 Task: Add a signature Jesse Powell containing Best wishes for a happy National Doctors Day, Jesse Powell to email address softage.2@softage.net and add a label Volunteer work
Action: Mouse moved to (982, 76)
Screenshot: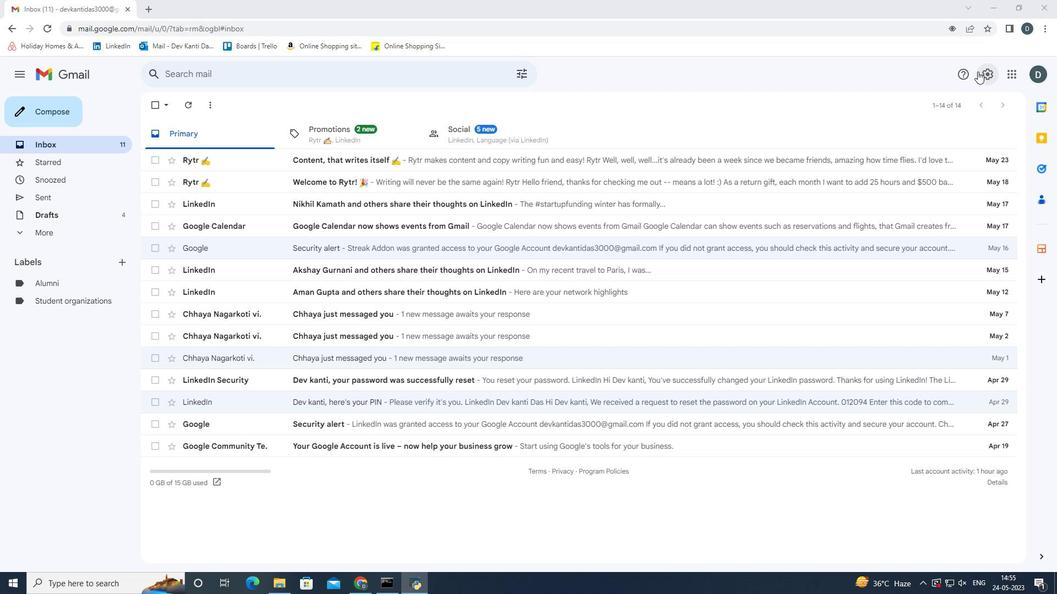 
Action: Mouse pressed left at (982, 76)
Screenshot: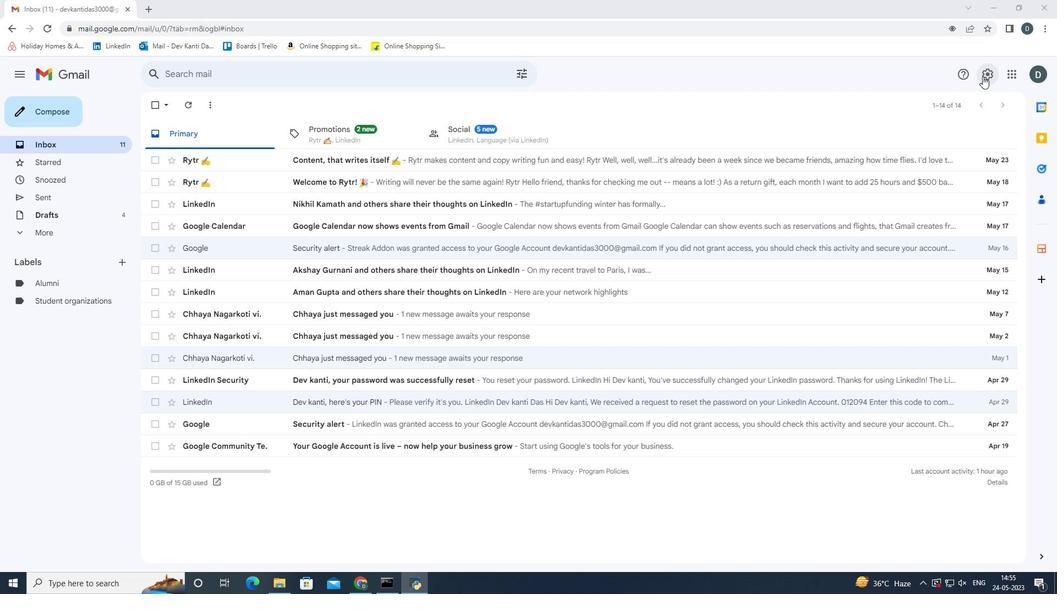 
Action: Mouse moved to (910, 128)
Screenshot: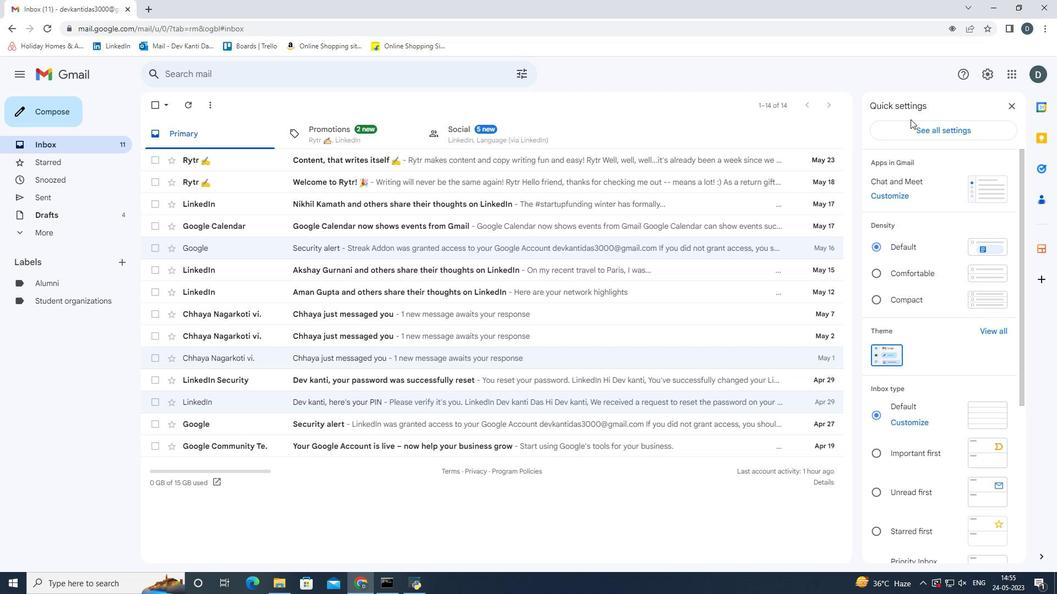 
Action: Mouse pressed left at (910, 128)
Screenshot: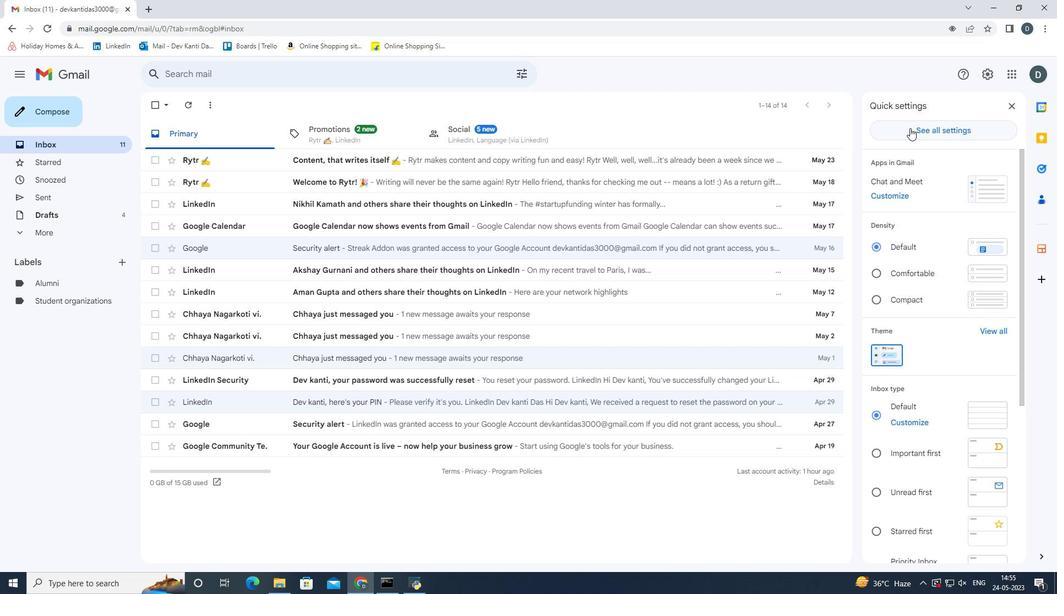 
Action: Mouse moved to (613, 285)
Screenshot: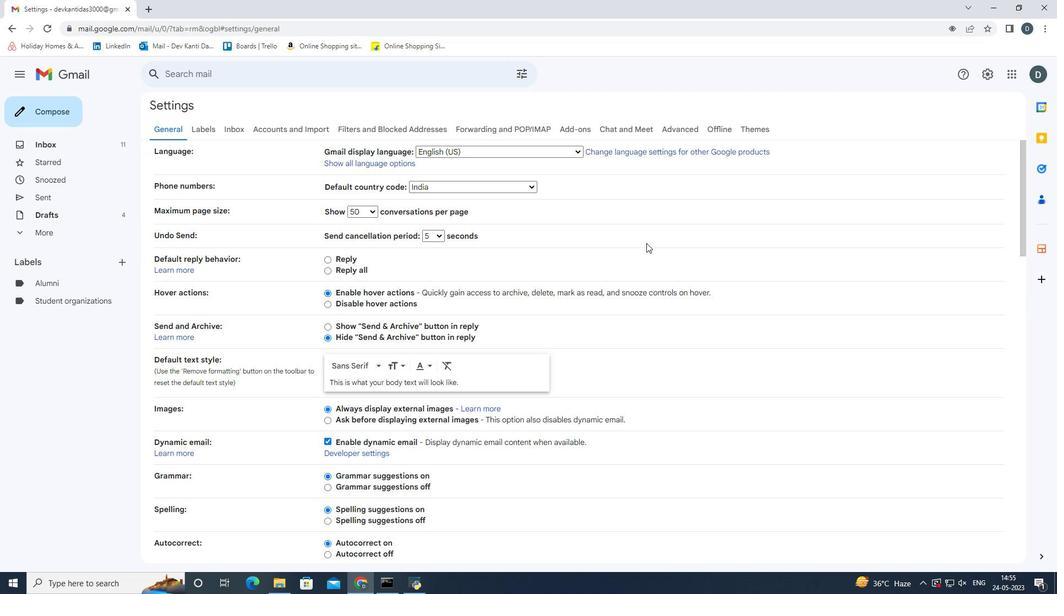 
Action: Mouse scrolled (613, 285) with delta (0, 0)
Screenshot: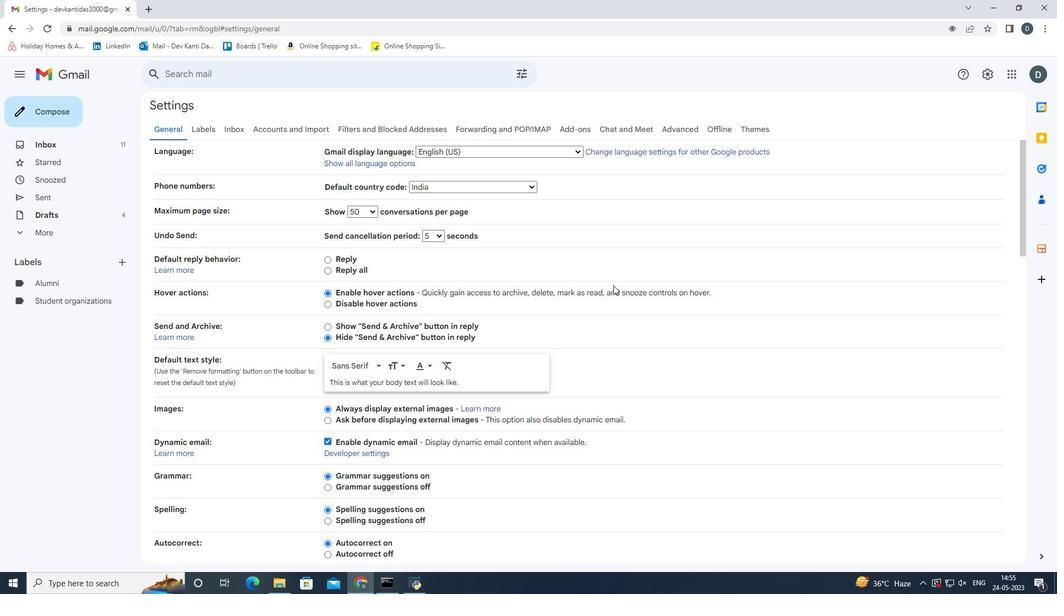 
Action: Mouse scrolled (613, 285) with delta (0, 0)
Screenshot: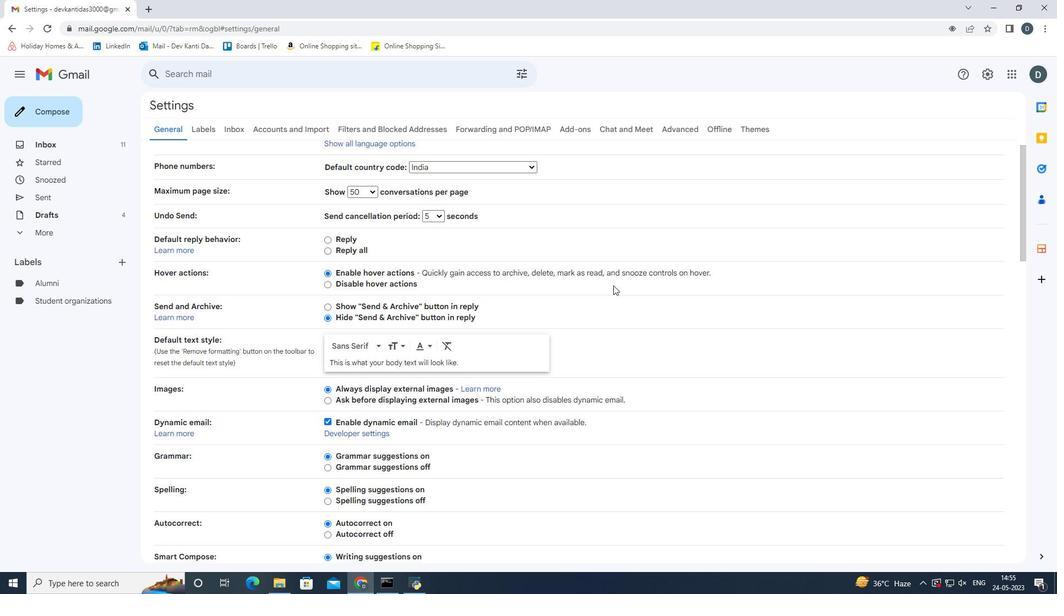 
Action: Mouse scrolled (613, 285) with delta (0, 0)
Screenshot: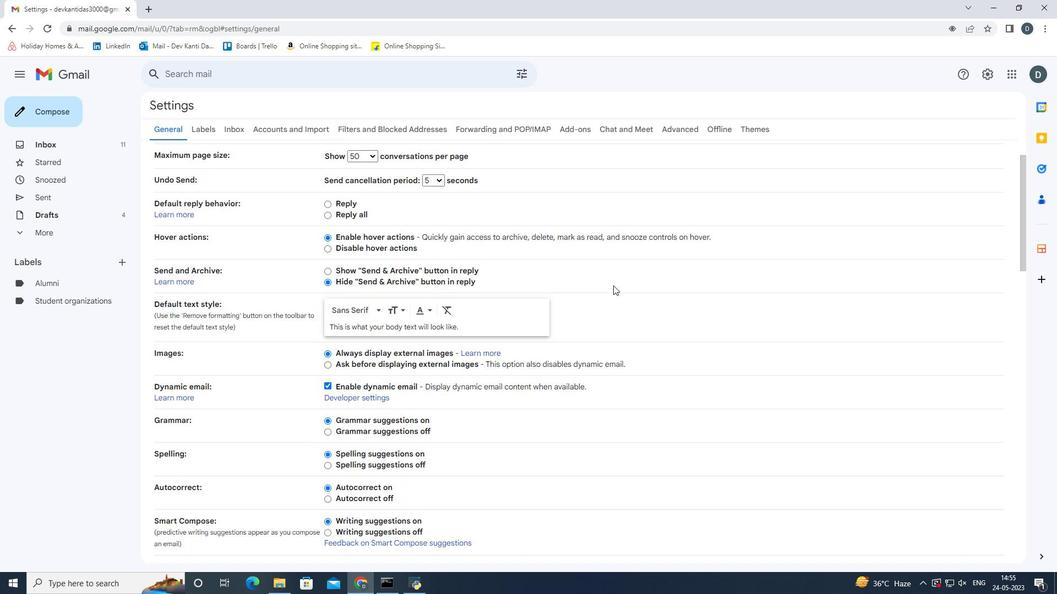 
Action: Mouse scrolled (613, 285) with delta (0, 0)
Screenshot: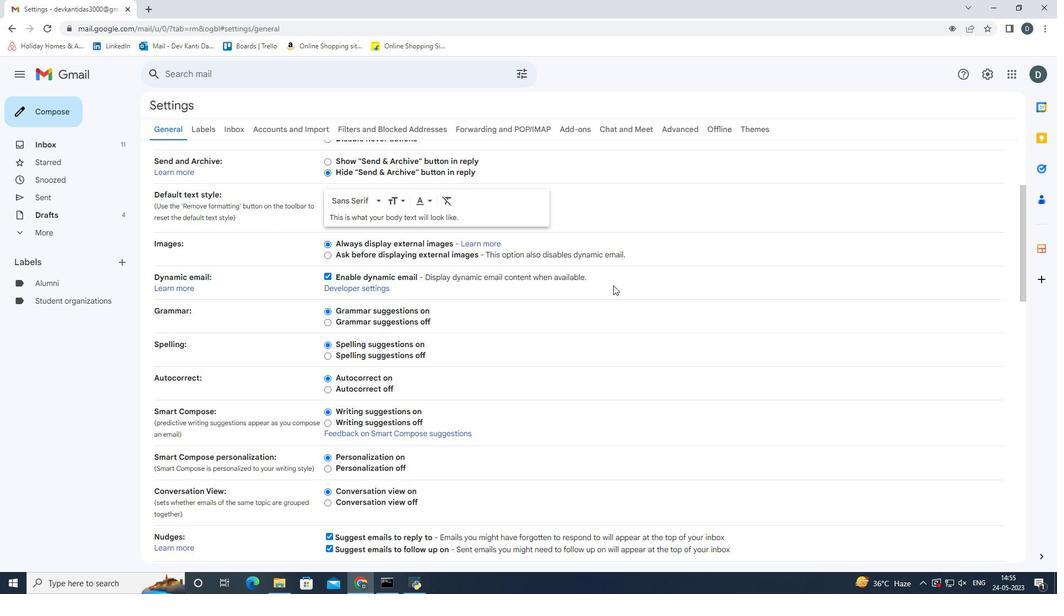 
Action: Mouse scrolled (613, 285) with delta (0, 0)
Screenshot: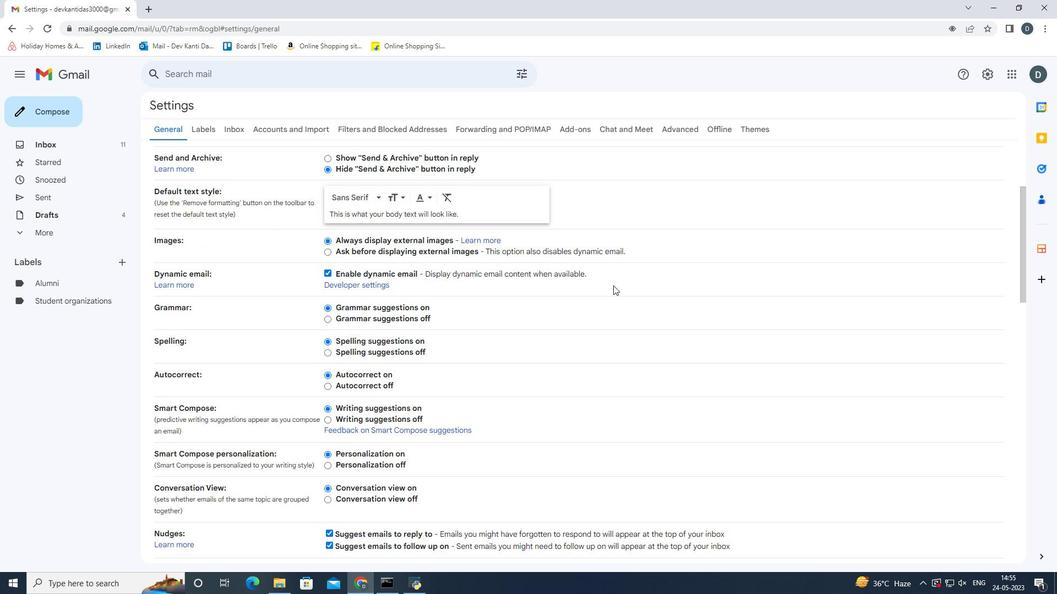 
Action: Mouse scrolled (613, 285) with delta (0, 0)
Screenshot: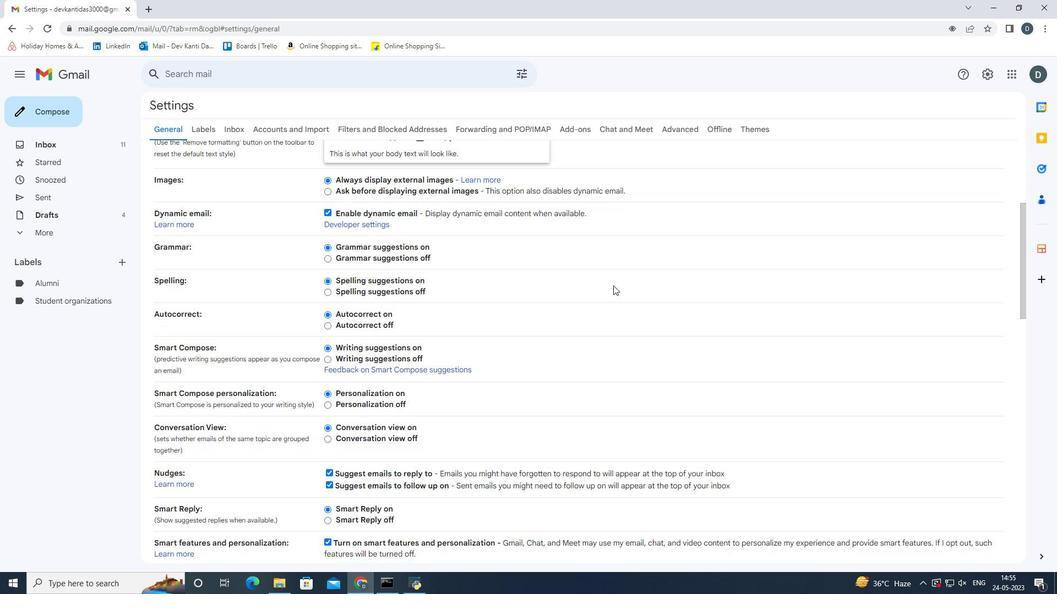 
Action: Mouse scrolled (613, 285) with delta (0, 0)
Screenshot: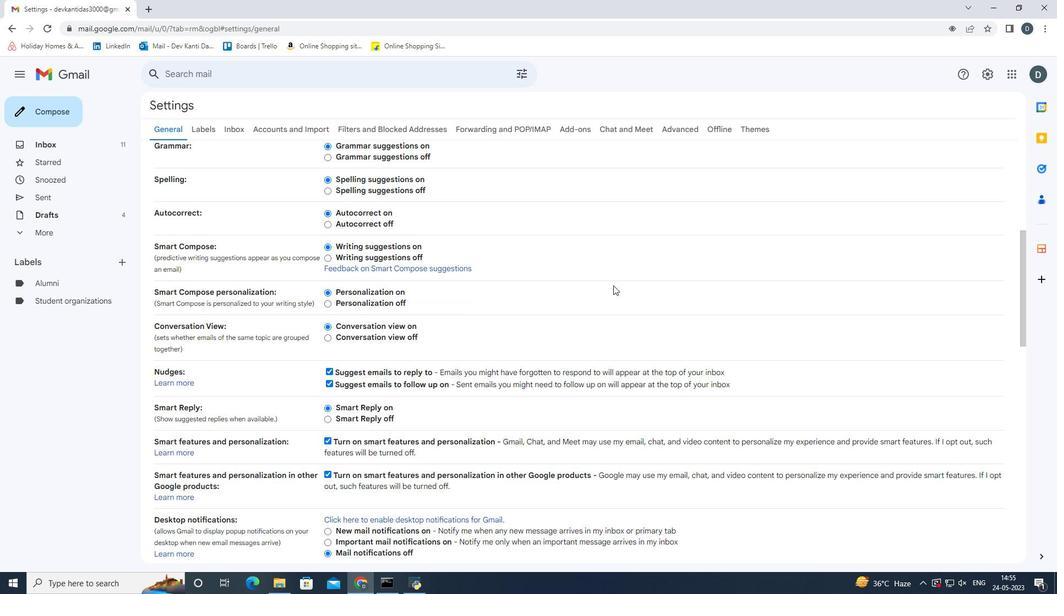 
Action: Mouse scrolled (613, 285) with delta (0, 0)
Screenshot: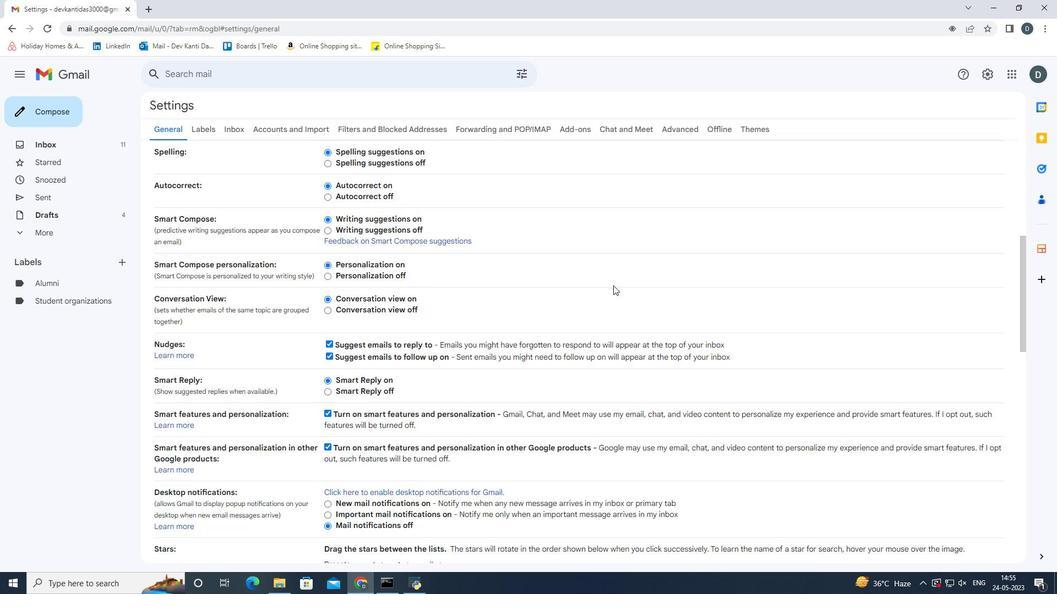 
Action: Mouse scrolled (613, 285) with delta (0, 0)
Screenshot: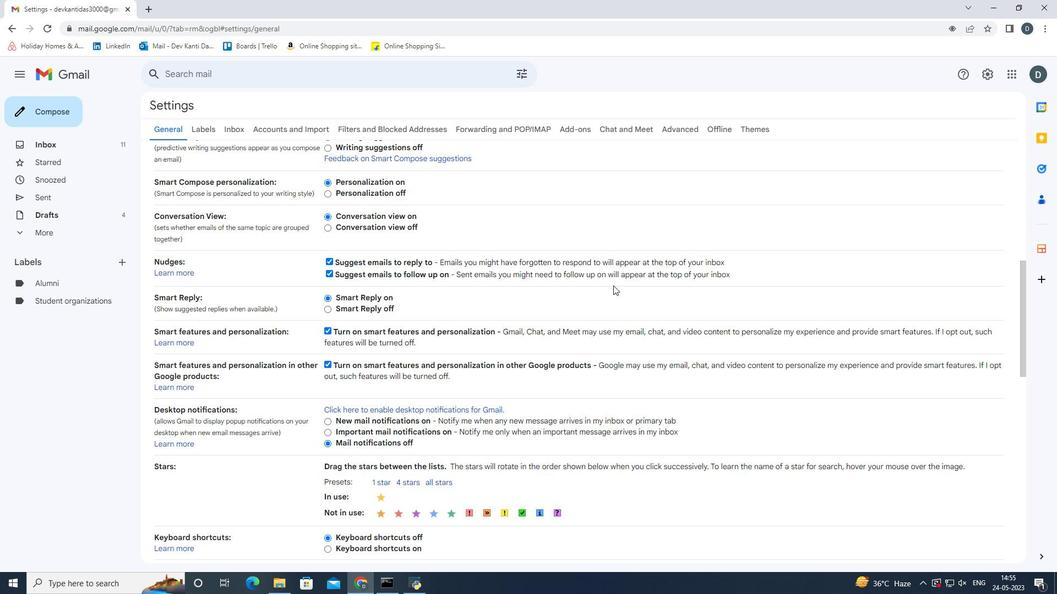 
Action: Mouse scrolled (613, 285) with delta (0, 0)
Screenshot: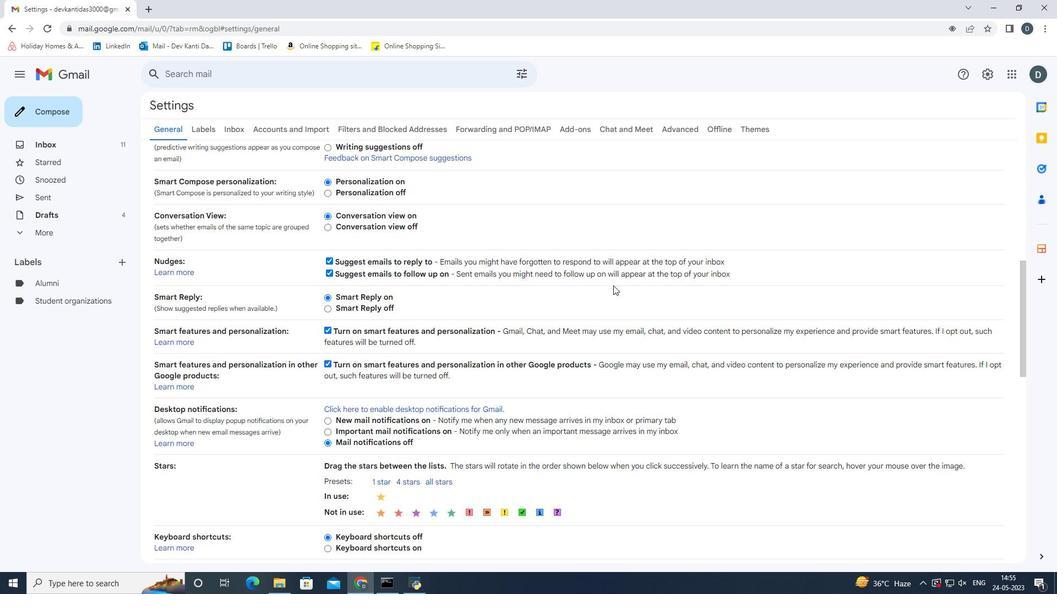 
Action: Mouse scrolled (613, 285) with delta (0, 0)
Screenshot: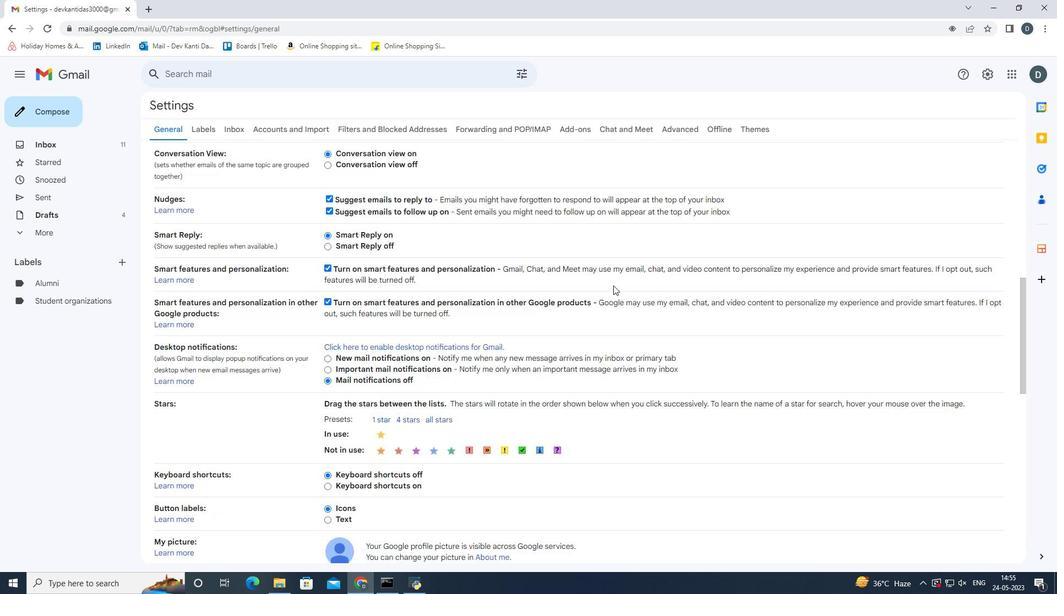 
Action: Mouse scrolled (613, 285) with delta (0, 0)
Screenshot: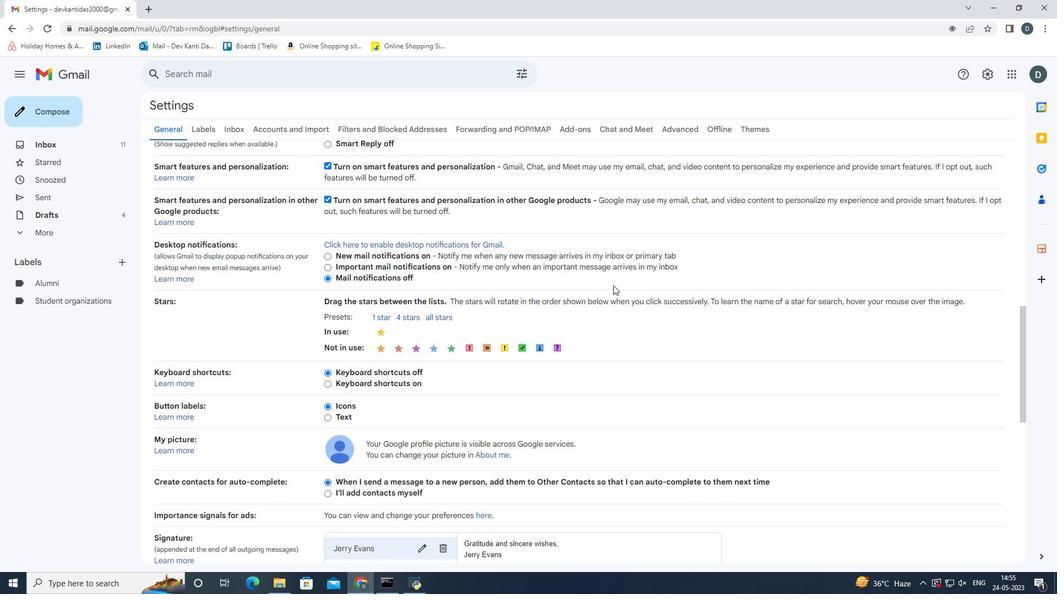 
Action: Mouse scrolled (613, 285) with delta (0, 0)
Screenshot: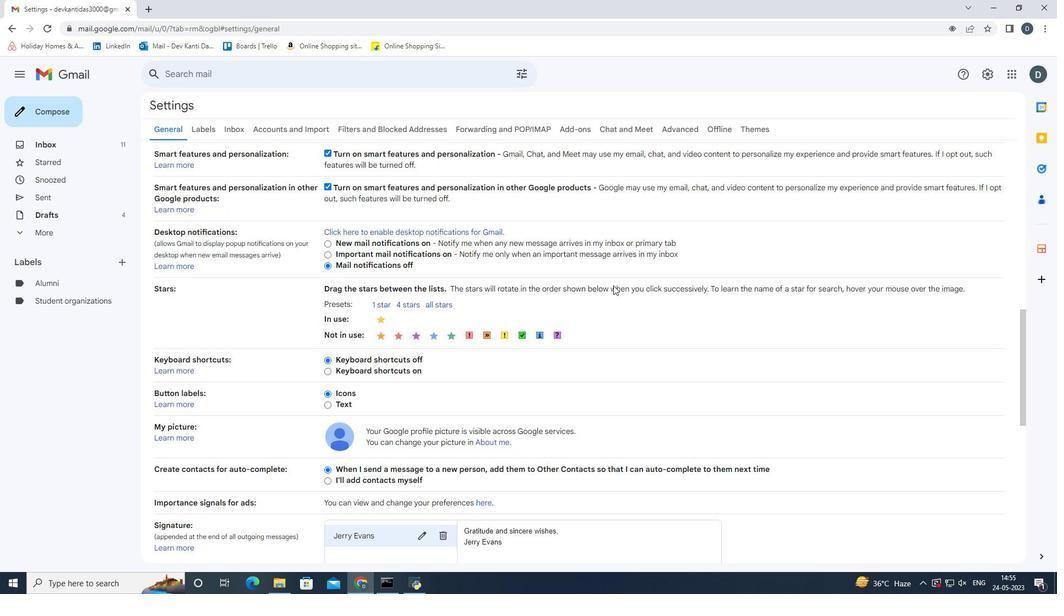 
Action: Mouse scrolled (613, 285) with delta (0, 0)
Screenshot: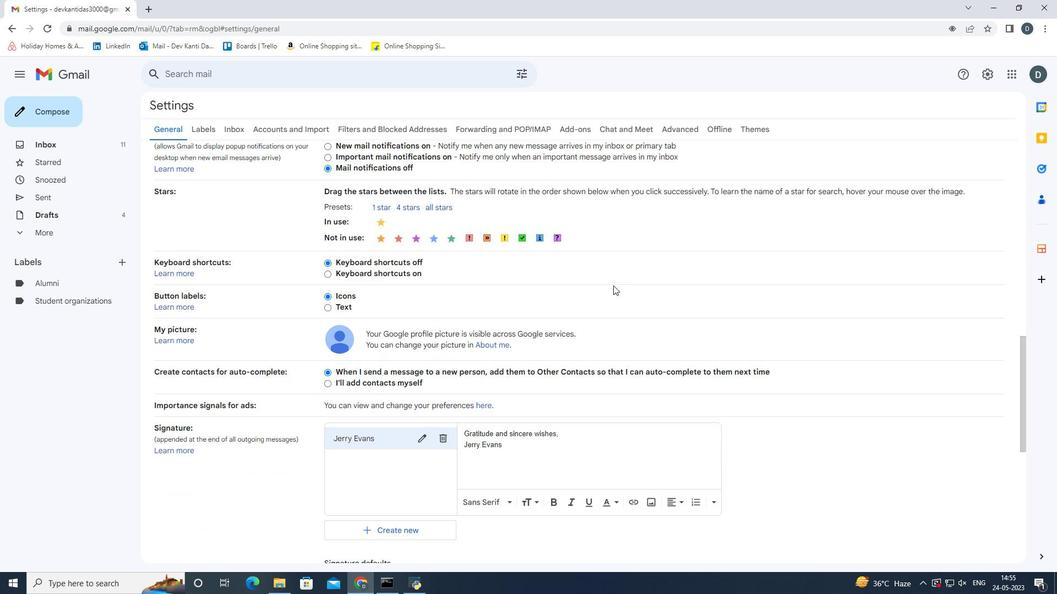 
Action: Mouse scrolled (613, 285) with delta (0, 0)
Screenshot: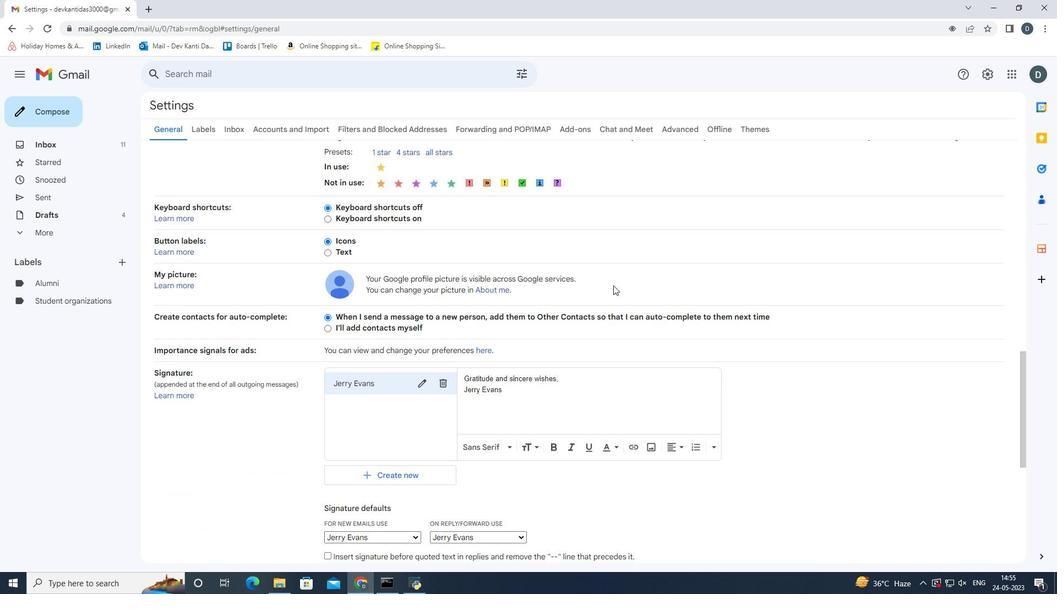 
Action: Mouse scrolled (613, 285) with delta (0, 0)
Screenshot: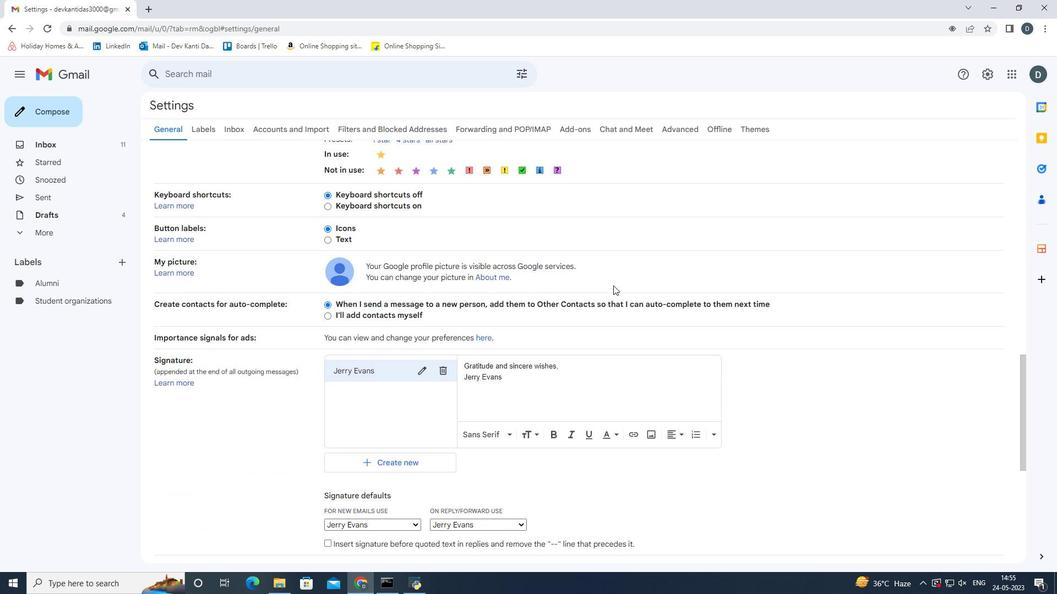 
Action: Mouse scrolled (613, 285) with delta (0, 0)
Screenshot: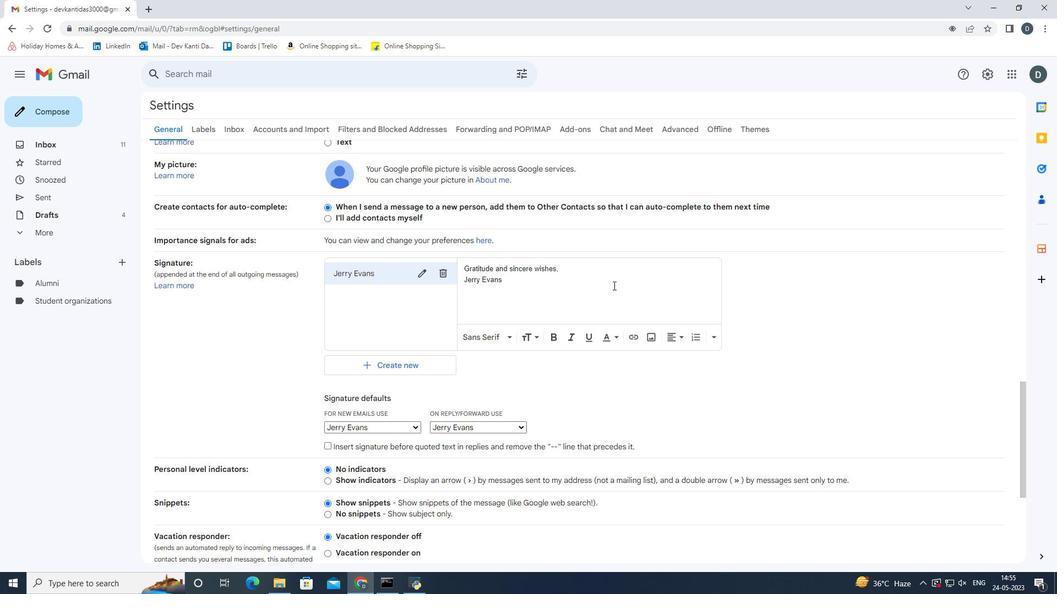 
Action: Mouse moved to (441, 224)
Screenshot: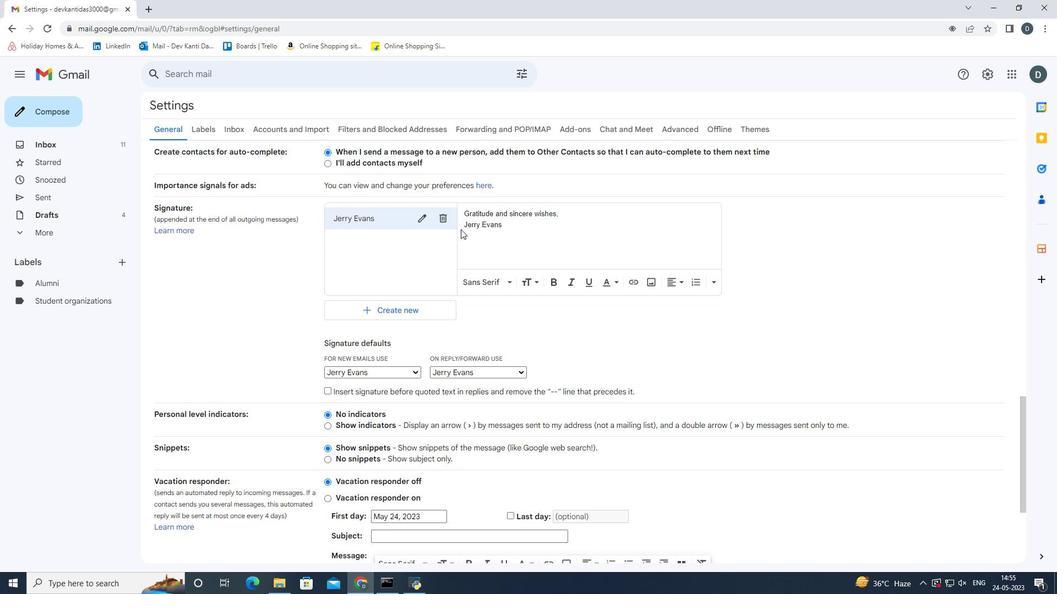 
Action: Mouse pressed left at (441, 224)
Screenshot: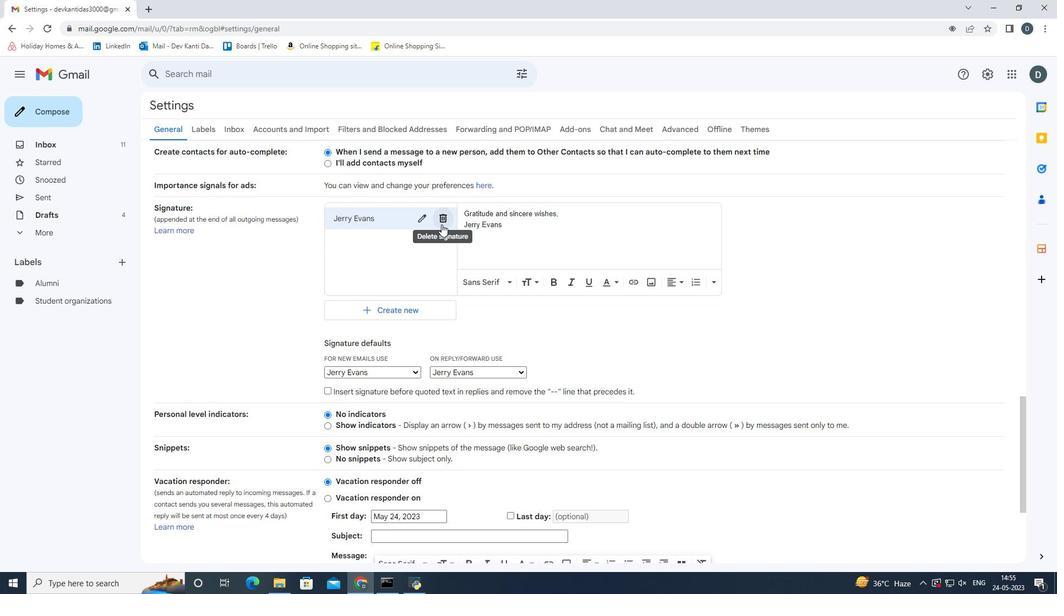 
Action: Mouse moved to (610, 339)
Screenshot: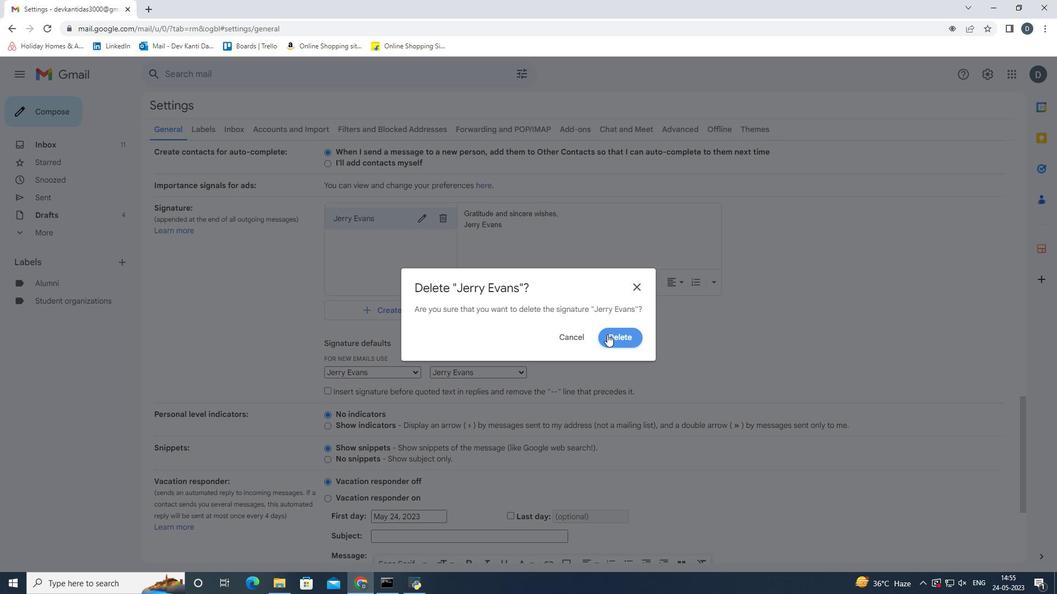 
Action: Mouse pressed left at (610, 339)
Screenshot: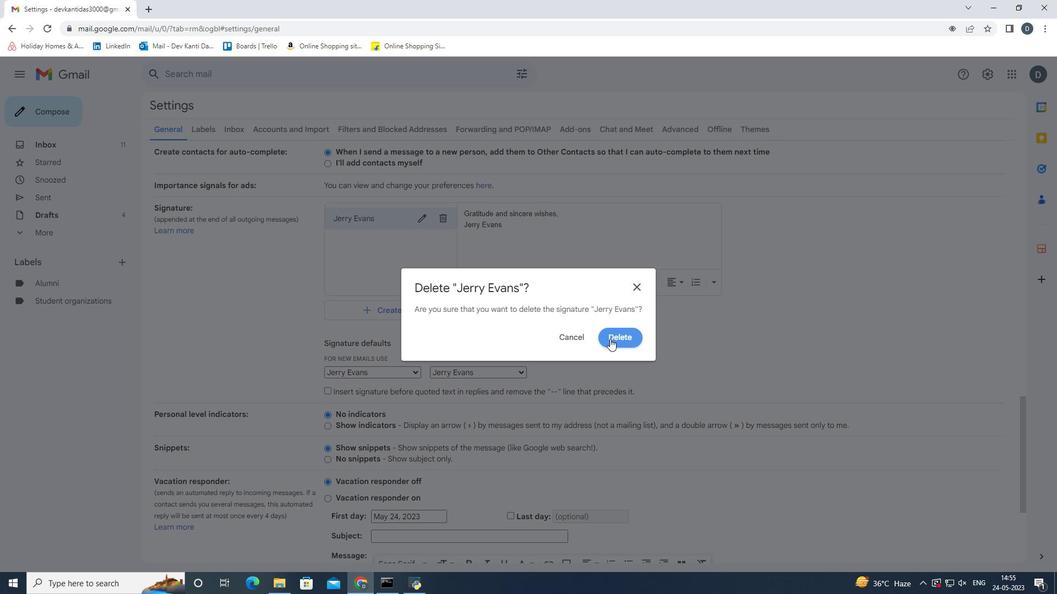 
Action: Mouse moved to (363, 236)
Screenshot: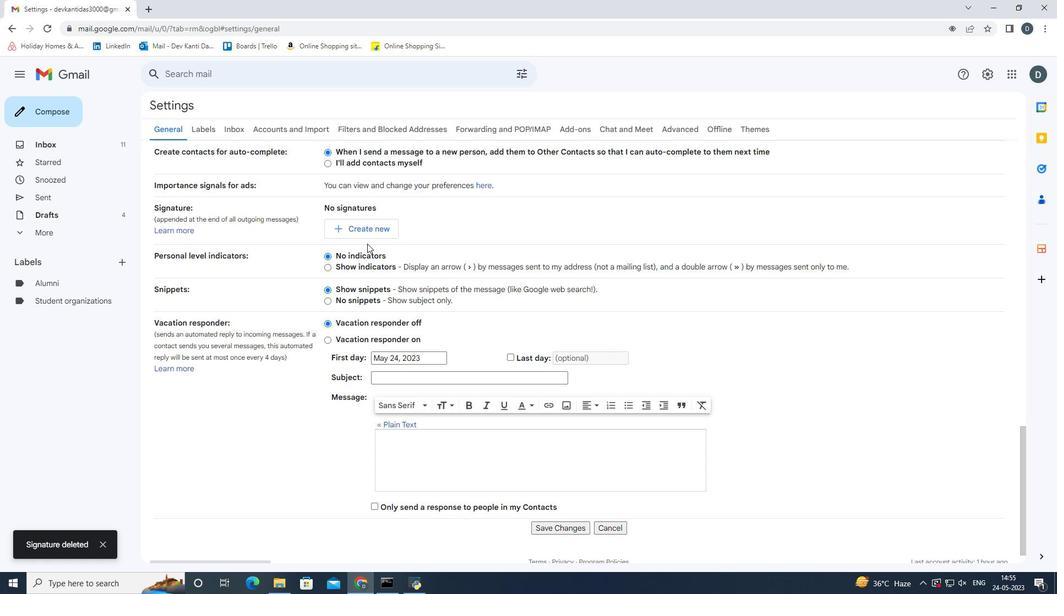 
Action: Mouse pressed left at (363, 236)
Screenshot: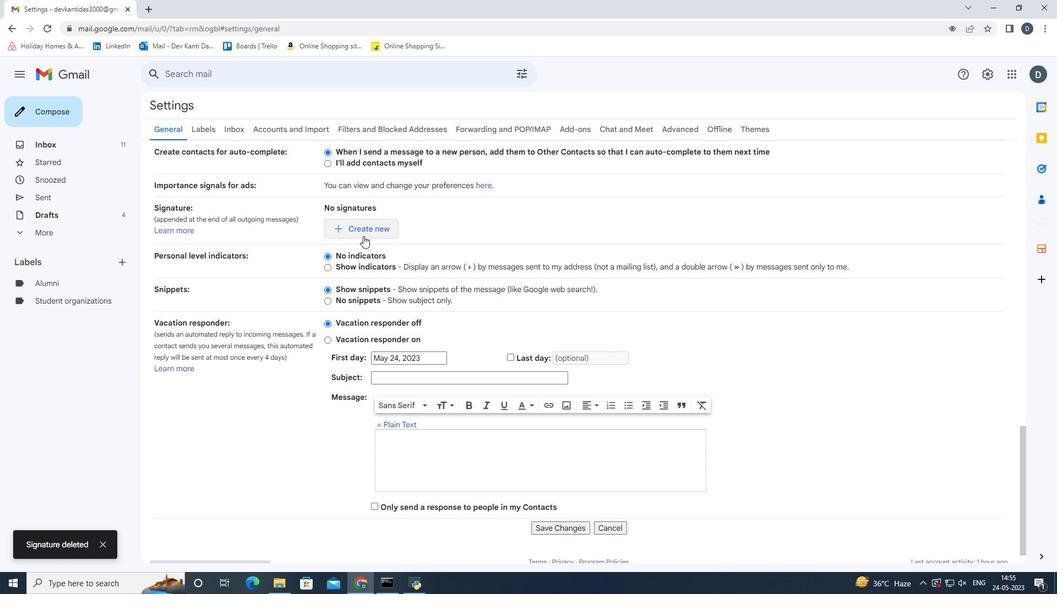 
Action: Mouse moved to (535, 285)
Screenshot: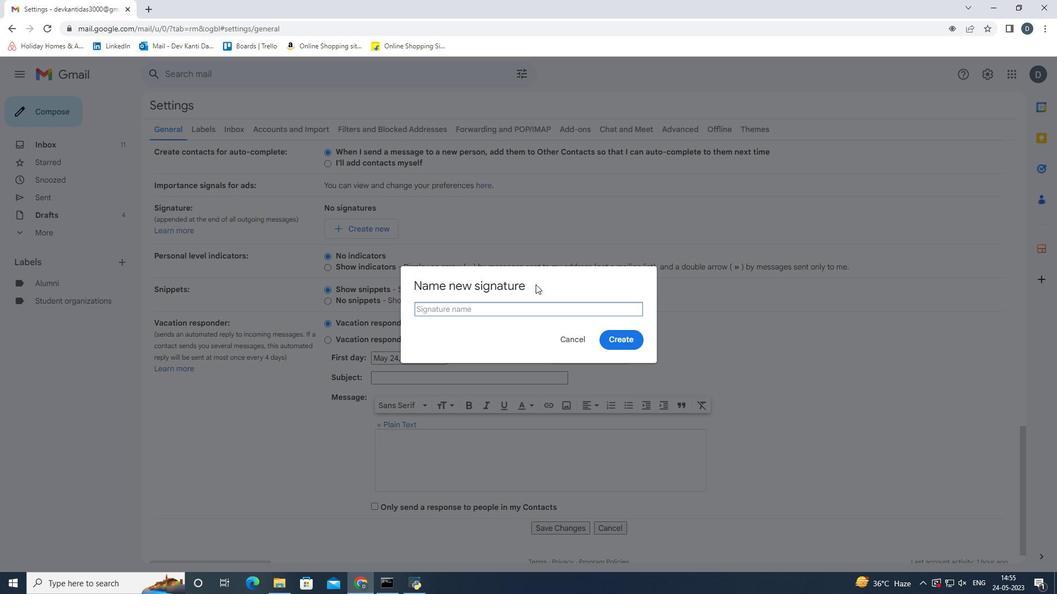 
Action: Key pressed <Key.shift>Jesse<Key.space><Key.shift_r><Key.shift_r><Key.shift_r><Key.shift_r><Key.shift_r>Powell<Key.enter>
Screenshot: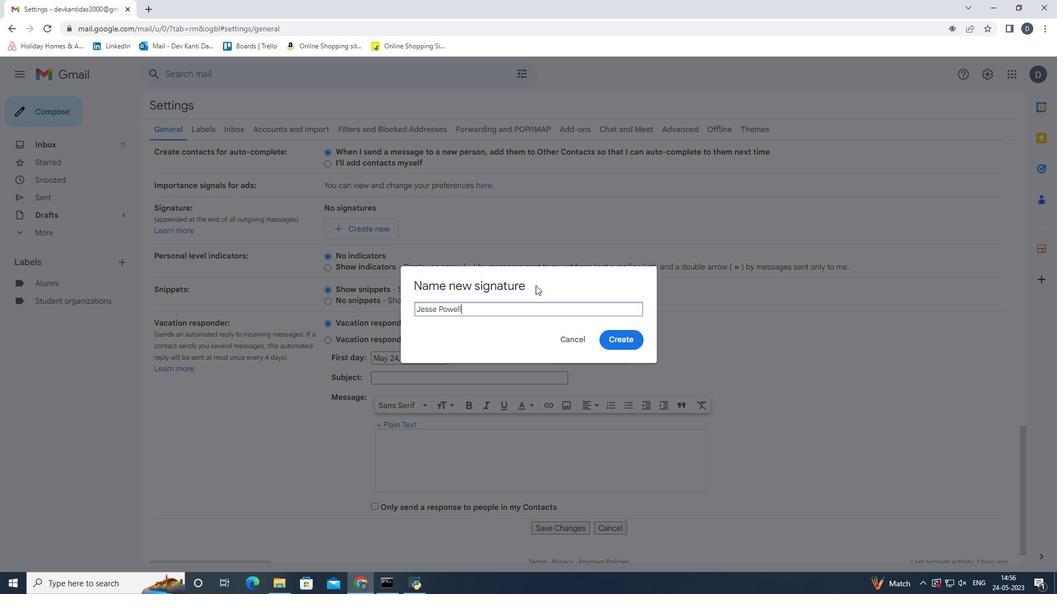 
Action: Mouse moved to (566, 204)
Screenshot: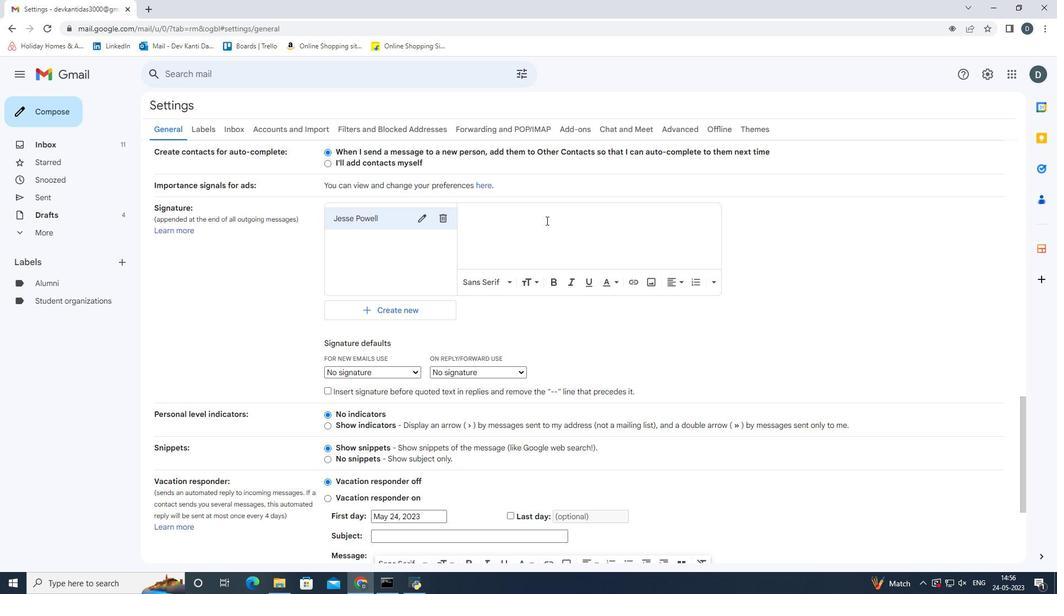 
Action: Mouse pressed left at (566, 204)
Screenshot: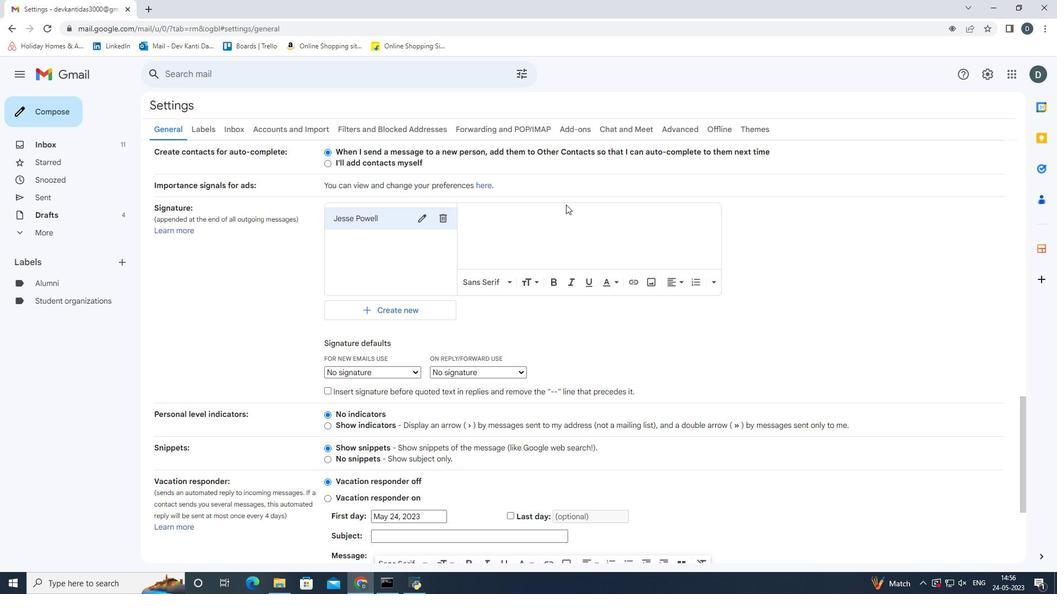 
Action: Mouse moved to (563, 220)
Screenshot: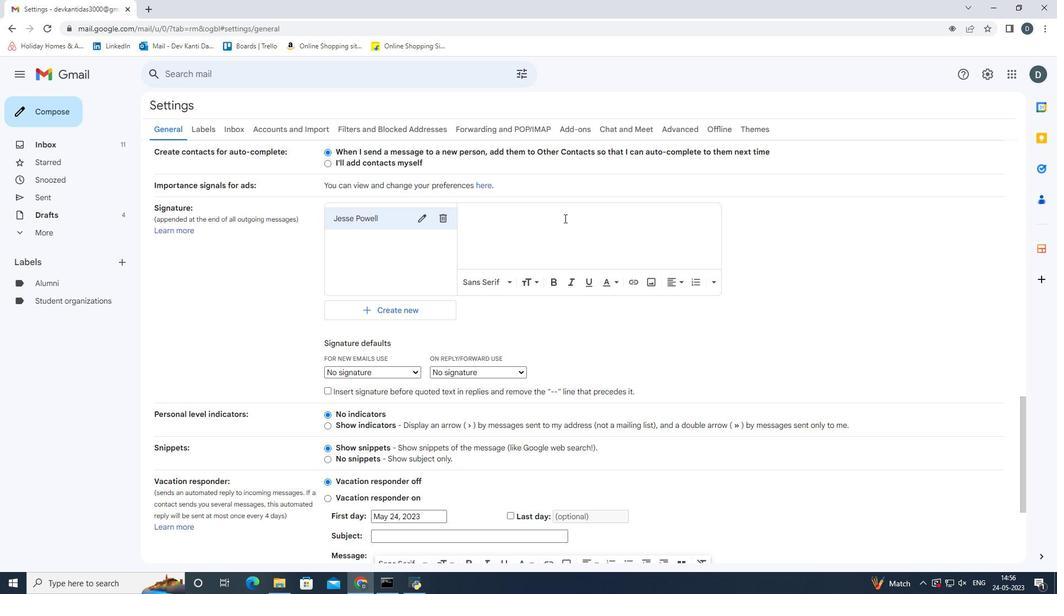 
Action: Mouse pressed left at (563, 220)
Screenshot: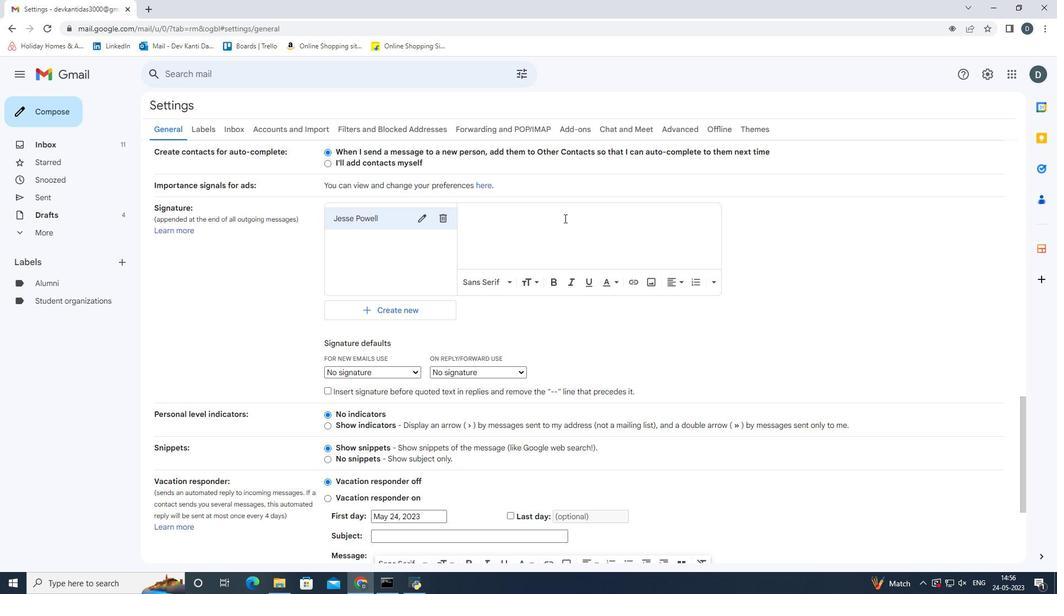 
Action: Key pressed <Key.shift>Bs<Key.backspace>est<Key.space>wishes<Key.space>for<Key.space>a<Key.space>happy<Key.space><Key.shift_r><Key.shift_r><Key.shift_r><Key.shift_r><Key.shift_r><Key.shift_r><Key.shift_r><Key.shift_r><Key.shift_r><Key.shift_r><Key.shift_r><Key.shift_r><Key.shift_r><Key.shift_r><Key.shift_r><Key.shift_r><Key.shift_r><Key.shift_r>National<Key.space><Key.shift>Doctors<Key.space><Key.shift>Day,<Key.enter><Key.shift>Volunteer<Key.space><Key.shift>Work
Screenshot: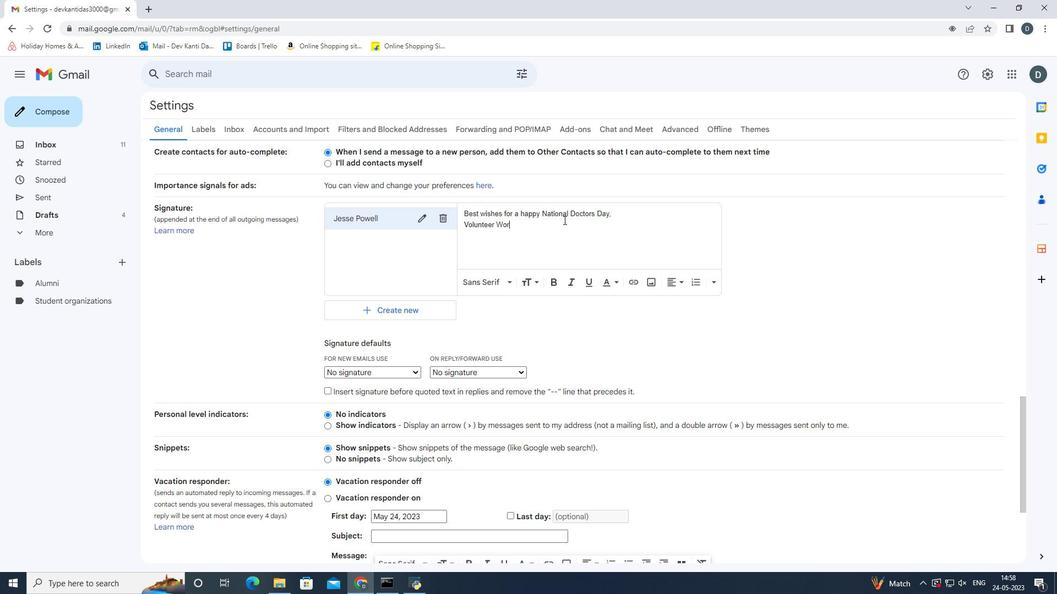 
Action: Mouse moved to (407, 375)
Screenshot: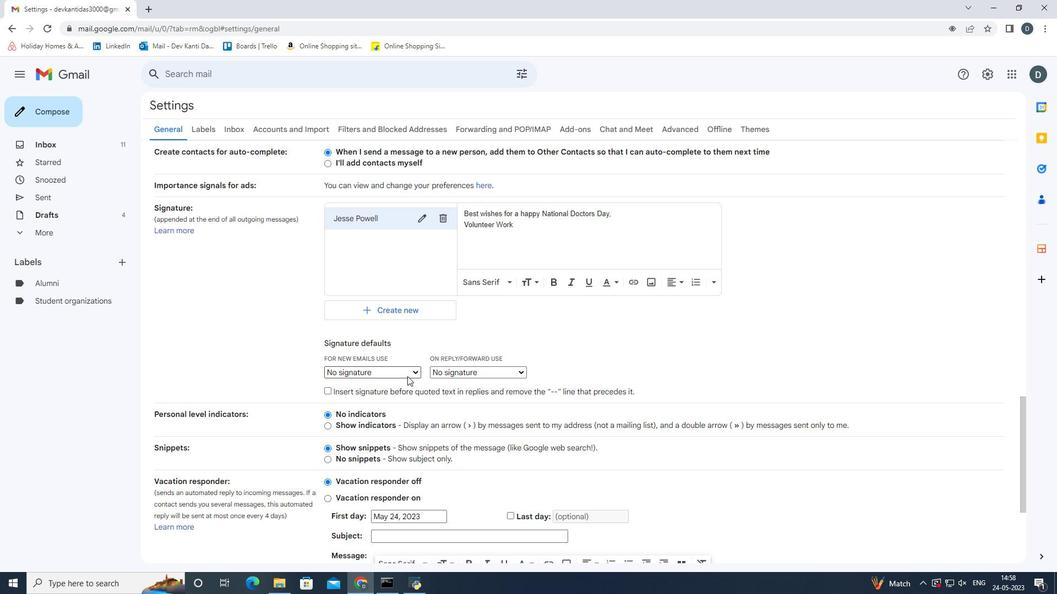 
Action: Mouse pressed left at (407, 375)
Screenshot: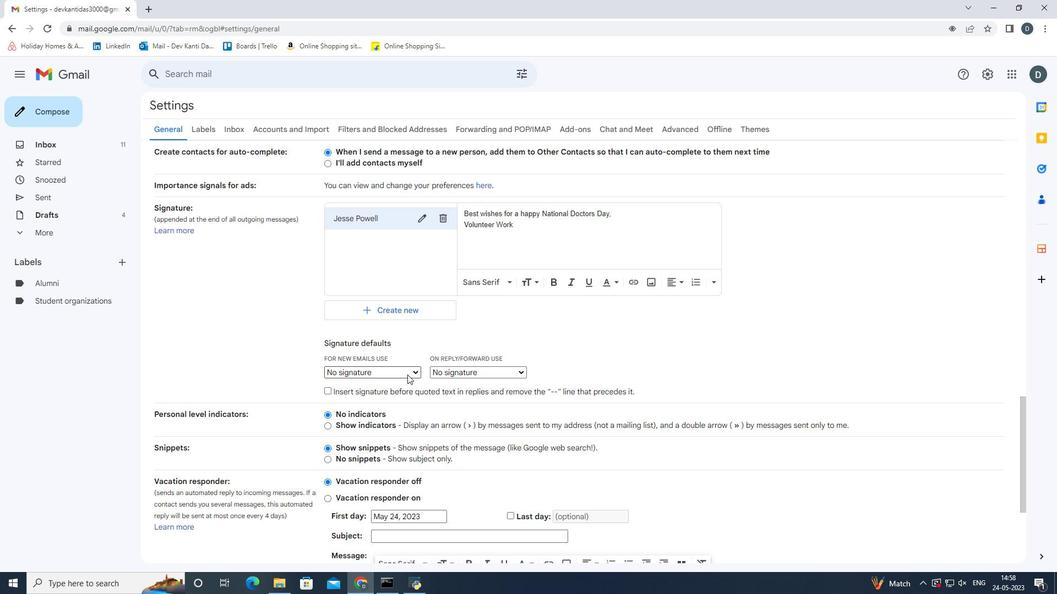 
Action: Mouse moved to (405, 392)
Screenshot: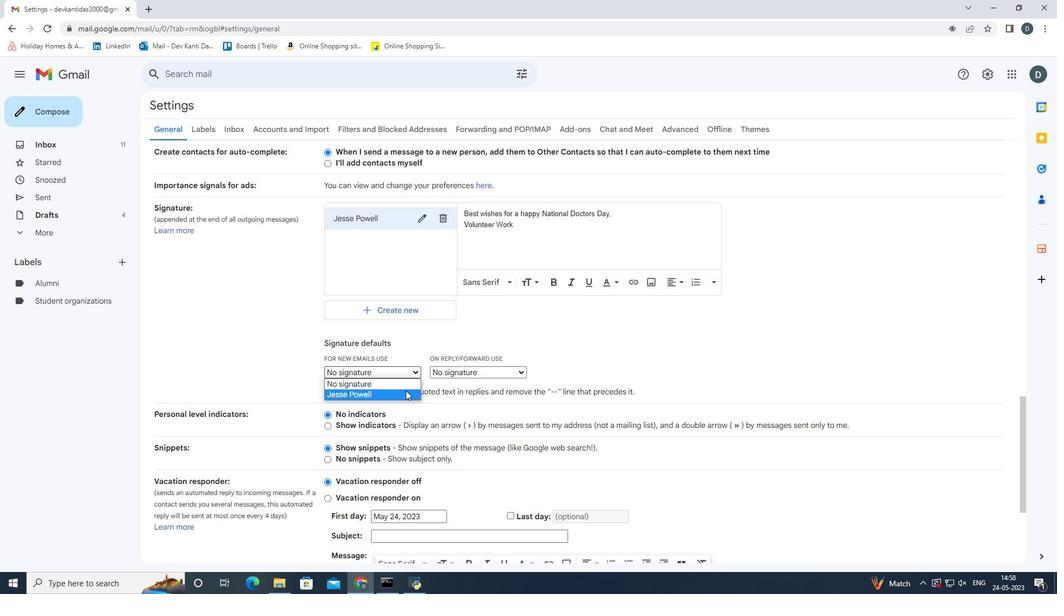 
Action: Mouse pressed left at (405, 392)
Screenshot: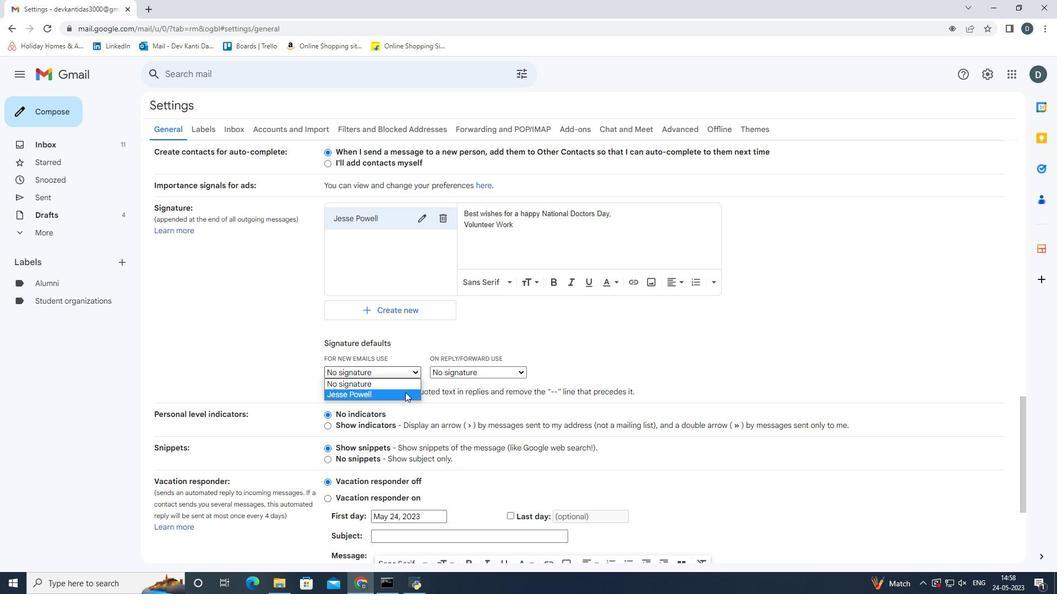 
Action: Mouse moved to (474, 371)
Screenshot: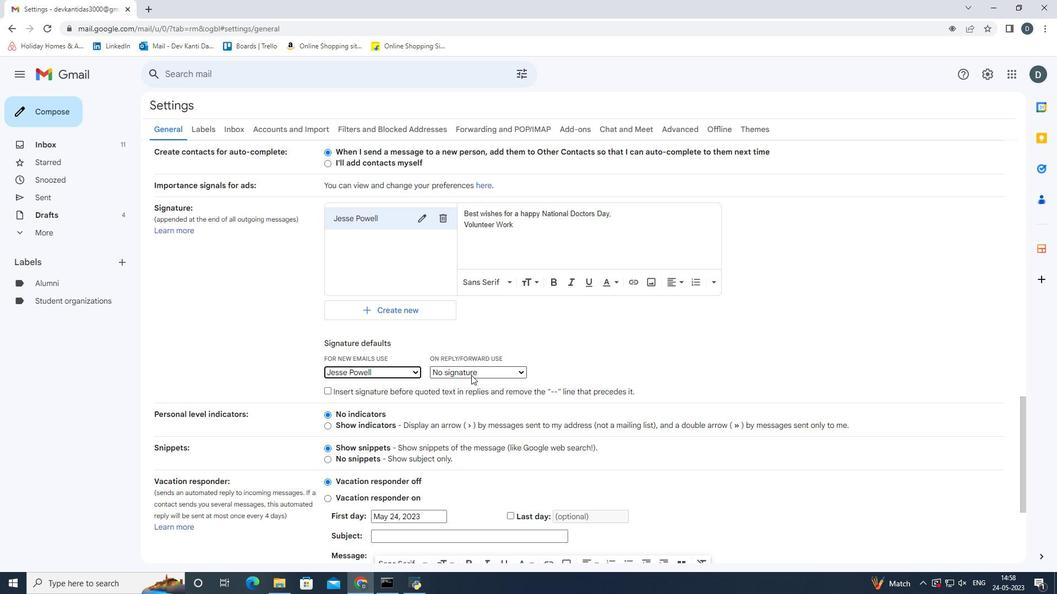 
Action: Mouse pressed left at (474, 371)
Screenshot: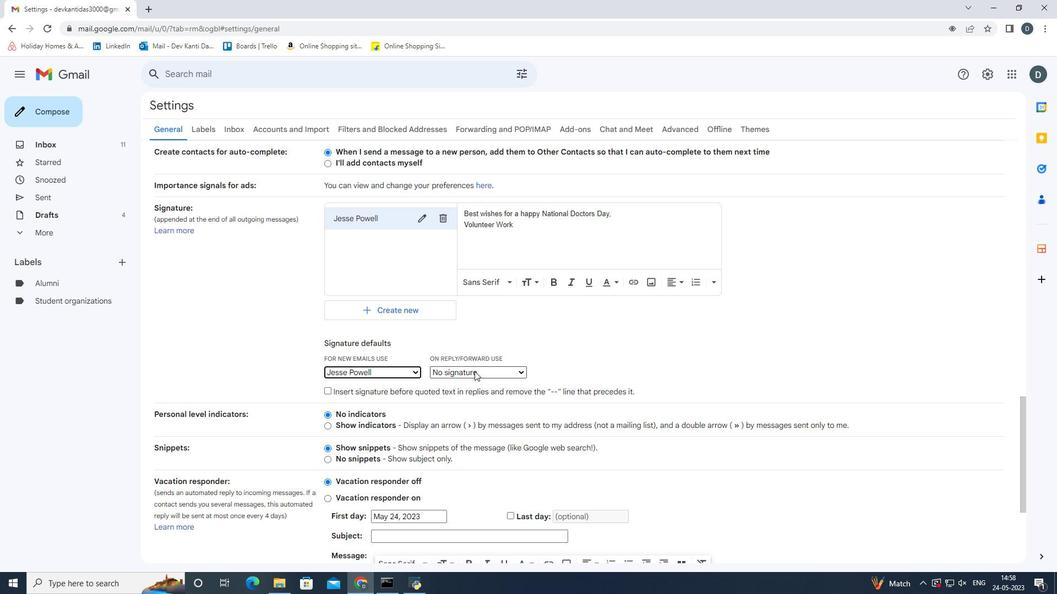 
Action: Mouse moved to (473, 394)
Screenshot: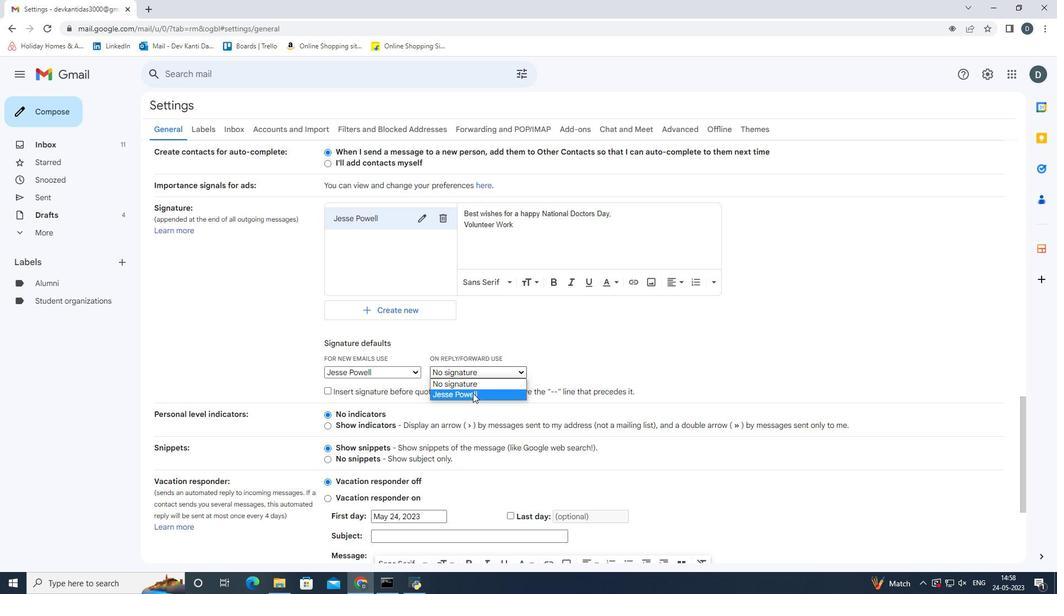 
Action: Mouse pressed left at (473, 394)
Screenshot: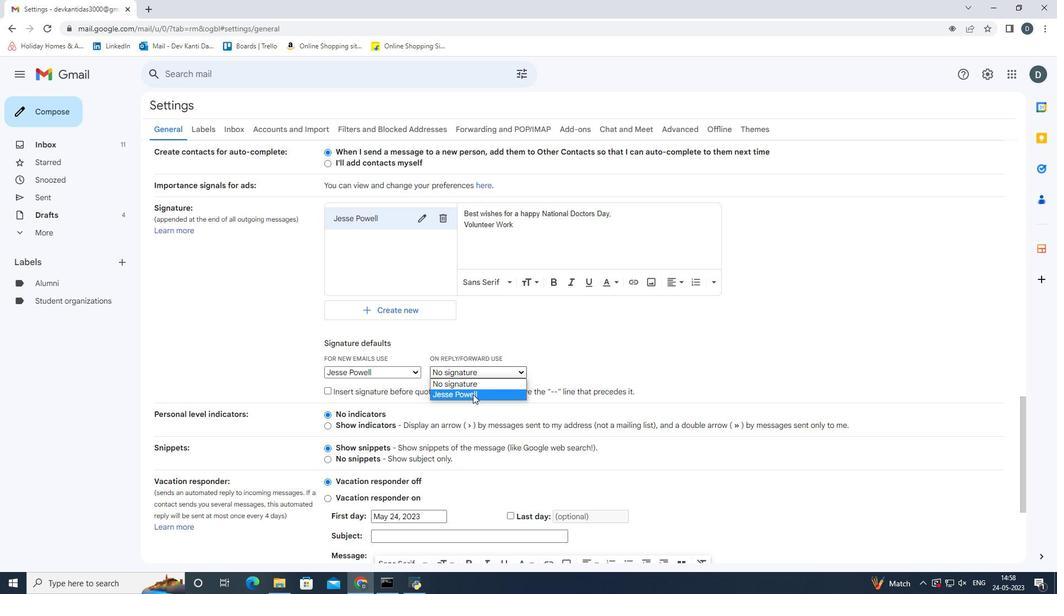 
Action: Mouse moved to (691, 389)
Screenshot: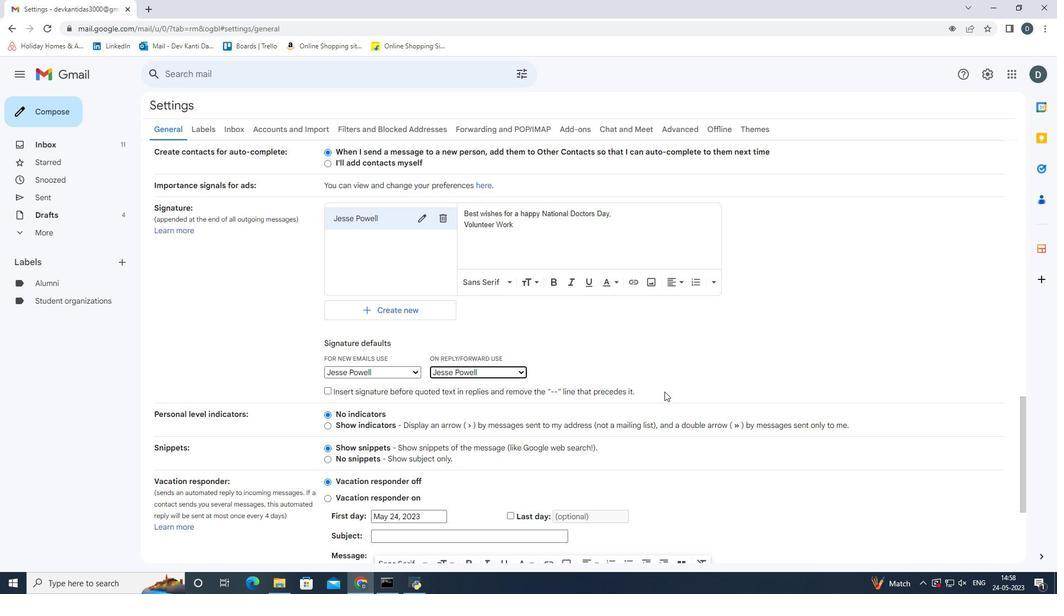 
Action: Mouse pressed left at (691, 389)
Screenshot: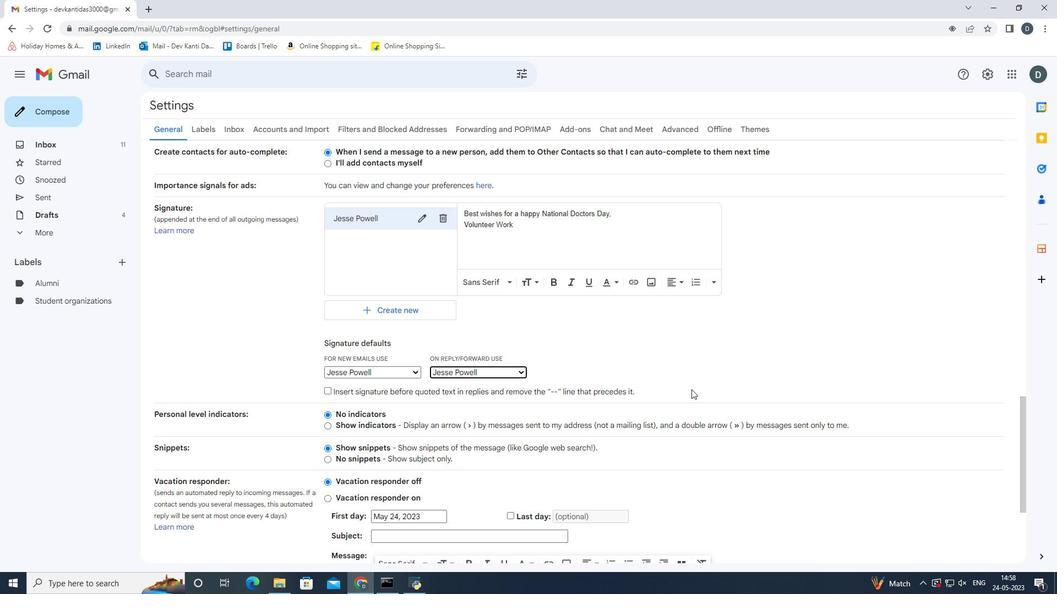 
Action: Mouse scrolled (691, 389) with delta (0, 0)
Screenshot: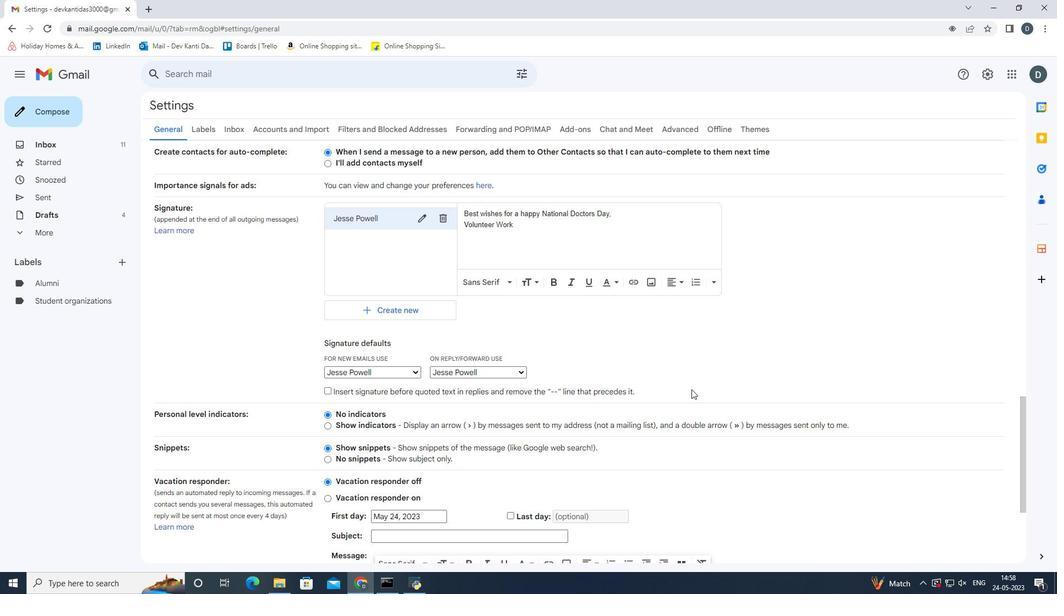 
Action: Mouse scrolled (691, 389) with delta (0, 0)
Screenshot: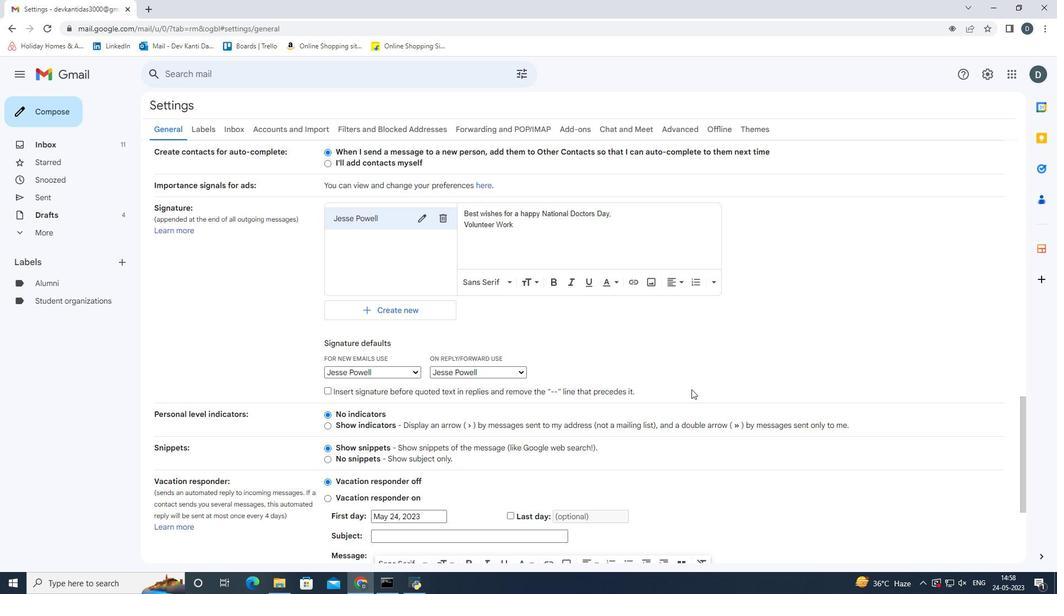 
Action: Mouse scrolled (691, 389) with delta (0, 0)
Screenshot: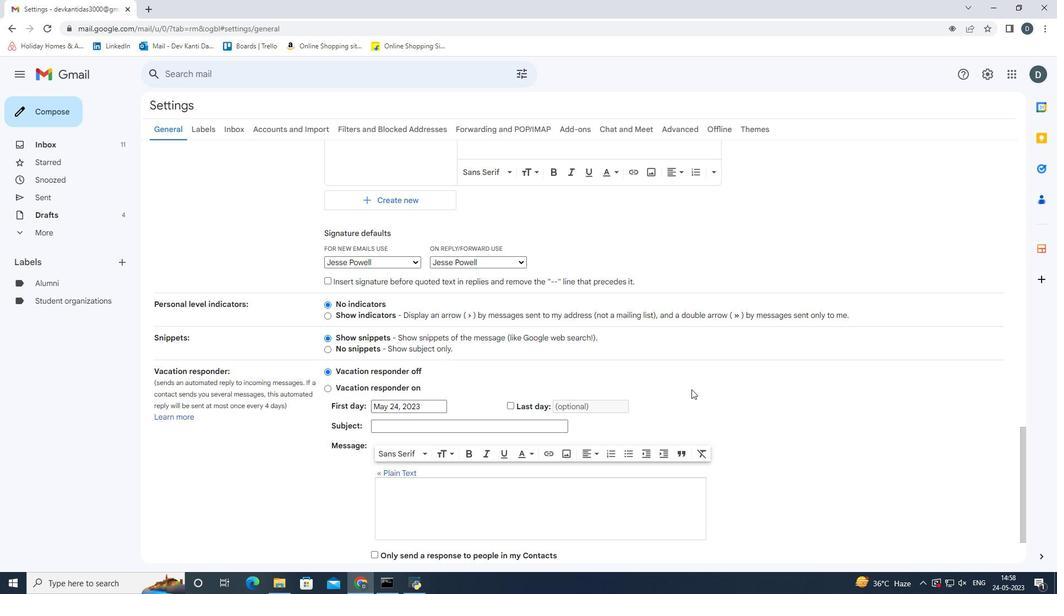 
Action: Mouse scrolled (691, 389) with delta (0, 0)
Screenshot: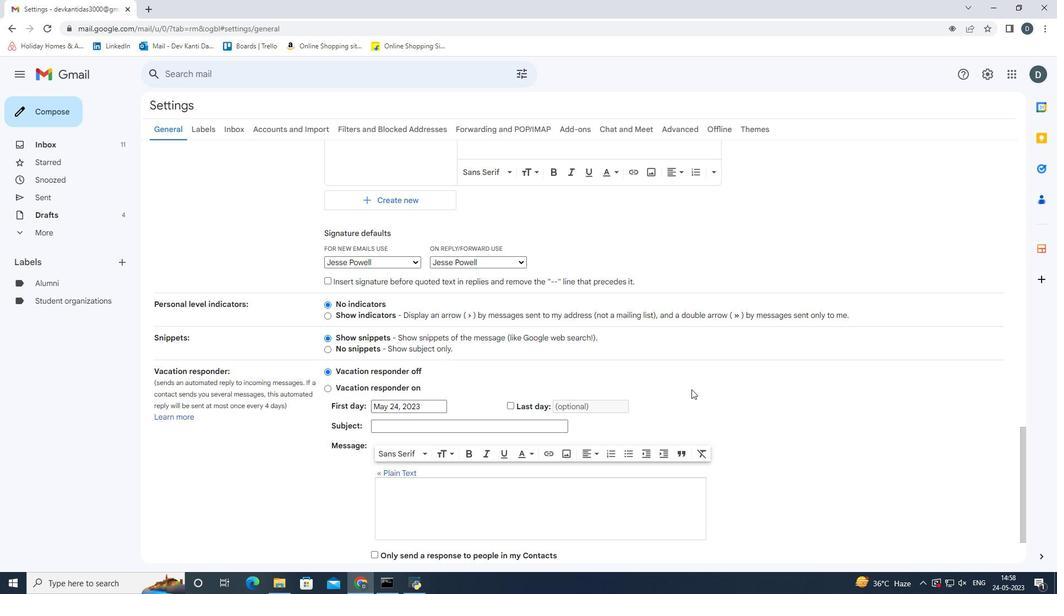 
Action: Mouse scrolled (691, 389) with delta (0, 0)
Screenshot: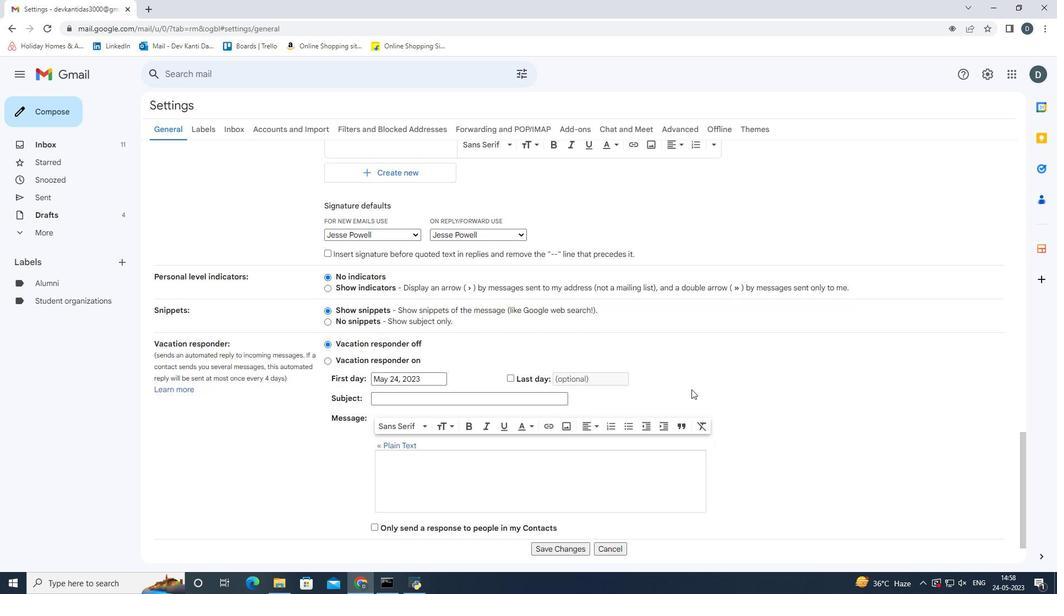 
Action: Mouse moved to (573, 500)
Screenshot: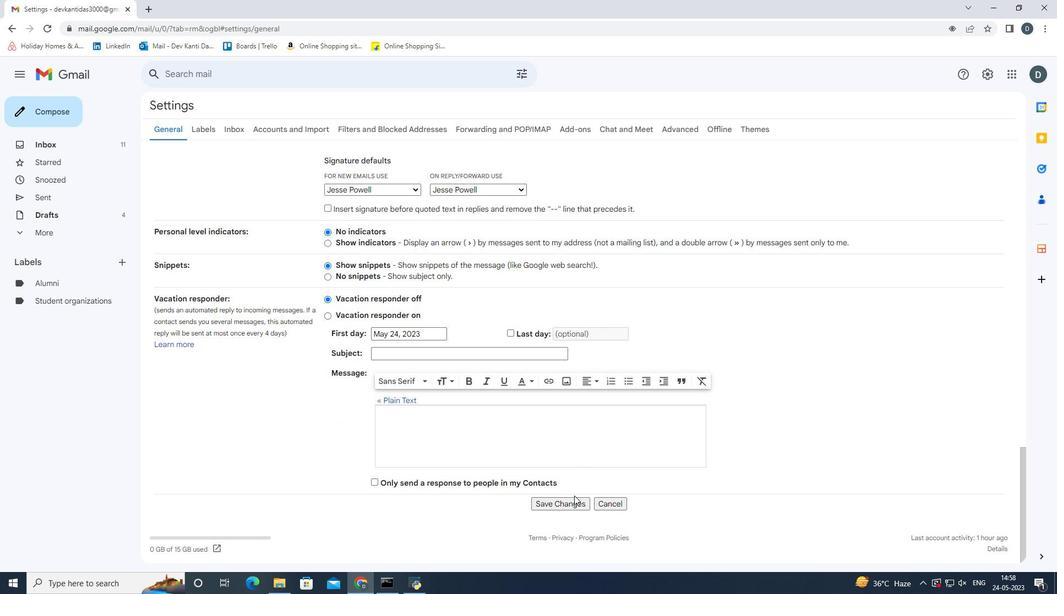 
Action: Mouse pressed left at (573, 500)
Screenshot: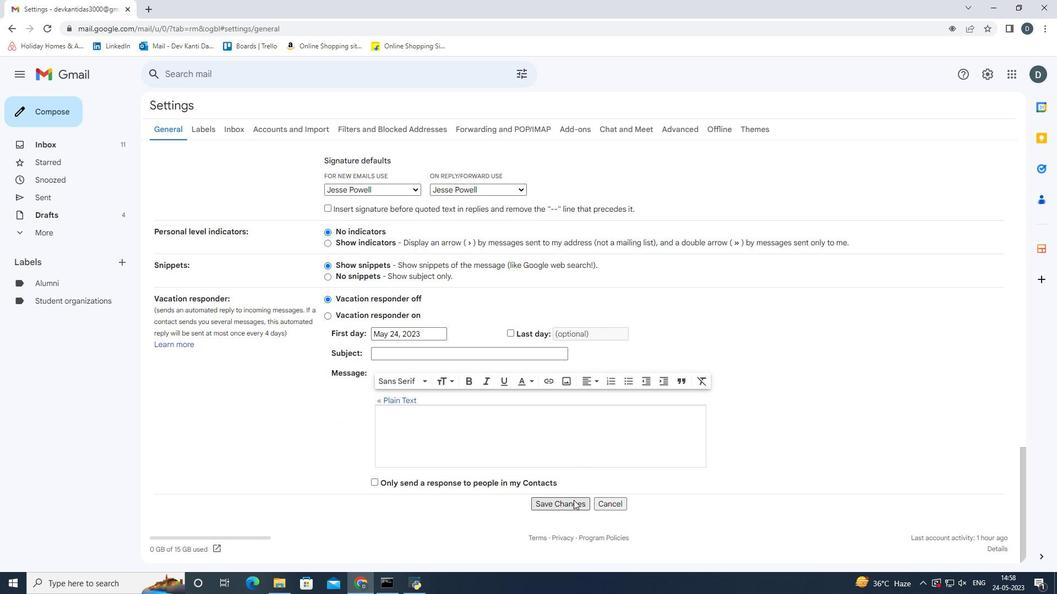 
Action: Mouse moved to (47, 105)
Screenshot: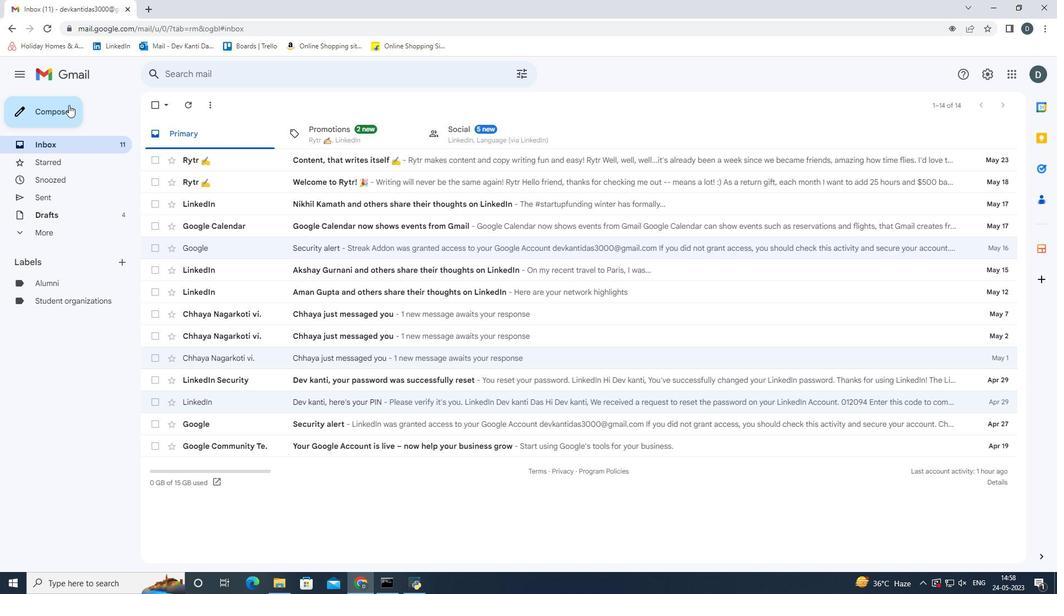 
Action: Mouse pressed left at (47, 105)
Screenshot: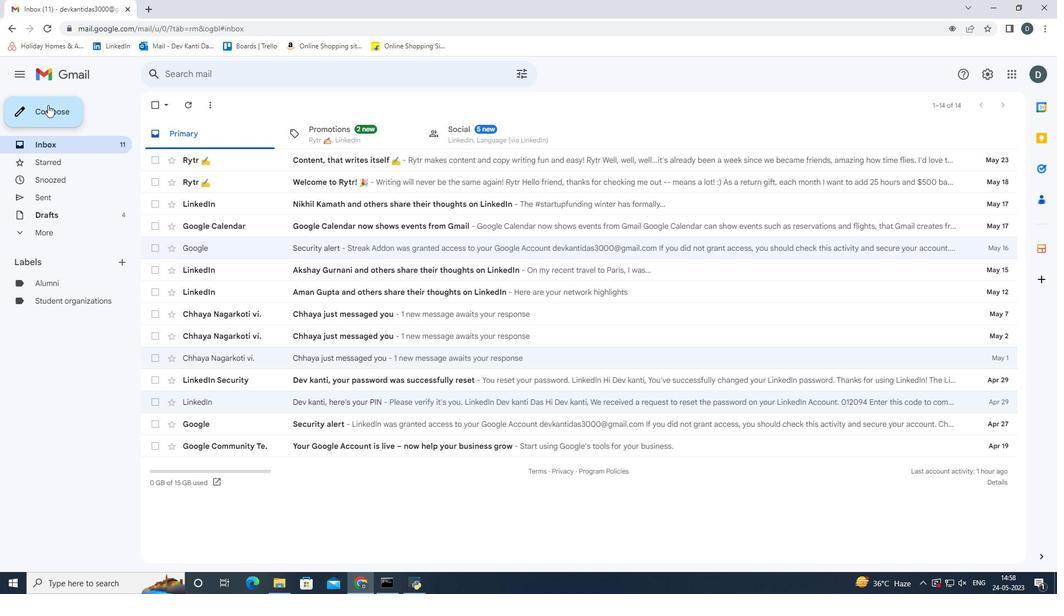
Action: Mouse moved to (731, 270)
Screenshot: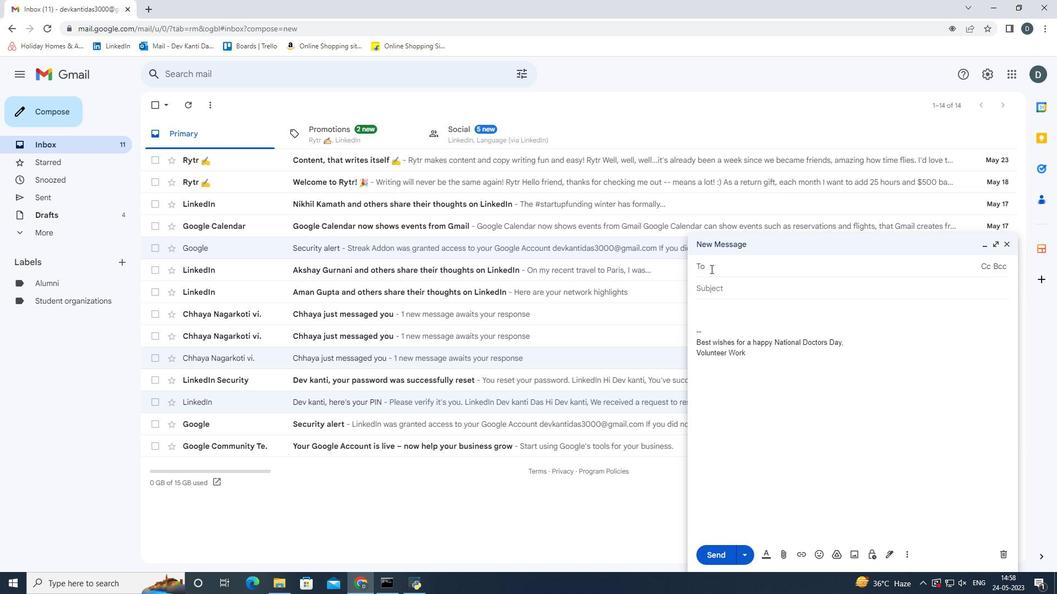 
Action: Key pressed <Key.shift>Softage.2<Key.shift>@softage<Key.enter>
Screenshot: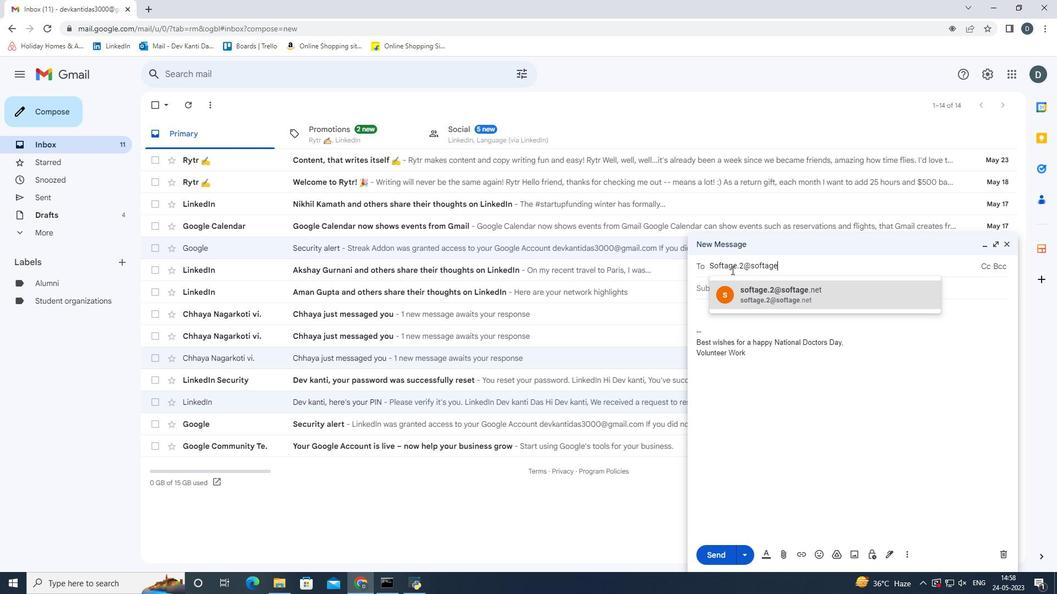 
Action: Mouse moved to (908, 552)
Screenshot: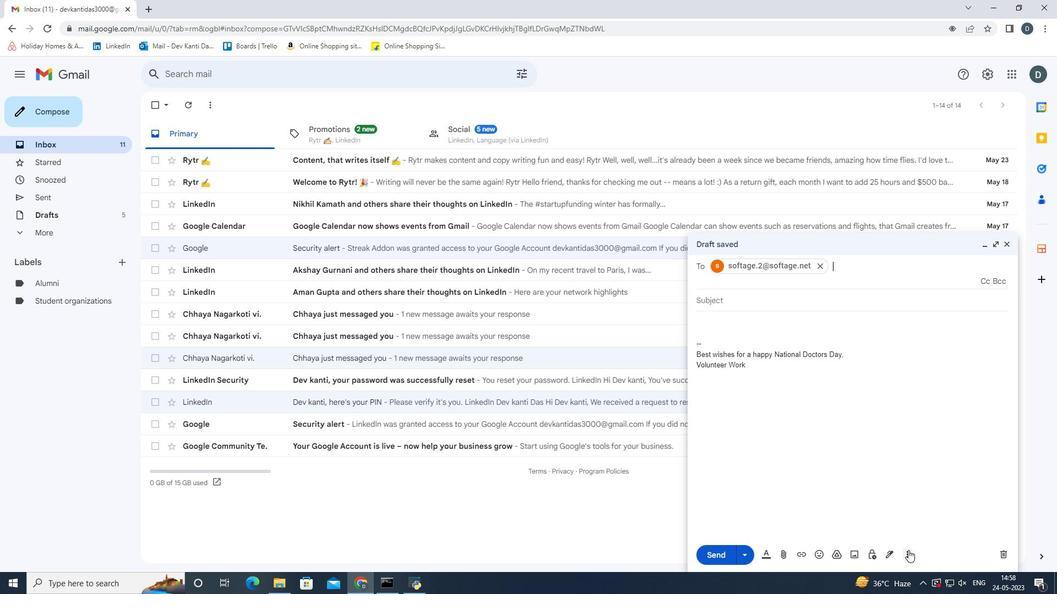 
Action: Mouse pressed left at (908, 552)
Screenshot: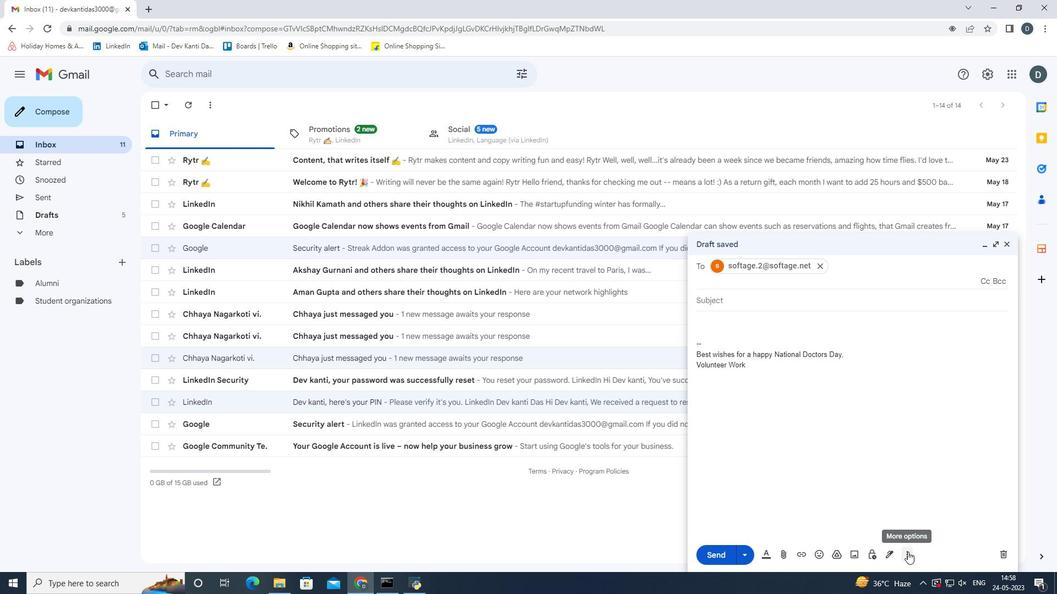 
Action: Mouse moved to (877, 433)
Screenshot: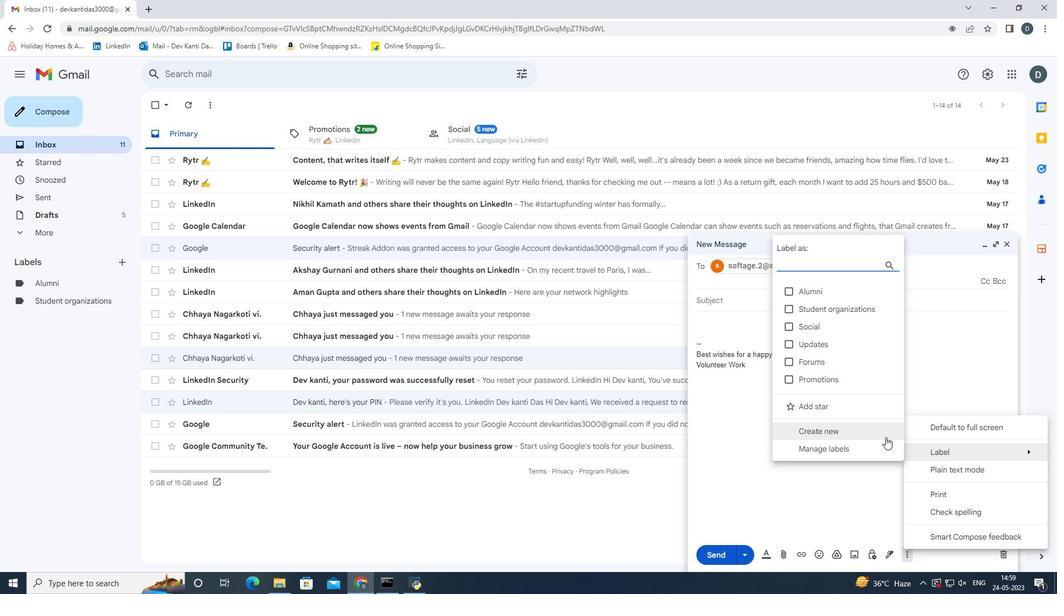 
Action: Mouse pressed left at (877, 433)
Screenshot: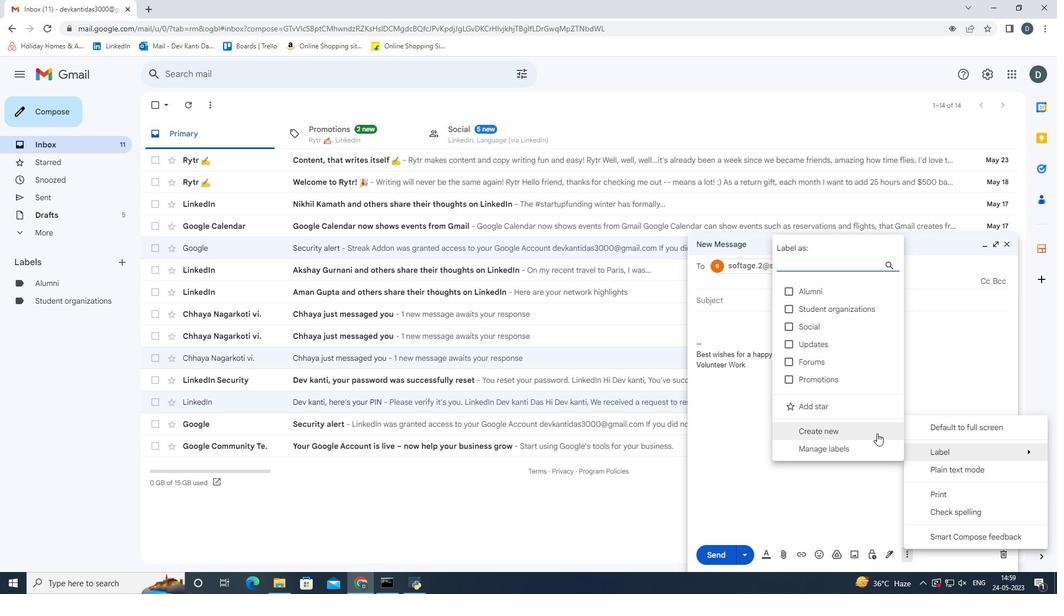 
Action: Mouse moved to (648, 264)
Screenshot: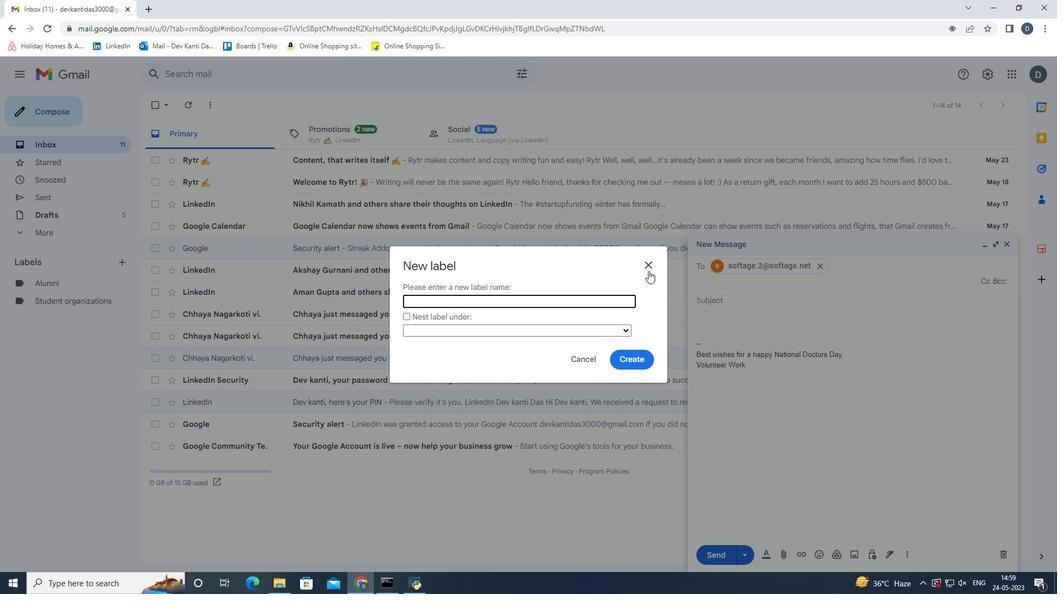 
Action: Mouse pressed left at (648, 264)
Screenshot: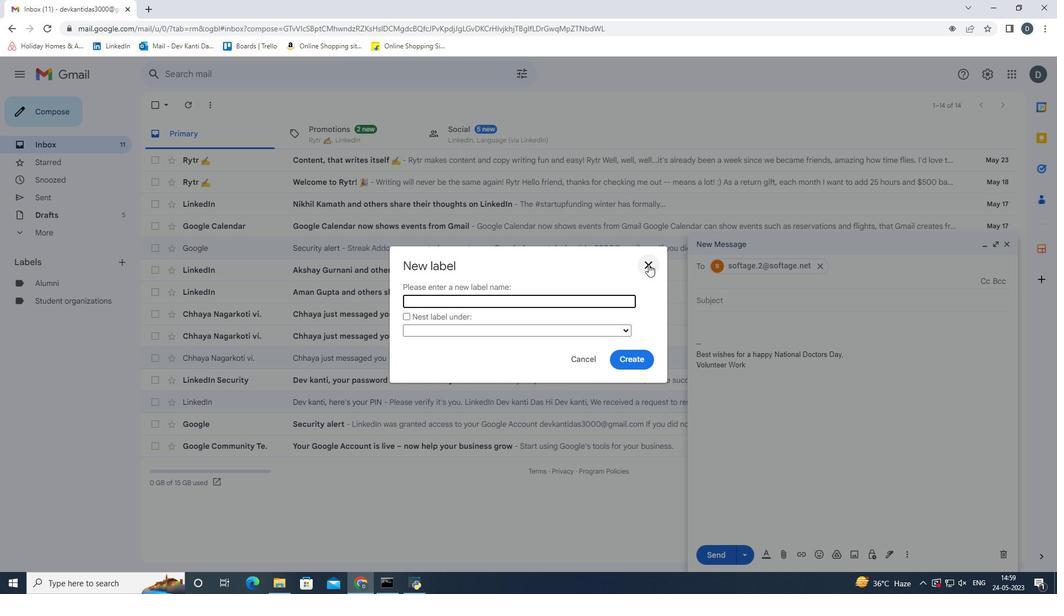 
Action: Mouse moved to (908, 555)
Screenshot: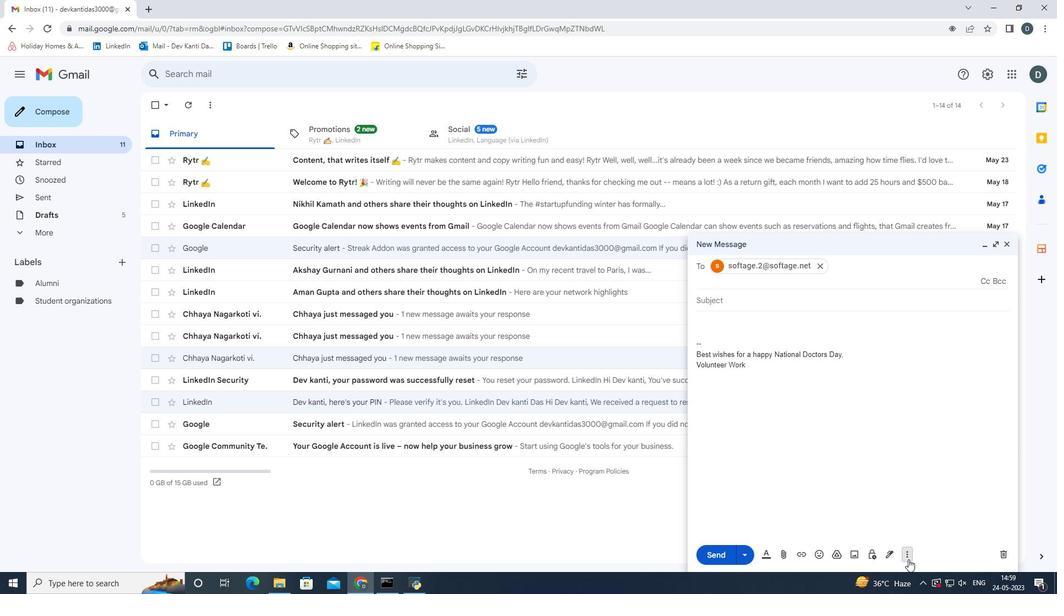 
Action: Mouse pressed left at (908, 555)
Screenshot: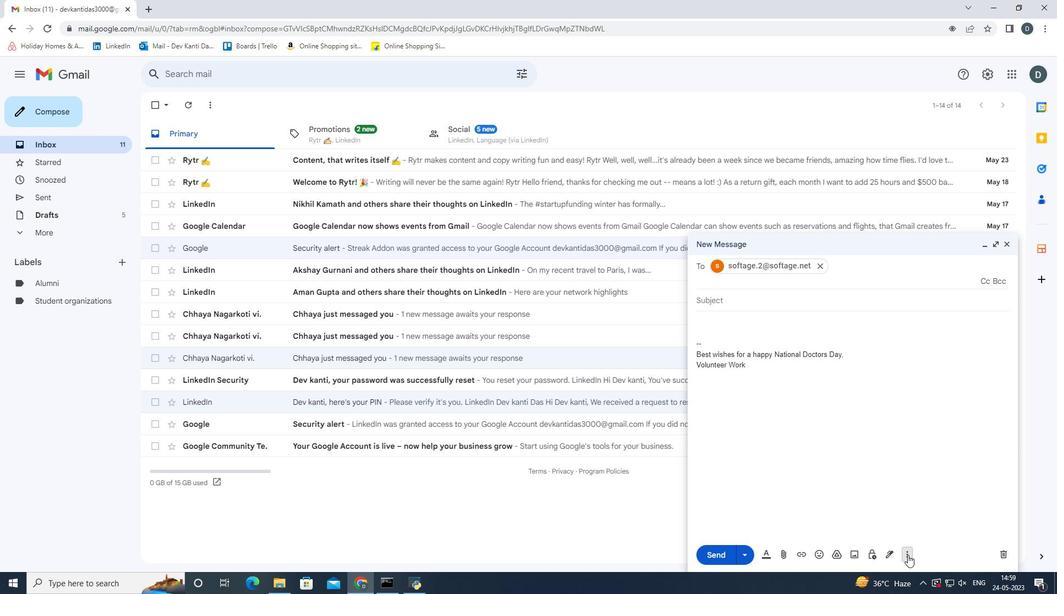 
Action: Mouse moved to (891, 558)
Screenshot: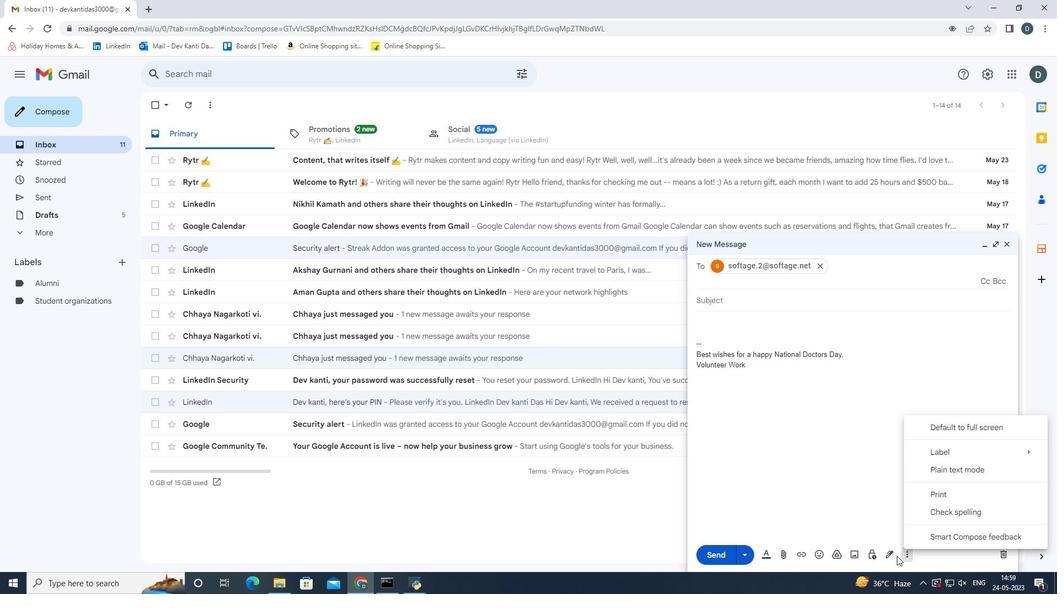 
Action: Mouse pressed left at (891, 558)
Screenshot: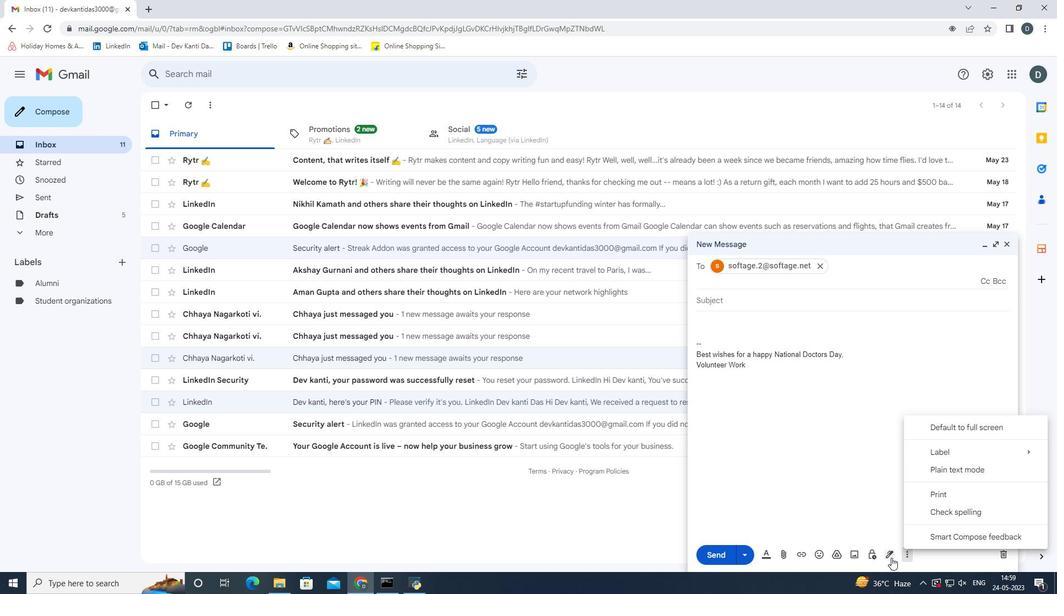 
Action: Mouse moved to (936, 491)
Screenshot: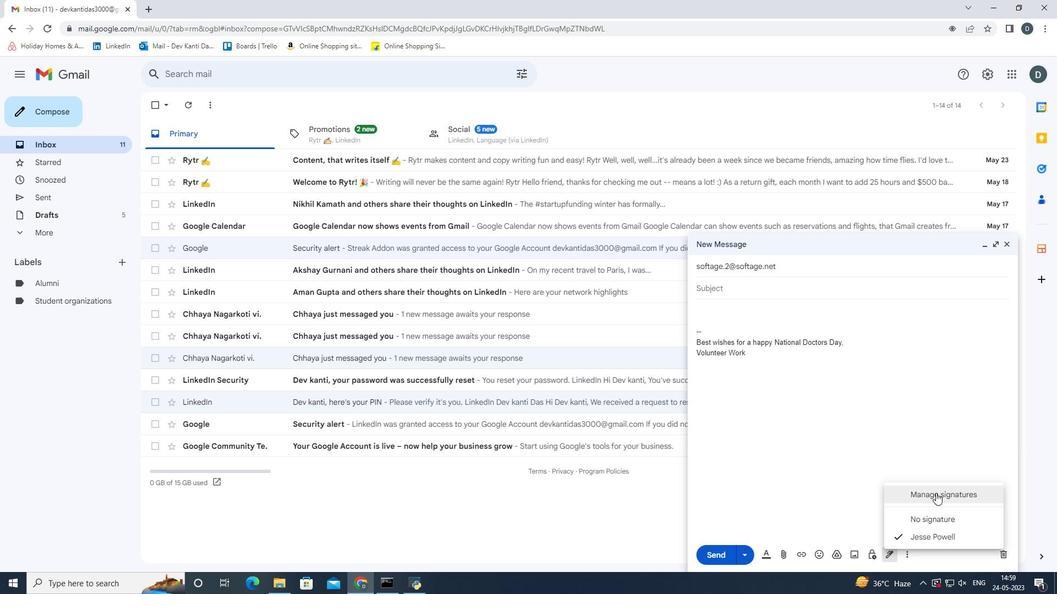 
Action: Mouse pressed left at (936, 491)
Screenshot: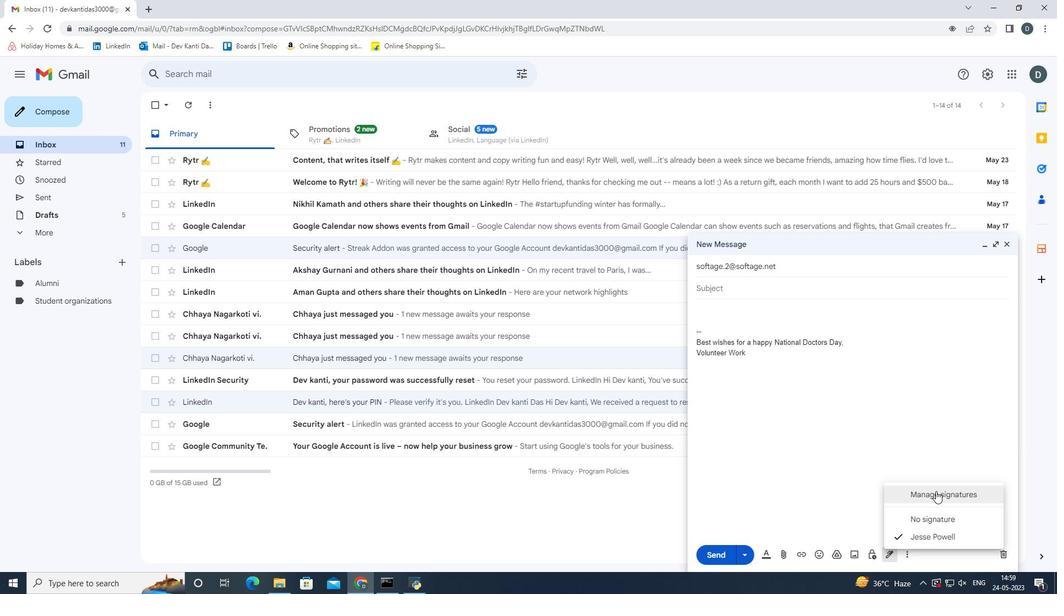 
Action: Mouse moved to (557, 413)
Screenshot: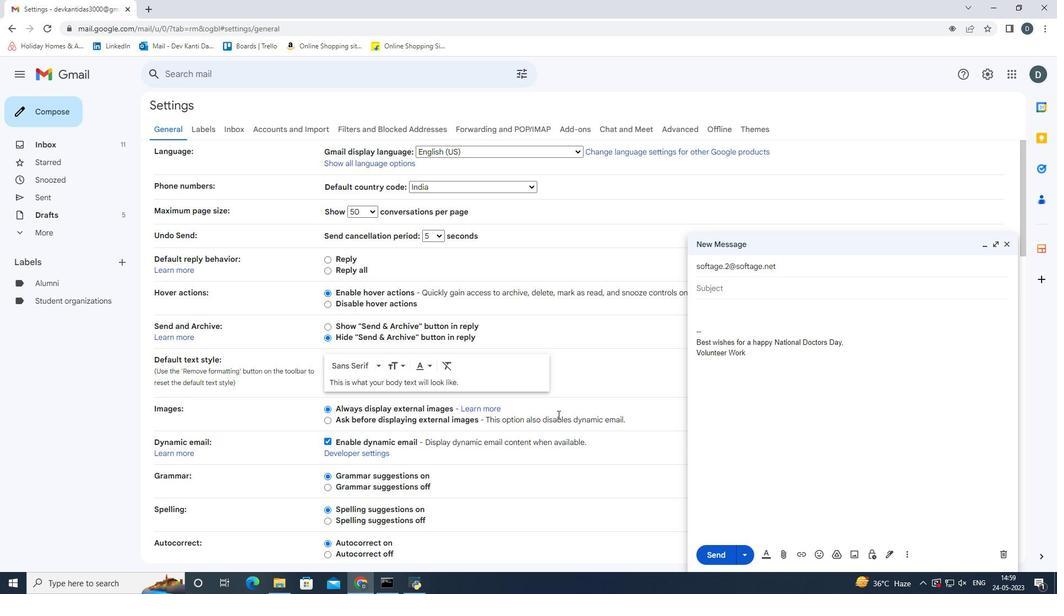 
Action: Mouse scrolled (557, 412) with delta (0, 0)
Screenshot: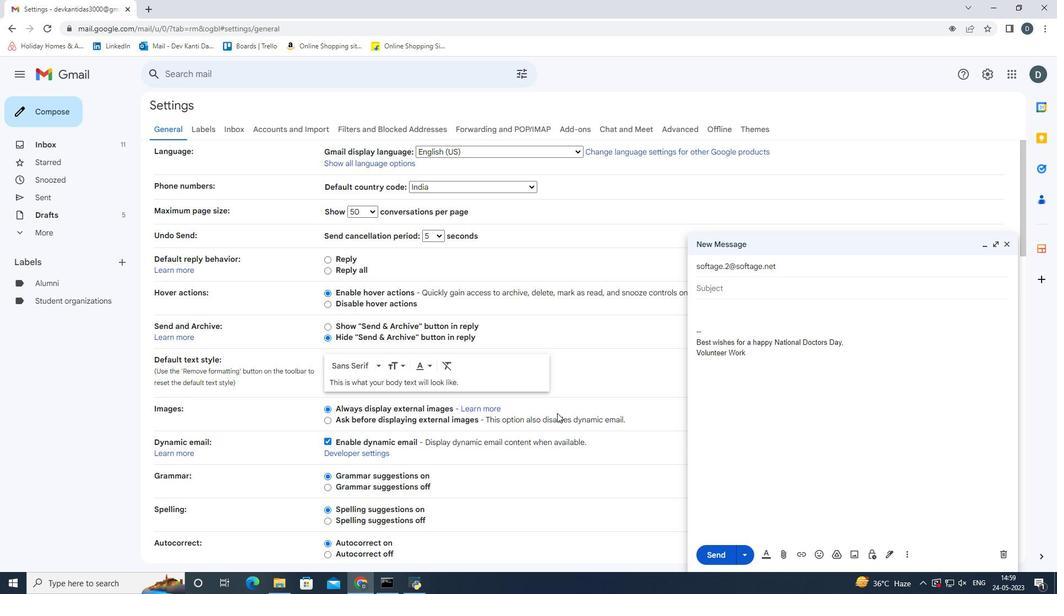 
Action: Mouse scrolled (557, 412) with delta (0, 0)
Screenshot: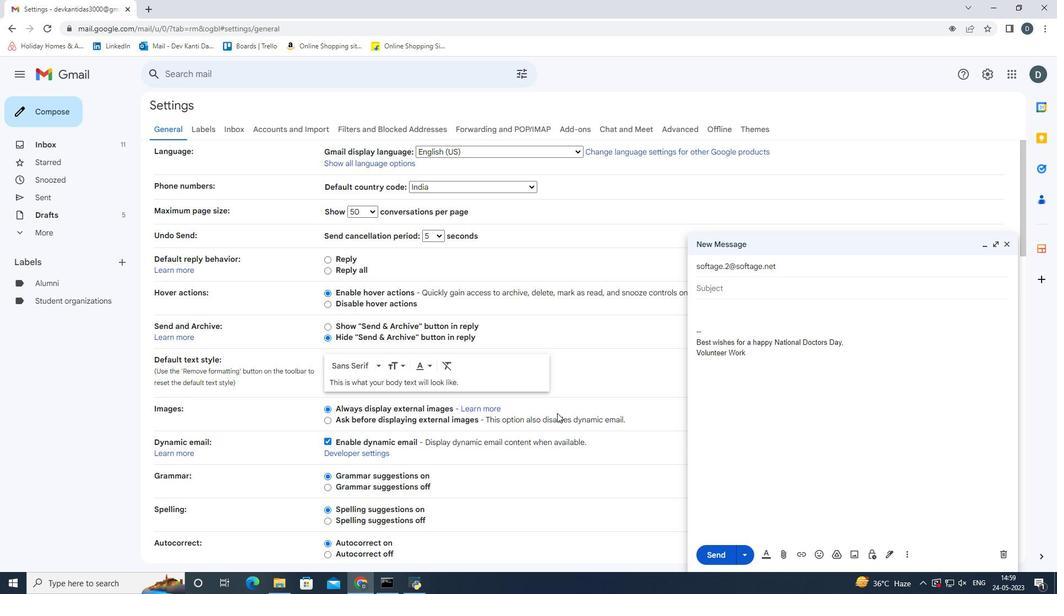 
Action: Mouse scrolled (557, 412) with delta (0, 0)
Screenshot: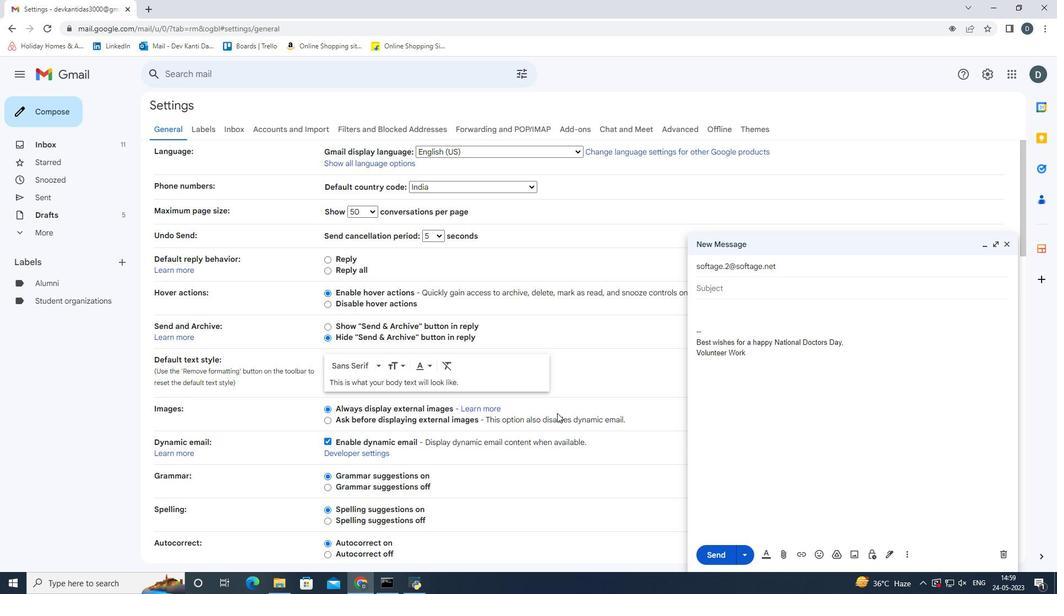 
Action: Mouse scrolled (557, 412) with delta (0, 0)
Screenshot: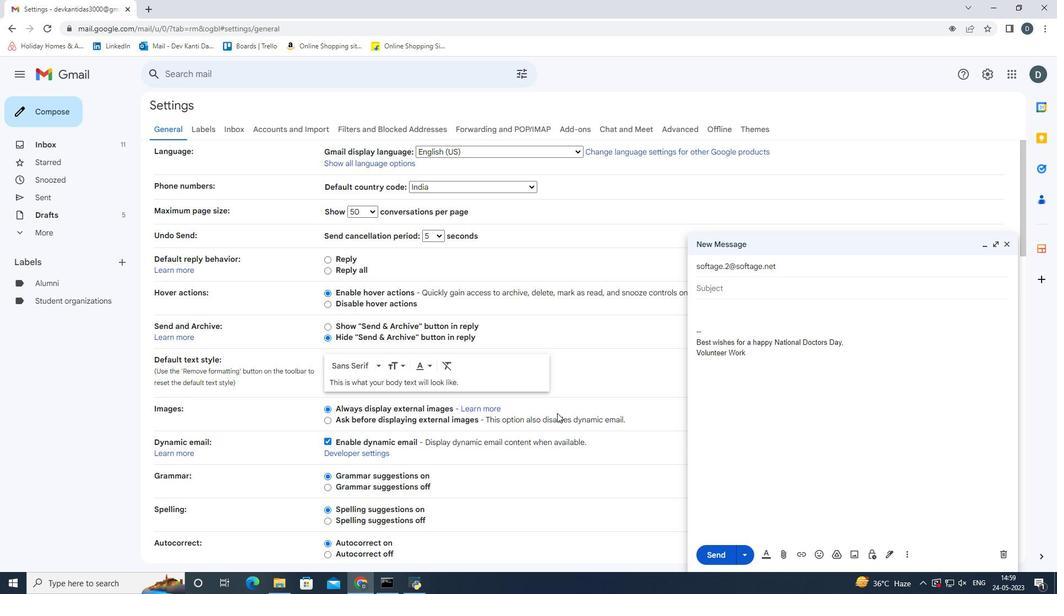 
Action: Mouse scrolled (557, 412) with delta (0, 0)
Screenshot: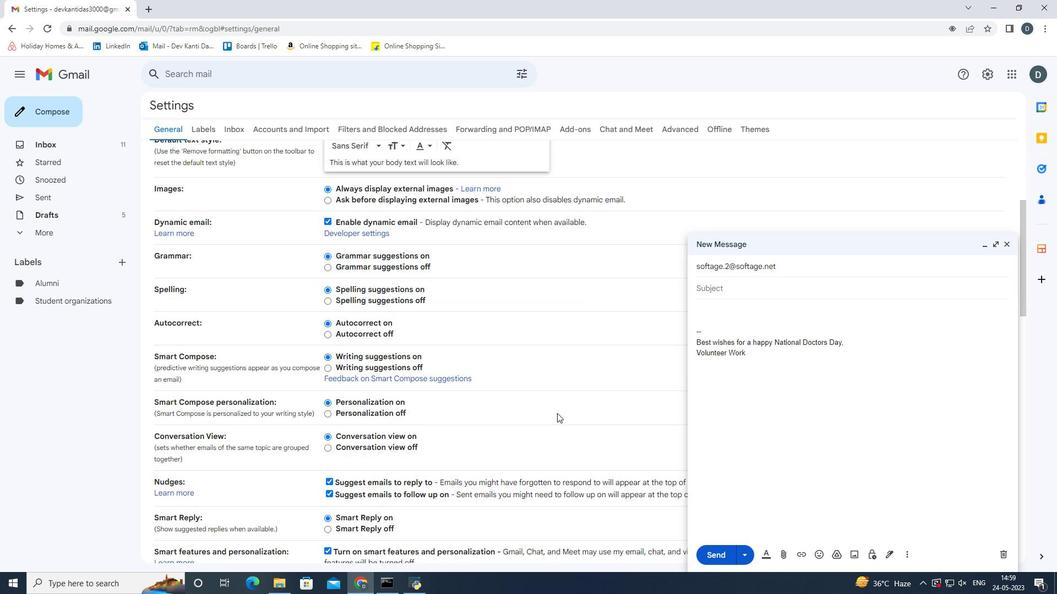 
Action: Mouse scrolled (557, 412) with delta (0, 0)
Screenshot: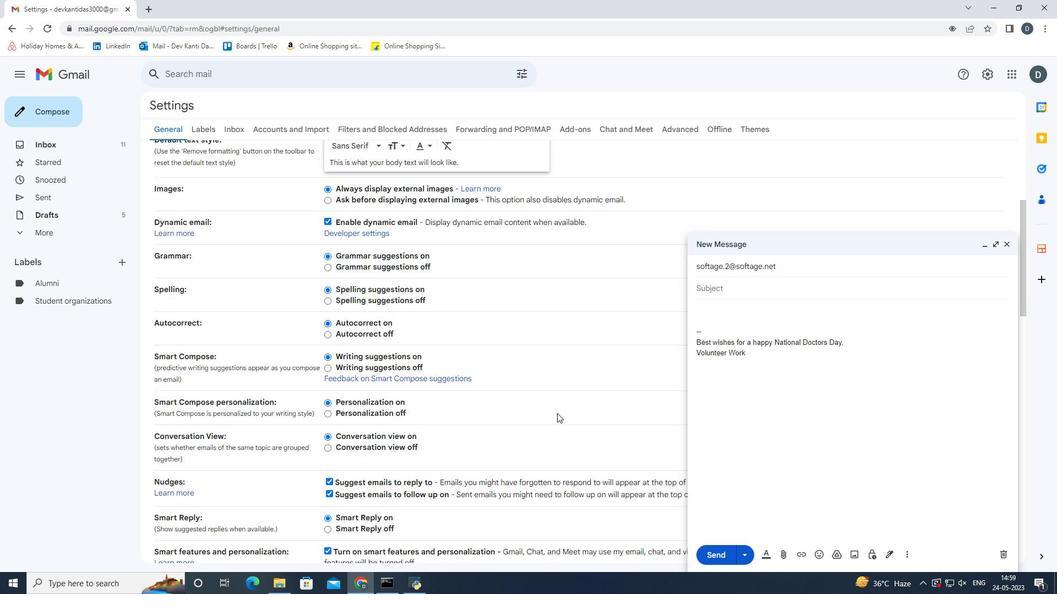 
Action: Mouse scrolled (557, 412) with delta (0, 0)
Screenshot: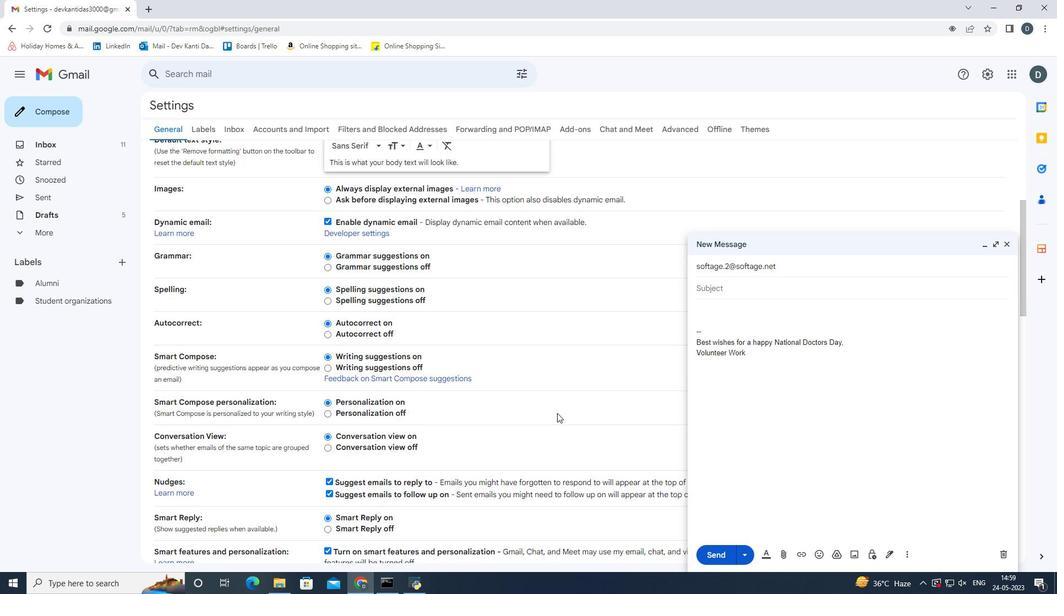
Action: Mouse scrolled (557, 412) with delta (0, 0)
Screenshot: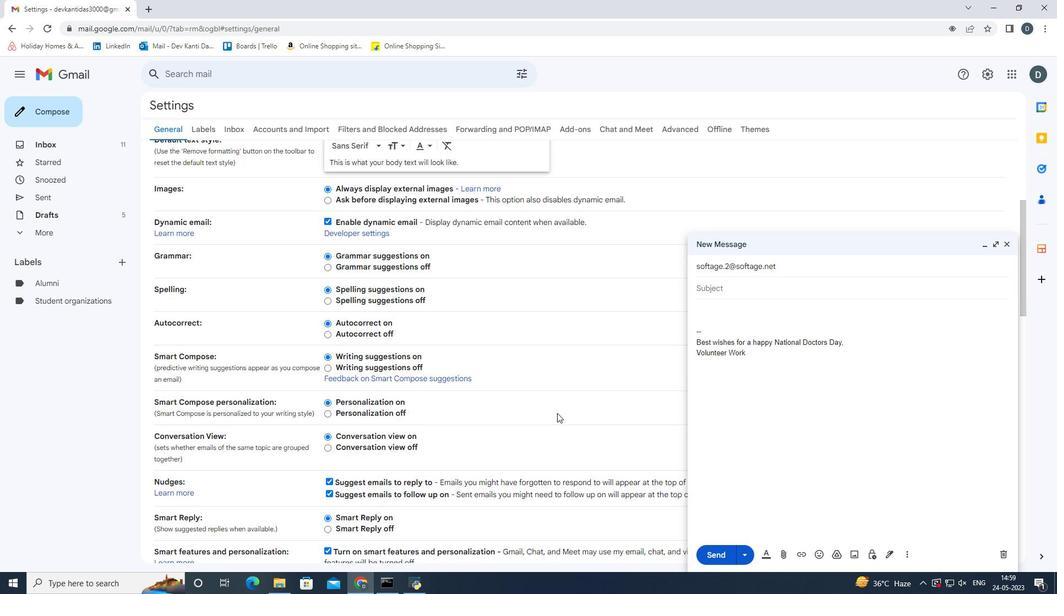 
Action: Mouse scrolled (557, 412) with delta (0, 0)
Screenshot: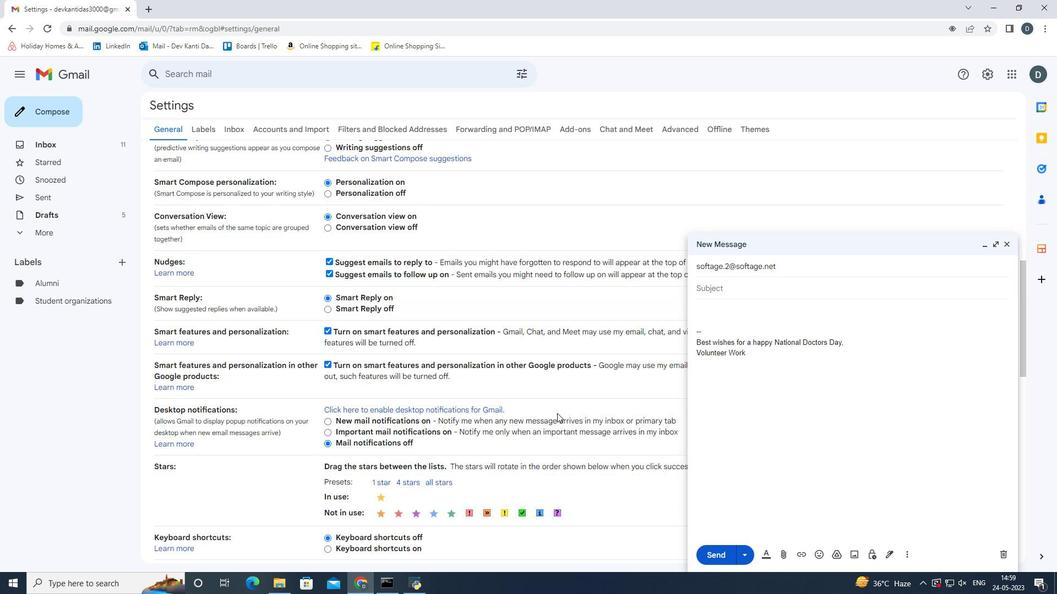 
Action: Mouse scrolled (557, 412) with delta (0, 0)
Screenshot: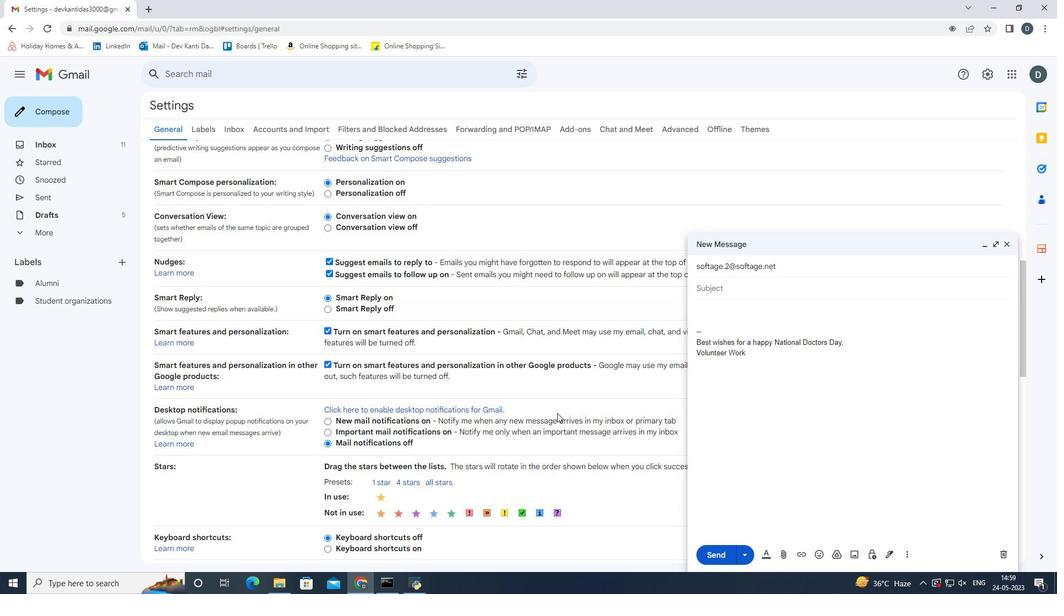 
Action: Mouse scrolled (557, 412) with delta (0, 0)
Screenshot: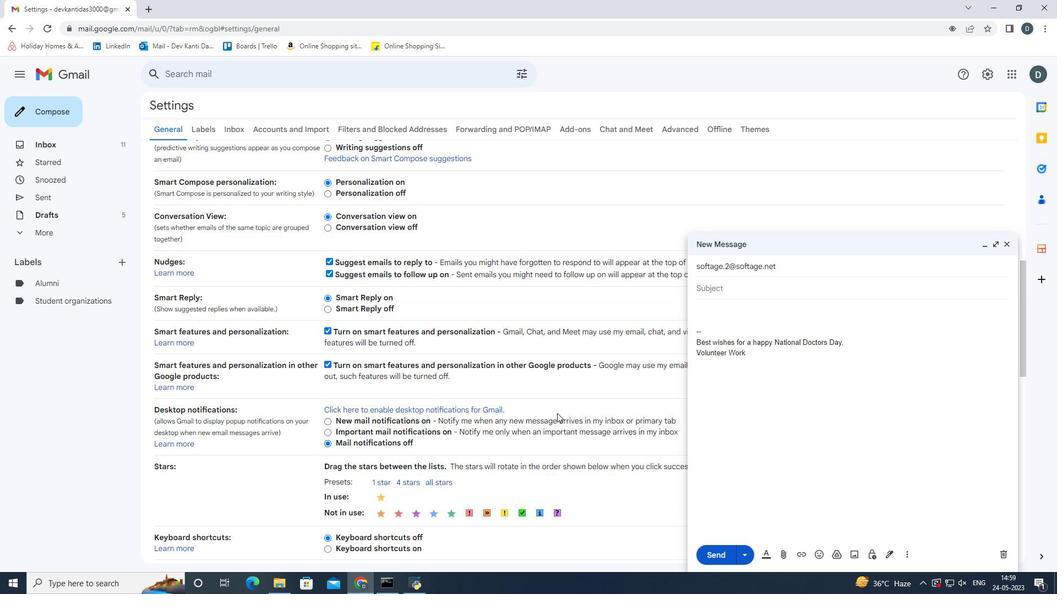 
Action: Mouse scrolled (557, 412) with delta (0, 0)
Screenshot: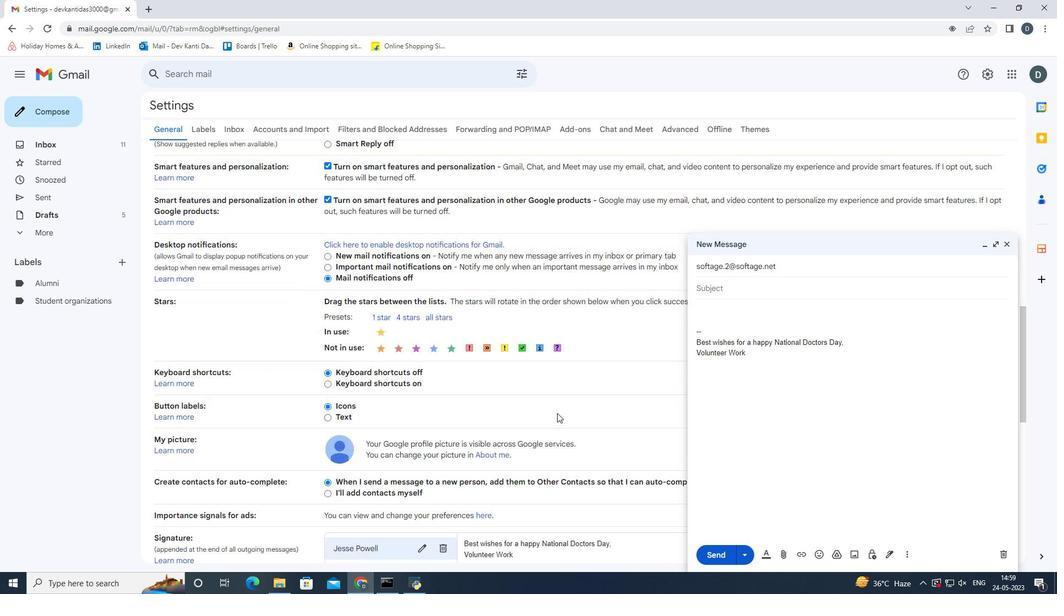
Action: Mouse scrolled (557, 412) with delta (0, 0)
Screenshot: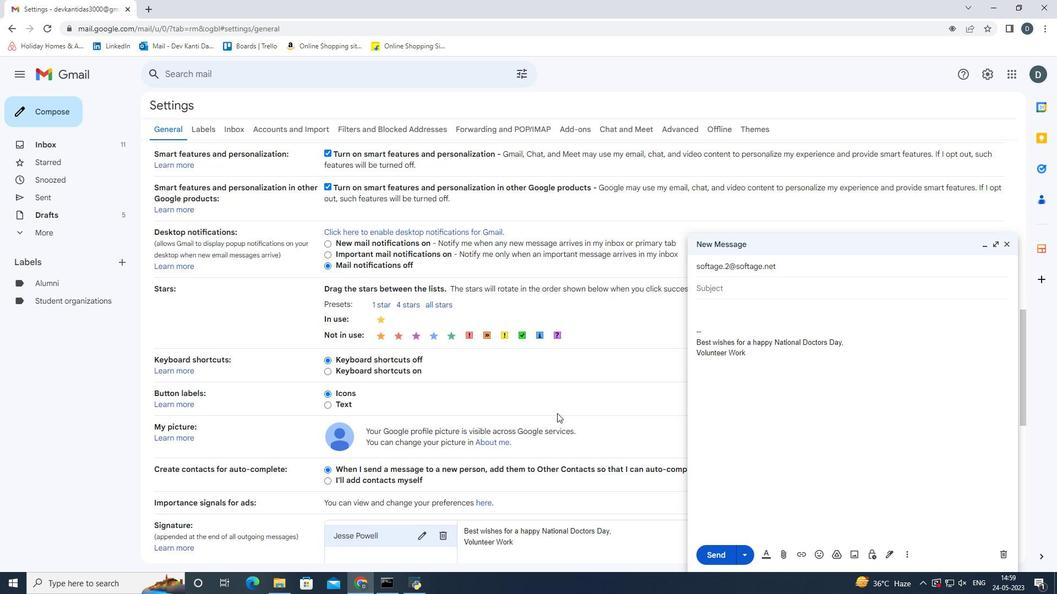 
Action: Mouse scrolled (557, 412) with delta (0, 0)
Screenshot: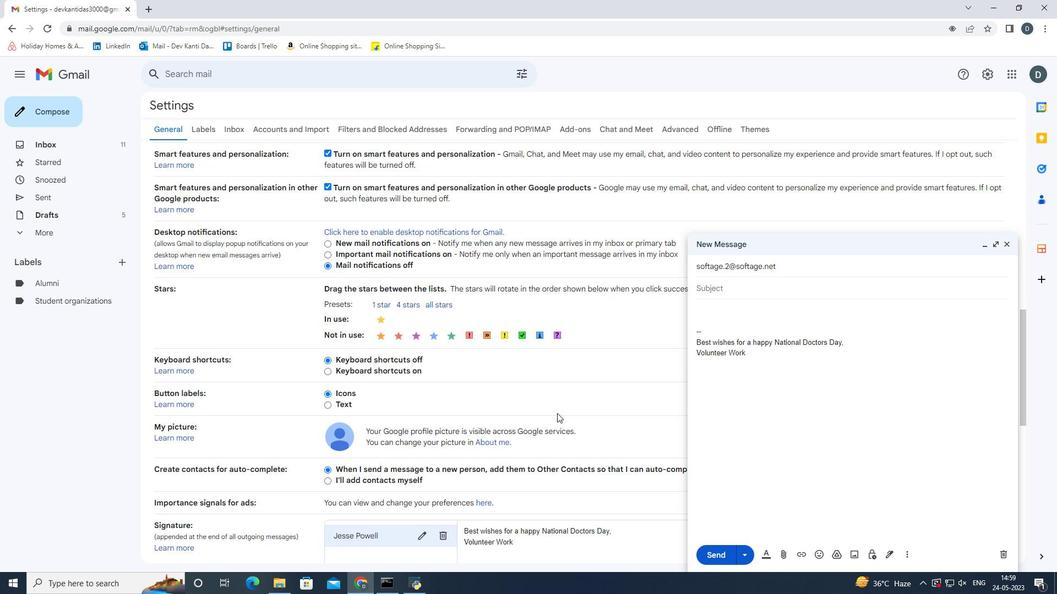 
Action: Mouse moved to (547, 399)
Screenshot: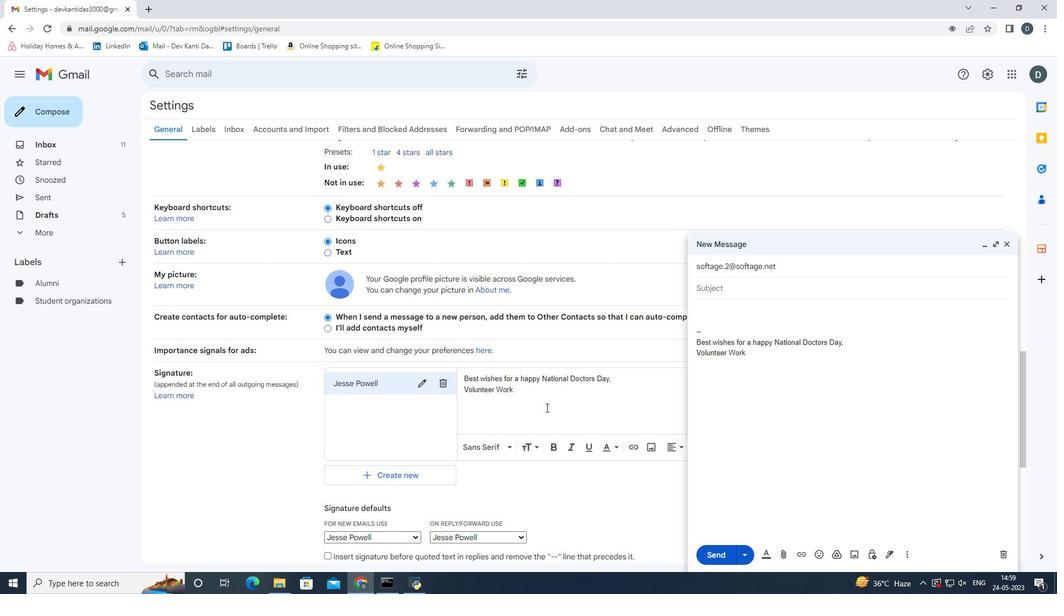 
Action: Mouse pressed left at (547, 399)
Screenshot: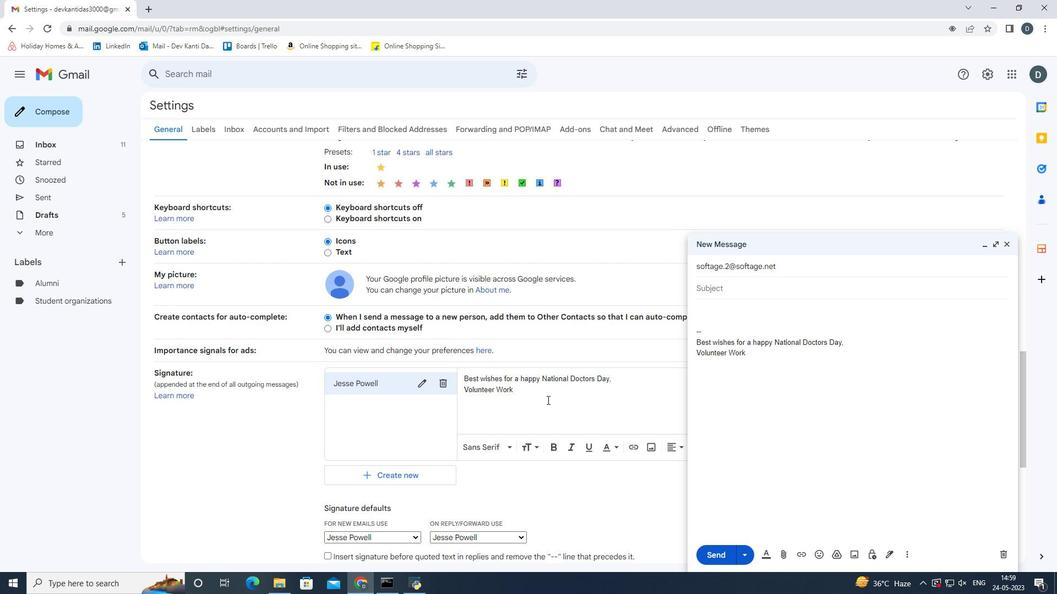 
Action: Key pressed <Key.backspace><Key.backspace><Key.backspace><Key.backspace><Key.backspace><Key.backspace><Key.backspace><Key.backspace><Key.backspace><Key.backspace><Key.backspace><Key.backspace><Key.backspace><Key.backspace><Key.backspace><Key.enter><Key.shift>Jesse<Key.space><Key.shift>Powell
Screenshot: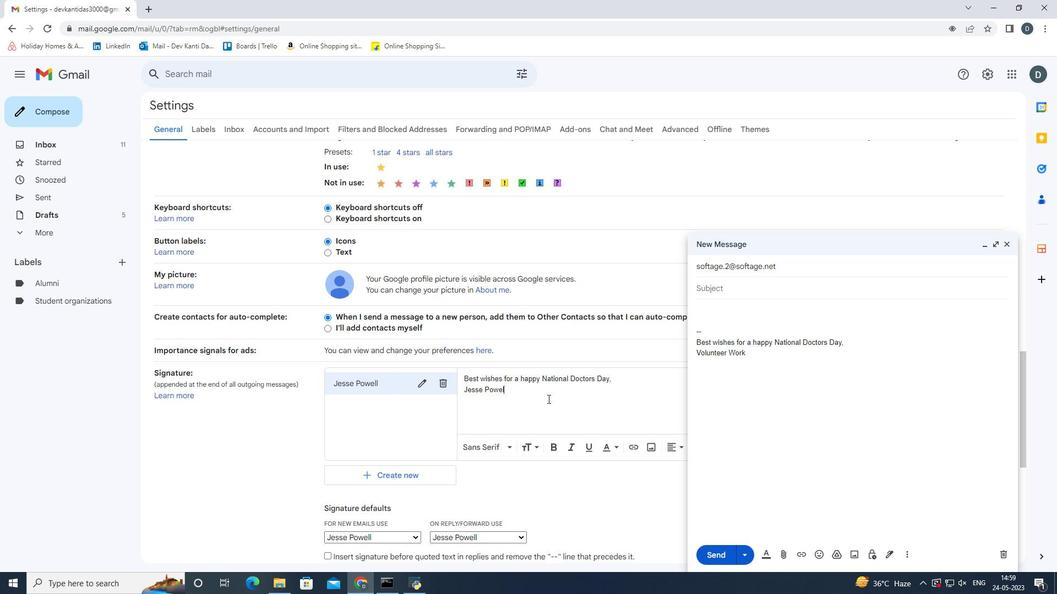 
Action: Mouse moved to (543, 437)
Screenshot: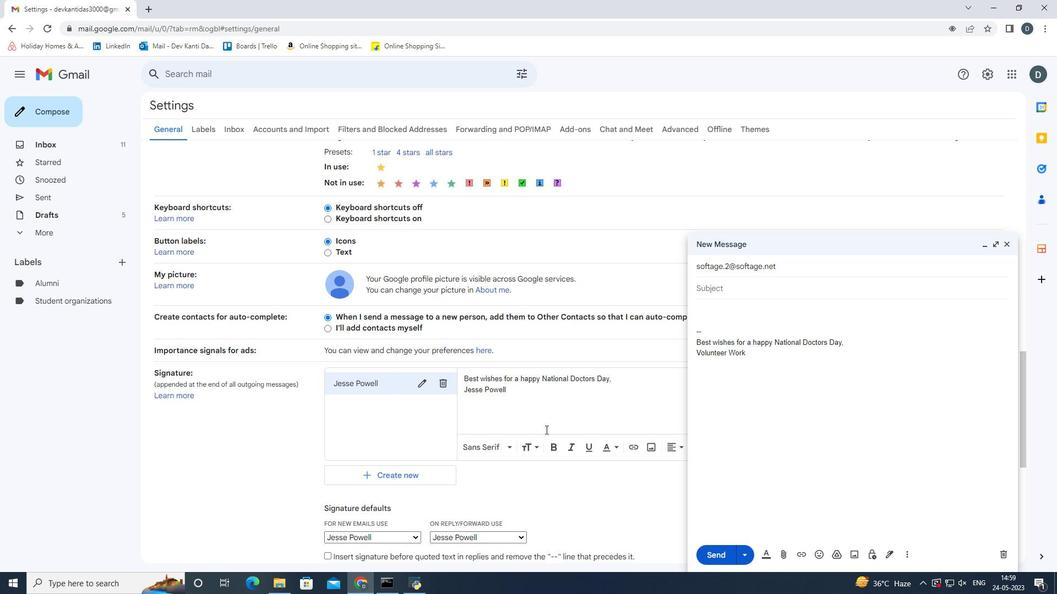 
Action: Mouse scrolled (543, 436) with delta (0, 0)
Screenshot: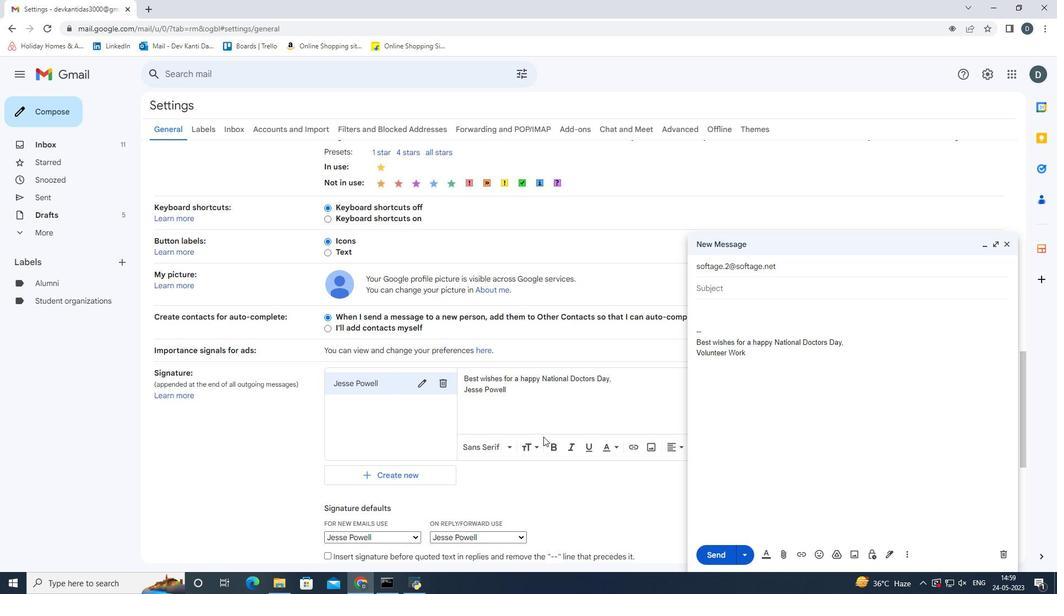 
Action: Mouse scrolled (543, 436) with delta (0, 0)
Screenshot: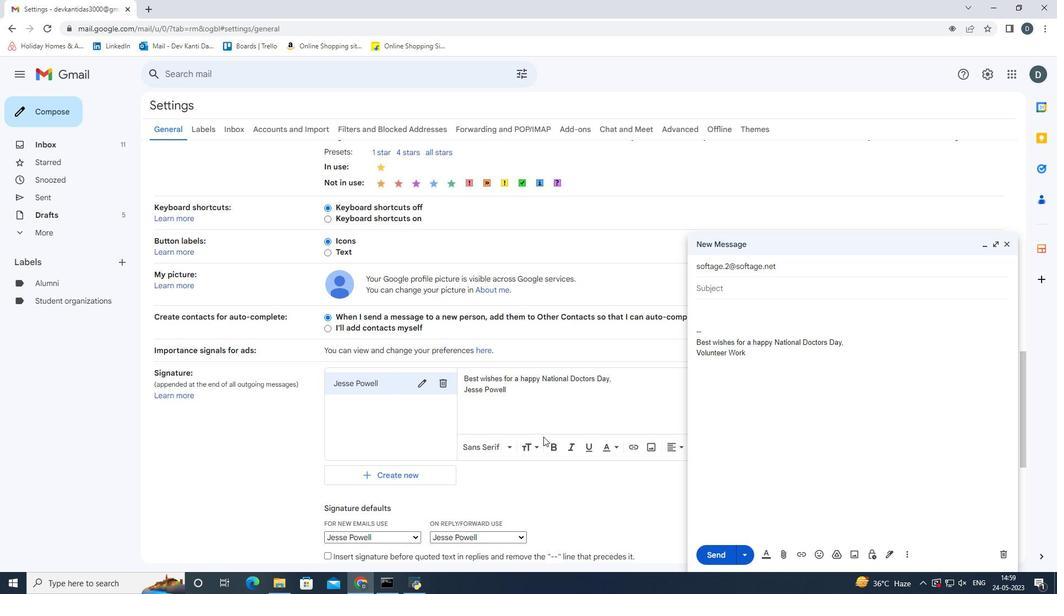 
Action: Mouse scrolled (543, 436) with delta (0, 0)
Screenshot: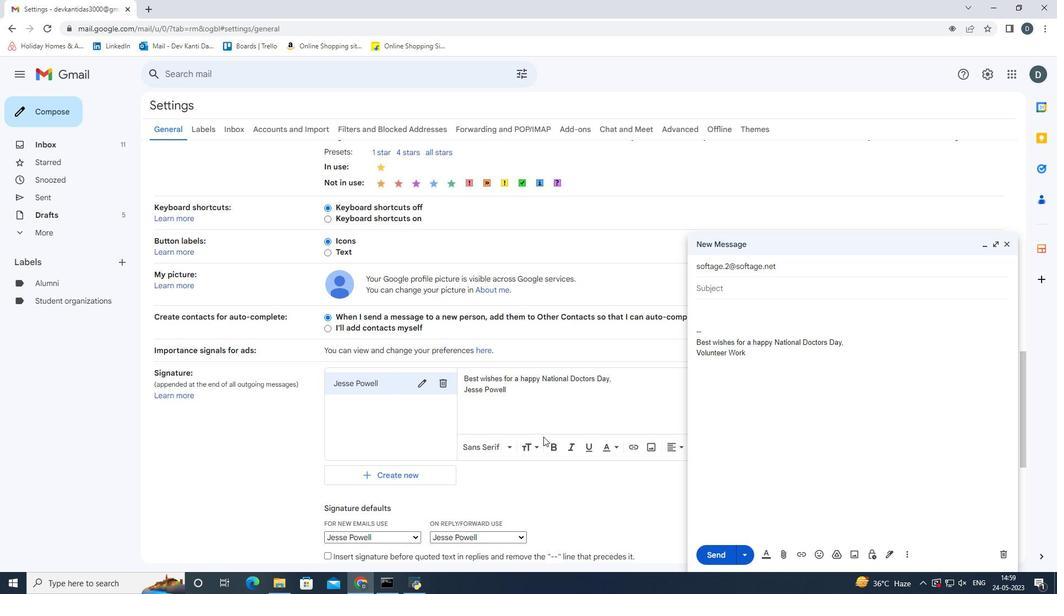 
Action: Mouse scrolled (543, 436) with delta (0, 0)
Screenshot: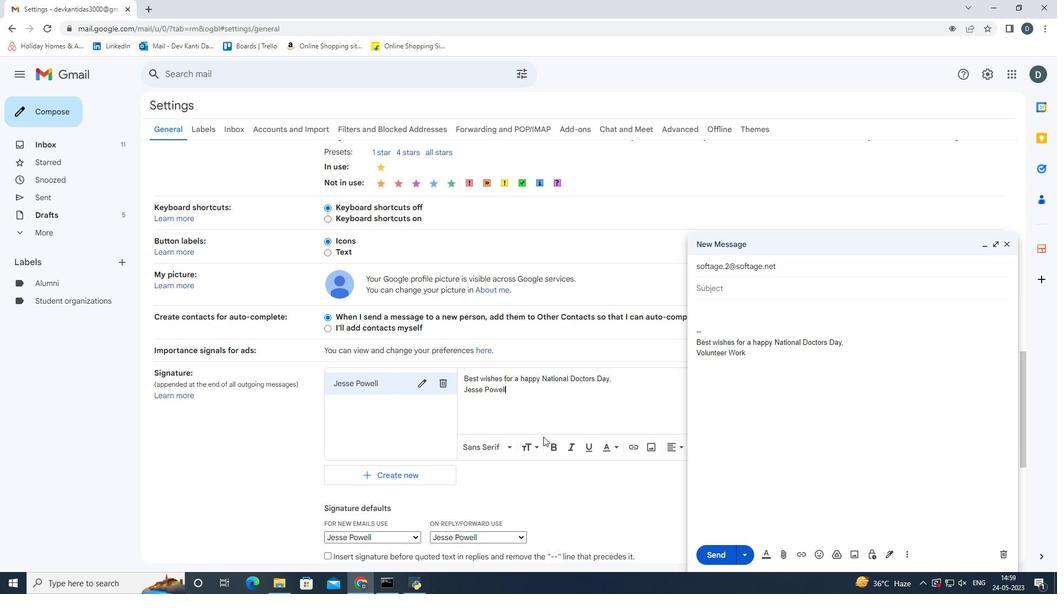 
Action: Mouse moved to (512, 364)
Screenshot: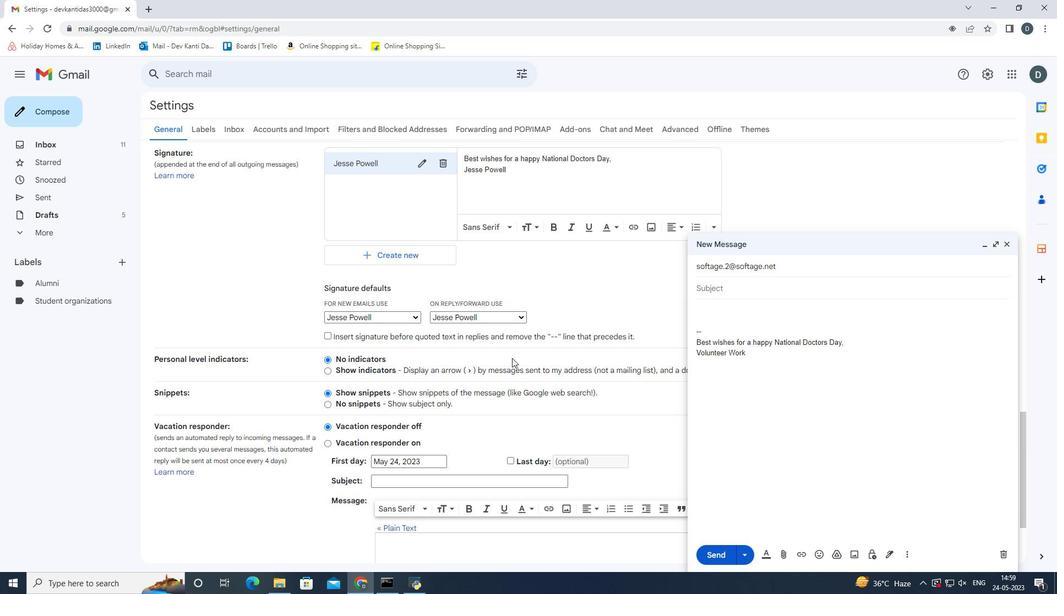 
Action: Mouse scrolled (512, 363) with delta (0, 0)
Screenshot: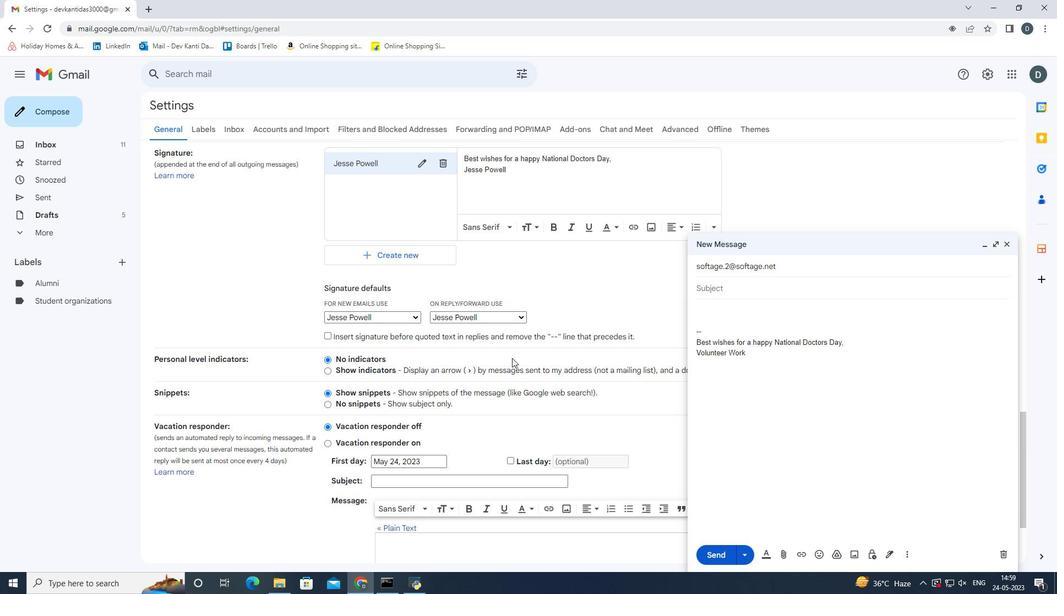 
Action: Mouse moved to (512, 368)
Screenshot: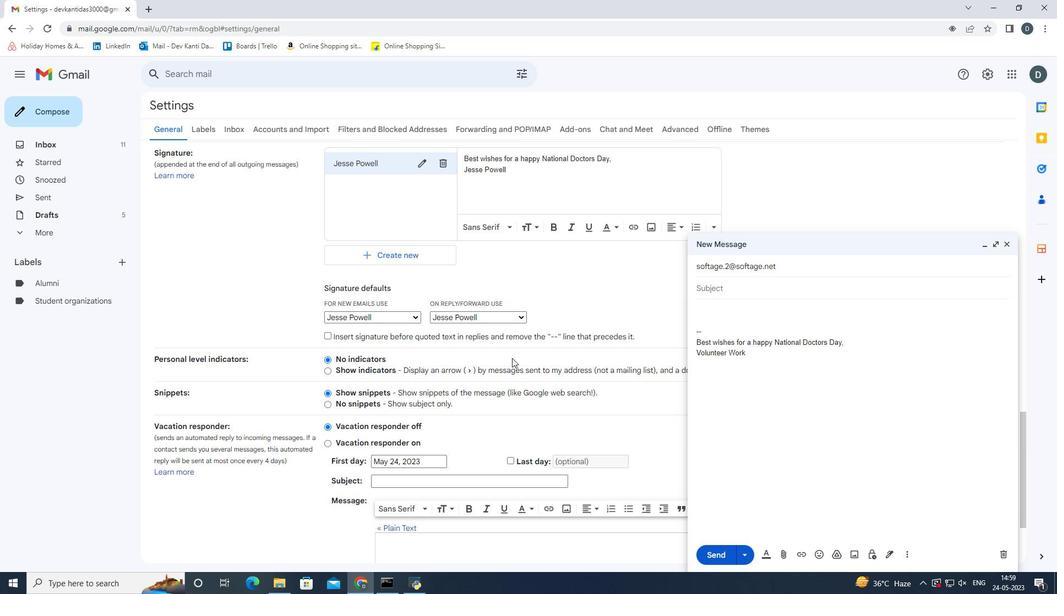 
Action: Mouse scrolled (512, 367) with delta (0, 0)
Screenshot: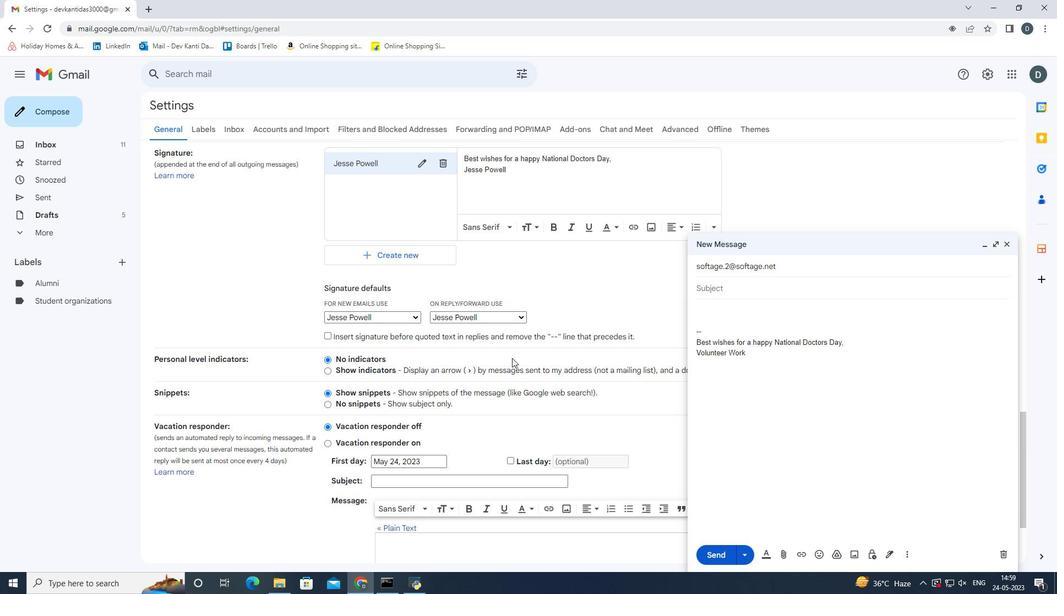 
Action: Mouse moved to (512, 372)
Screenshot: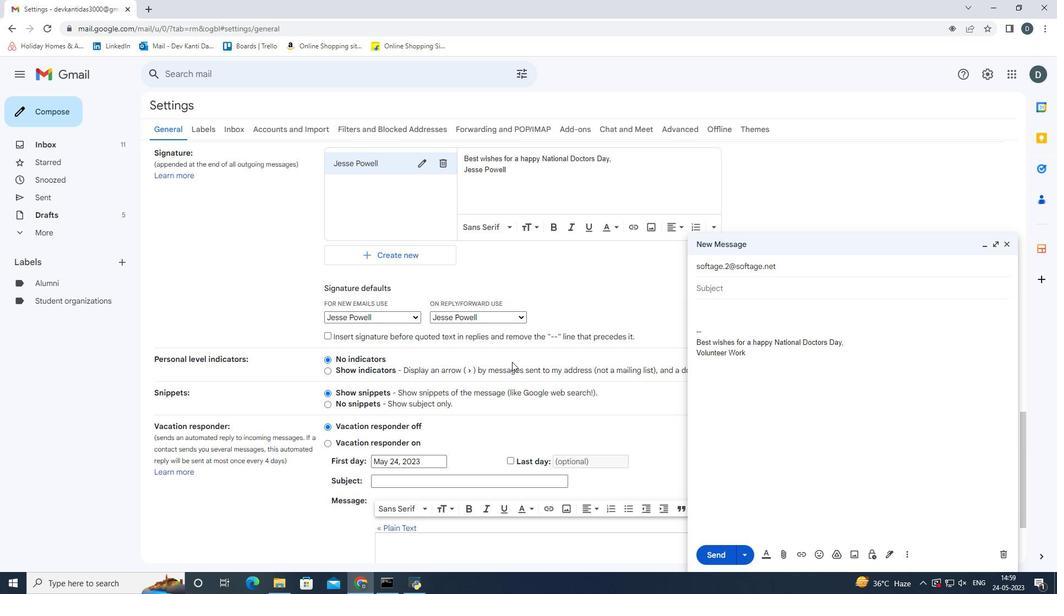 
Action: Mouse scrolled (512, 371) with delta (0, 0)
Screenshot: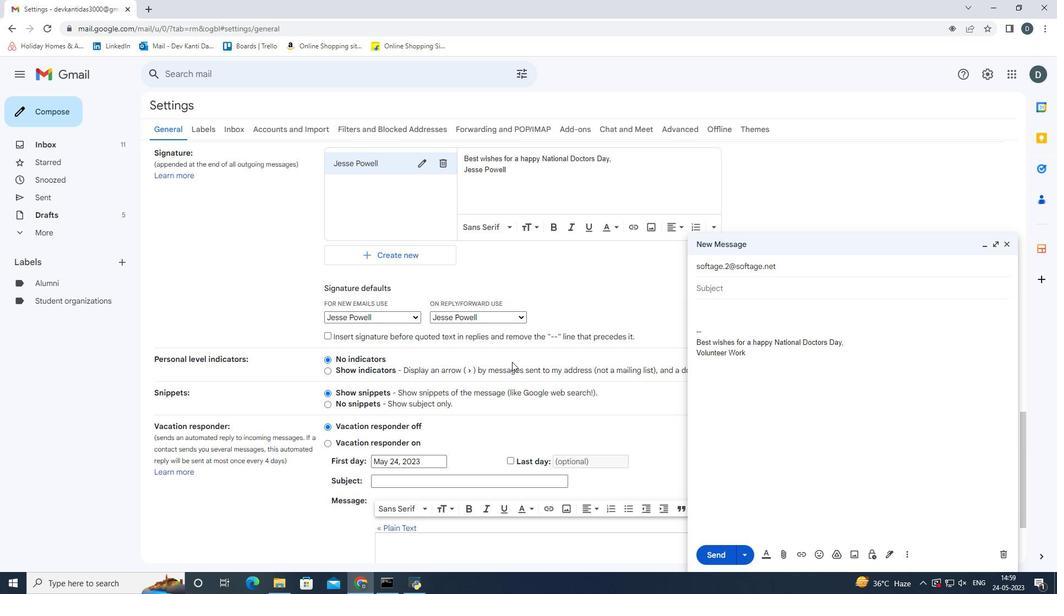 
Action: Mouse moved to (546, 504)
Screenshot: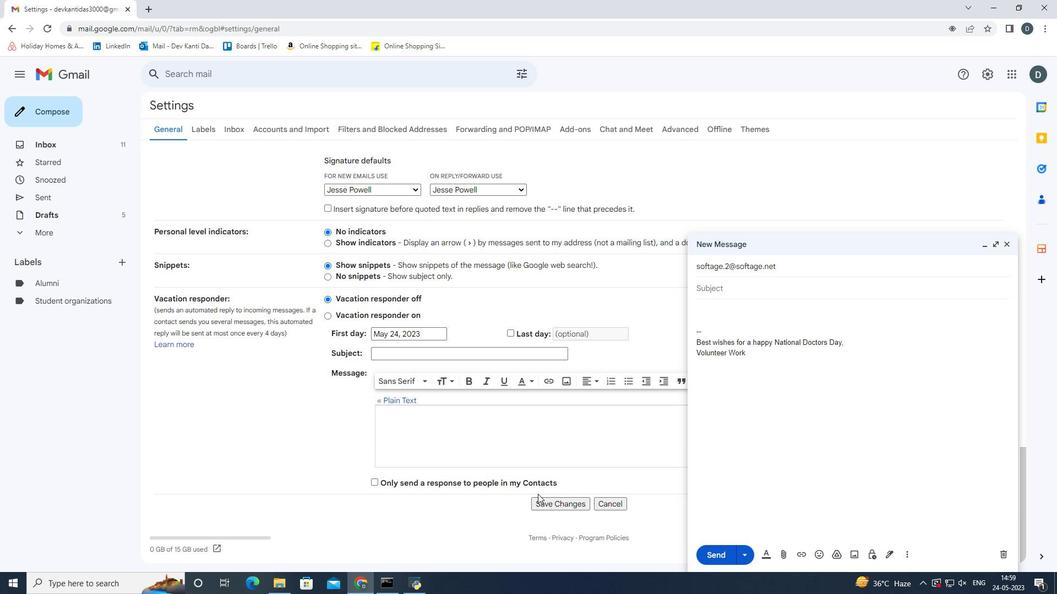 
Action: Mouse pressed left at (546, 504)
Screenshot: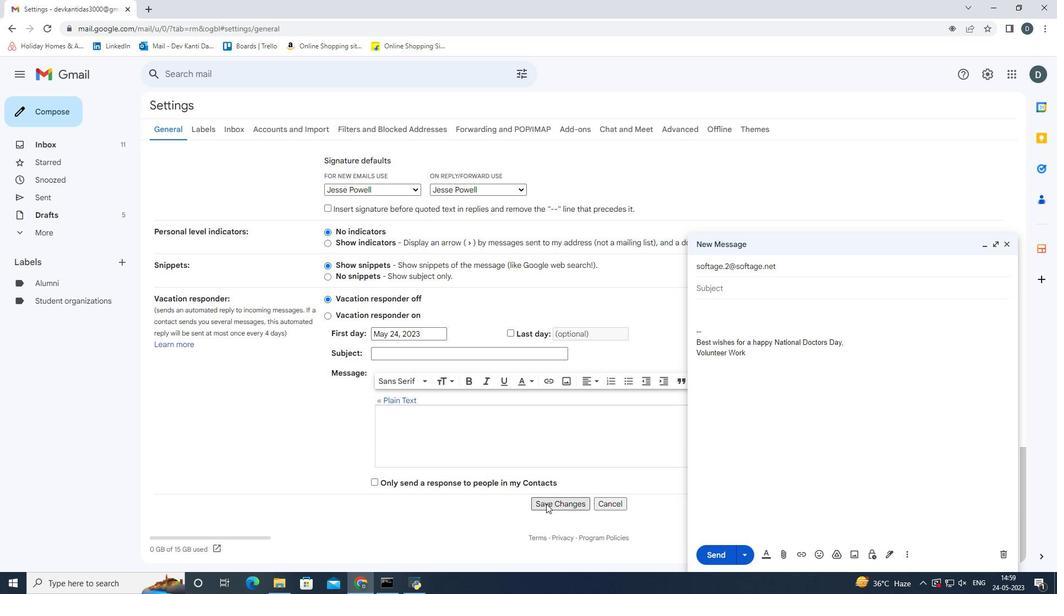 
Action: Mouse moved to (1010, 242)
Screenshot: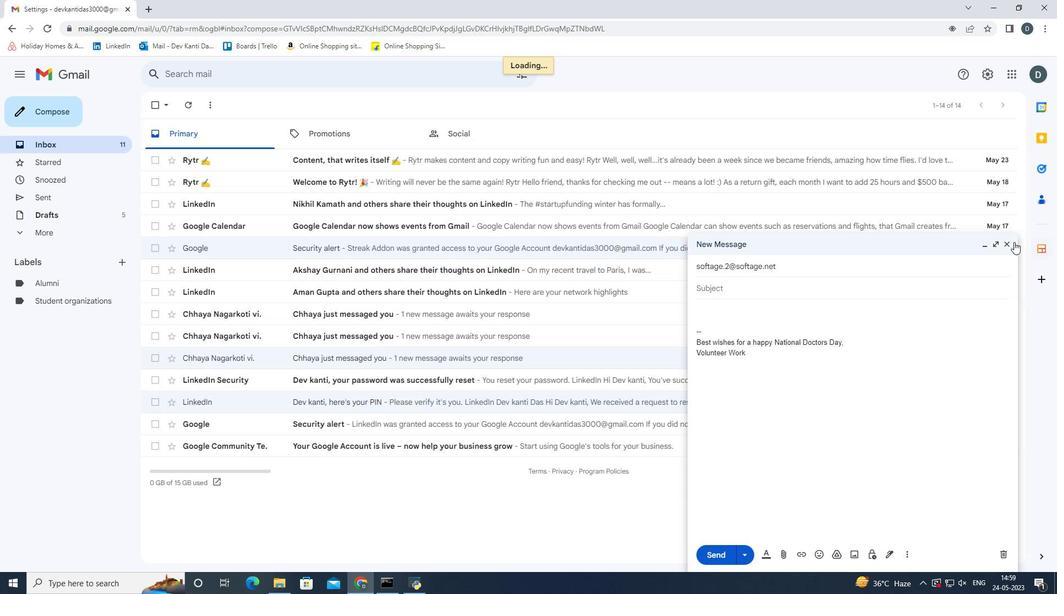 
Action: Mouse pressed left at (1010, 242)
Screenshot: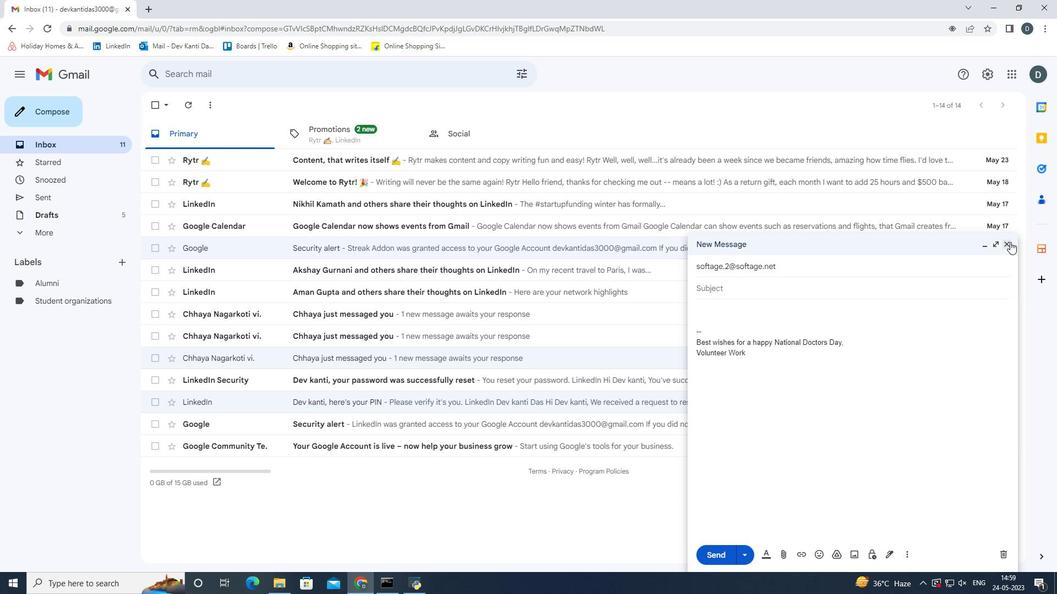 
Action: Mouse moved to (30, 116)
Screenshot: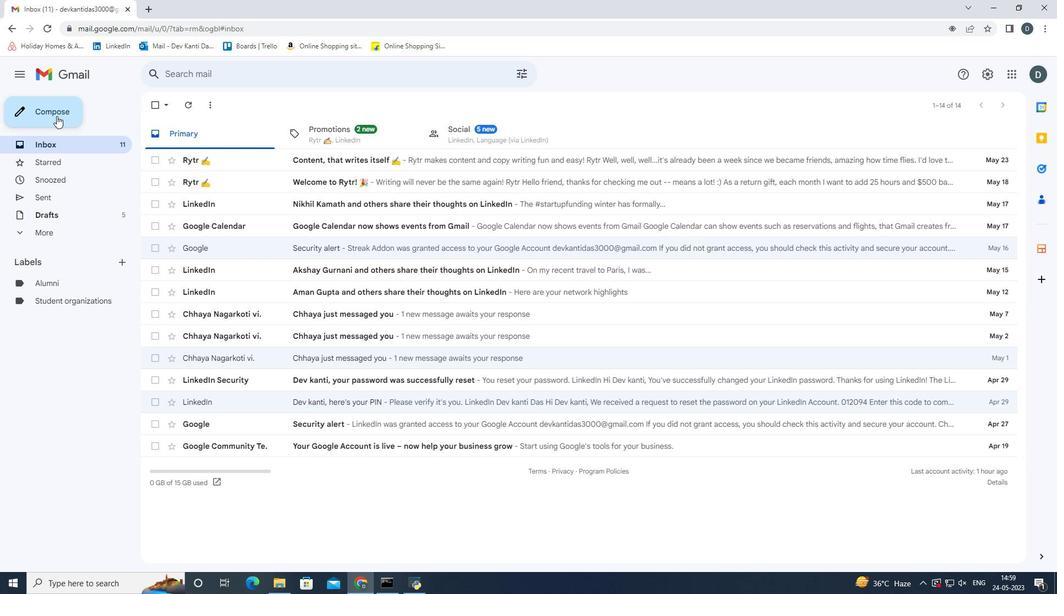
Action: Mouse pressed left at (30, 116)
Screenshot: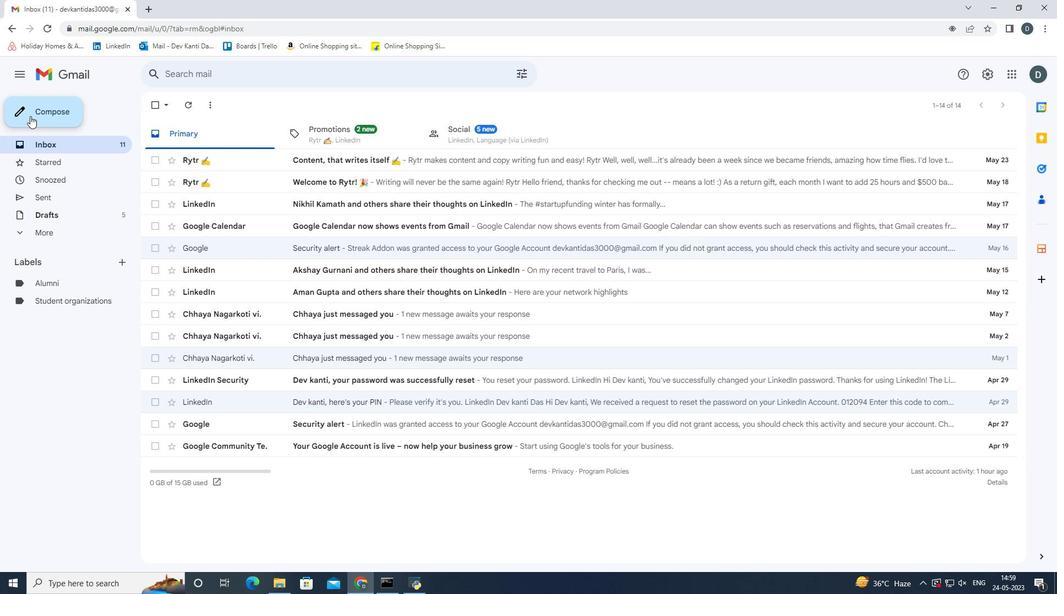 
Action: Mouse moved to (840, 263)
Screenshot: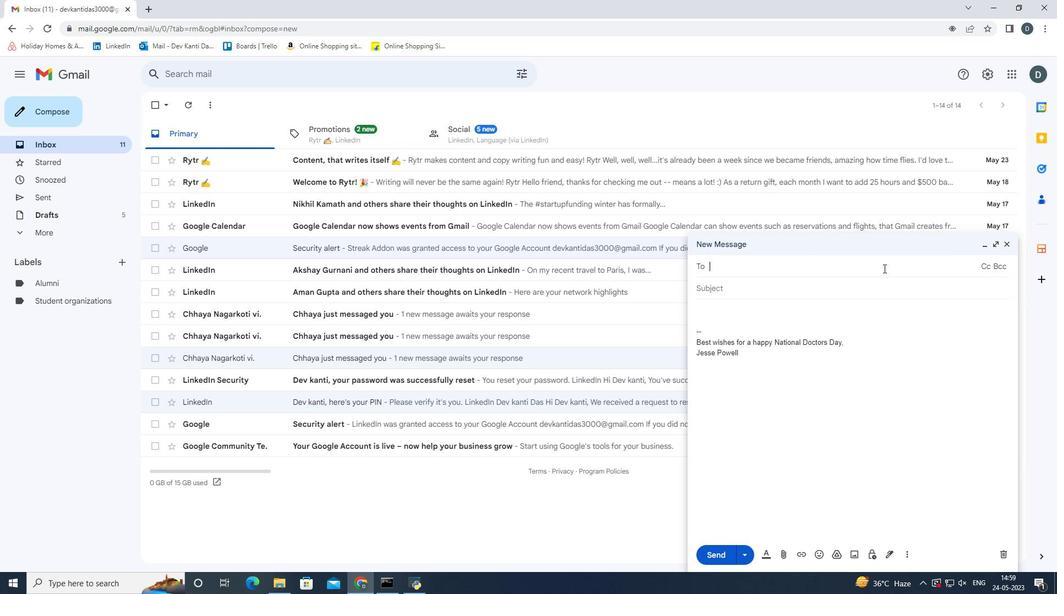 
Action: Key pressed <Key.shift><Key.shift><Key.shift><Key.shift><Key.shift>S
Screenshot: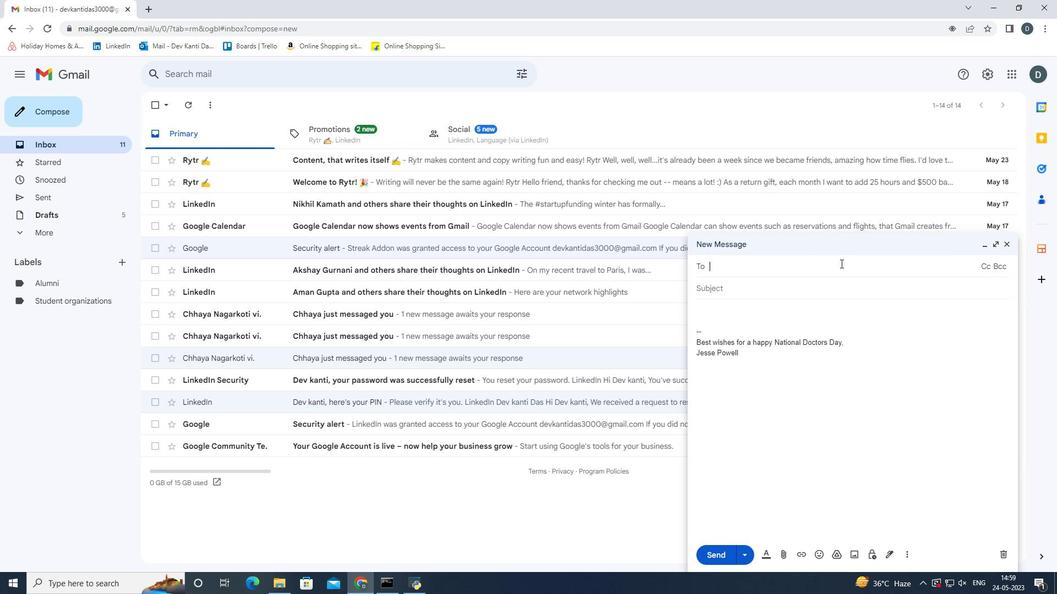 
Action: Mouse moved to (840, 263)
Screenshot: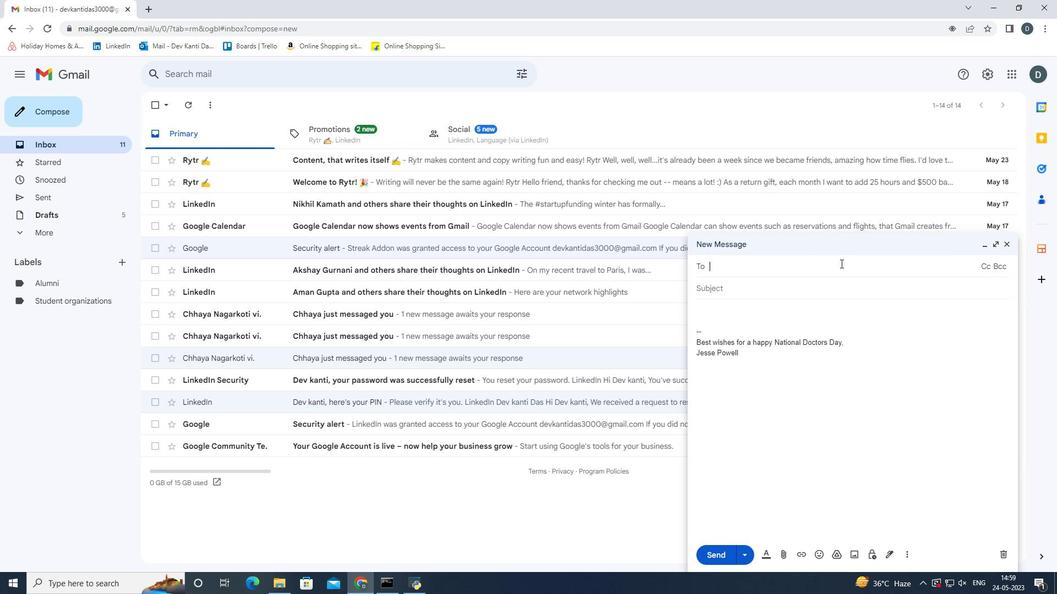 
Action: Key pressed oftage.2<Key.enter>
Screenshot: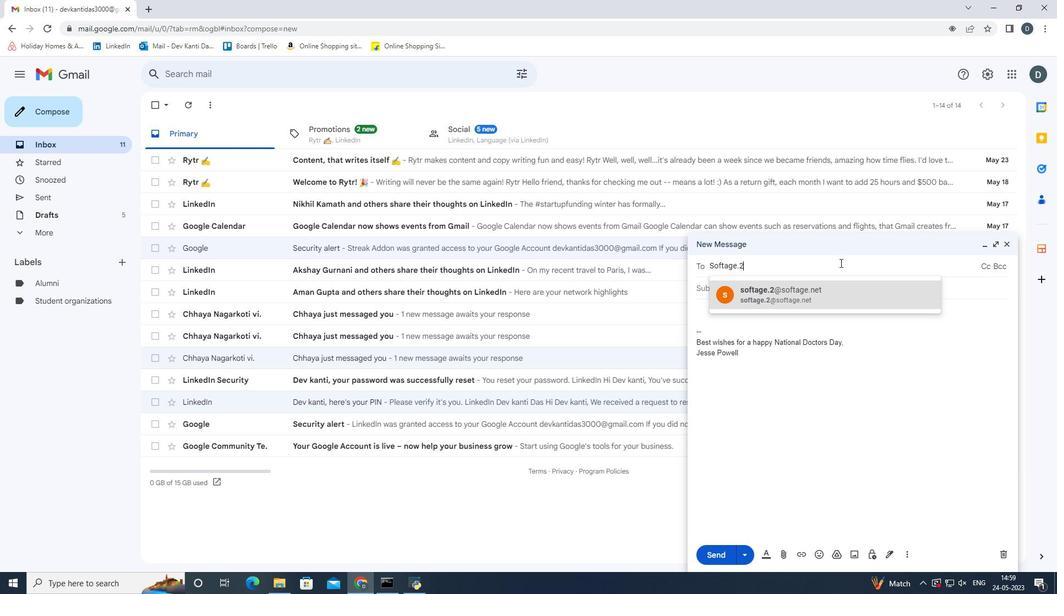 
Action: Mouse moved to (906, 551)
Screenshot: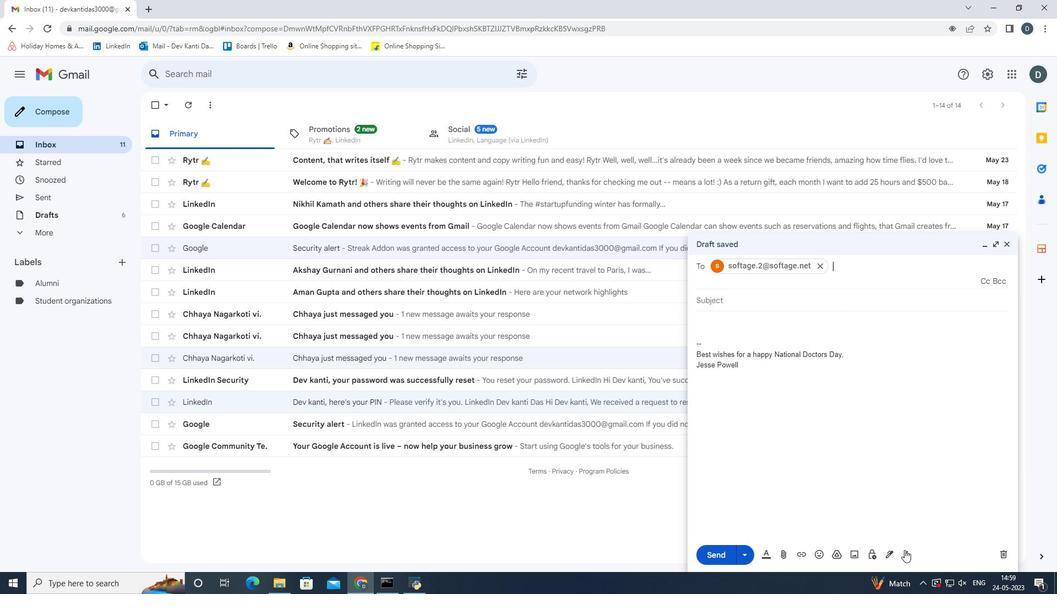 
Action: Mouse pressed left at (906, 551)
Screenshot: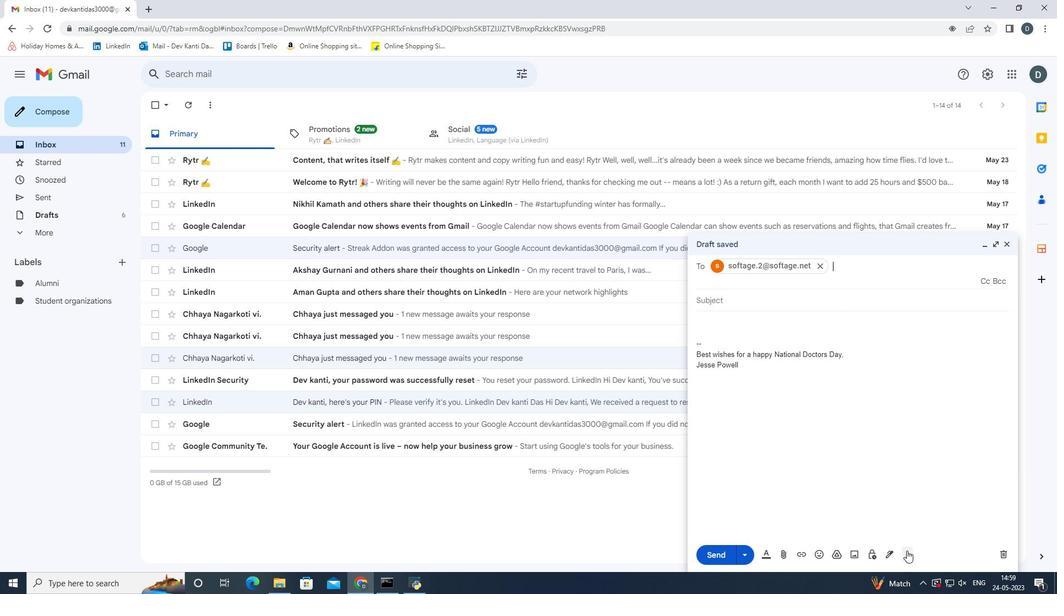 
Action: Mouse moved to (835, 427)
Screenshot: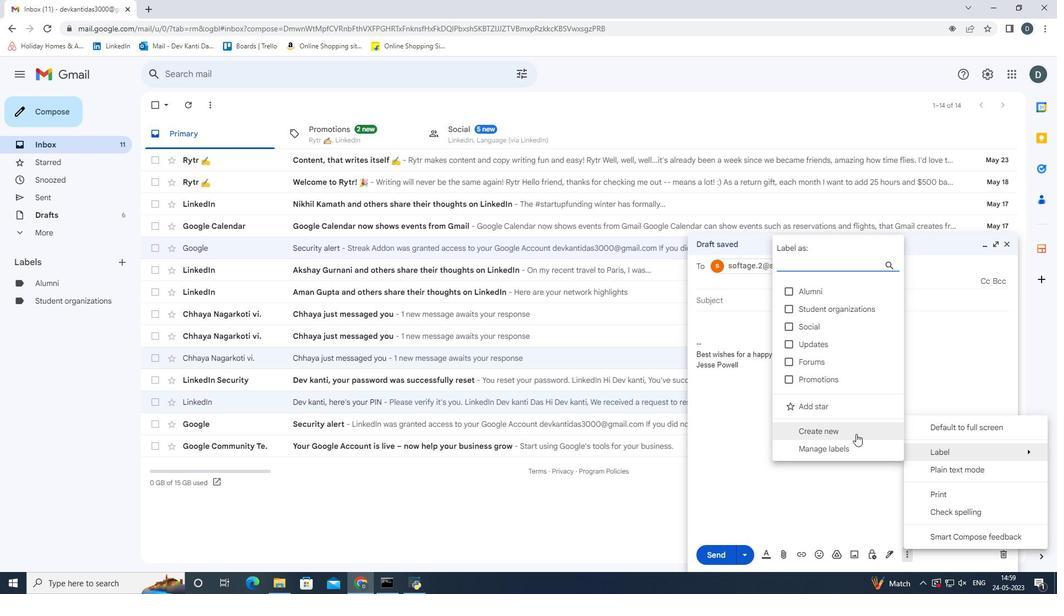 
Action: Mouse pressed left at (835, 427)
Screenshot: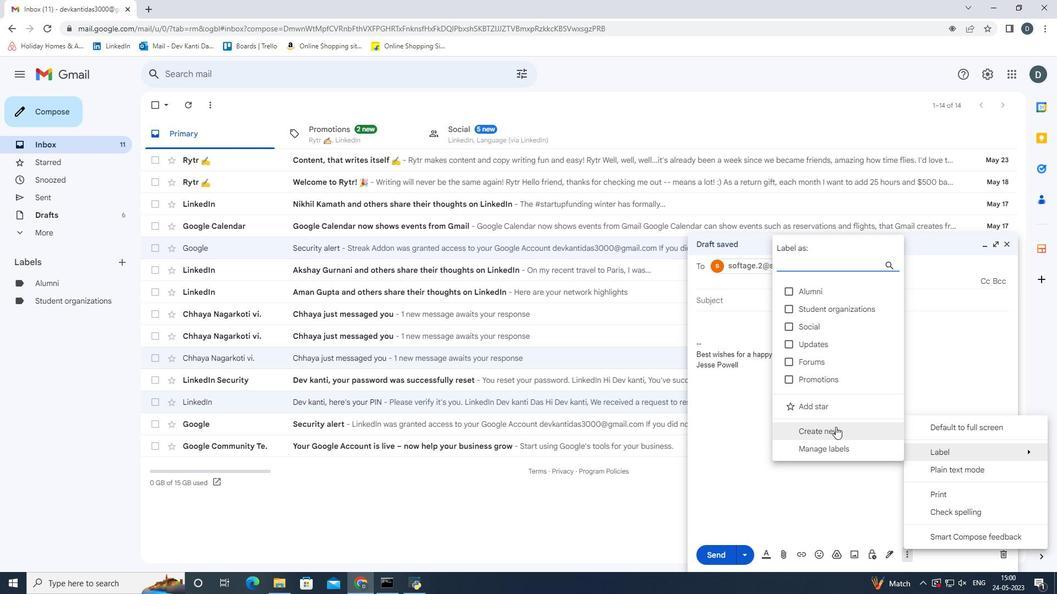 
Action: Key pressed <Key.shift><Key.shift><Key.shift><Key.shift><Key.shift><Key.shift><Key.shift><Key.shift><Key.shift><Key.shift><Key.shift><Key.shift><Key.shift><Key.shift><Key.shift><Key.shift><Key.shift><Key.shift><Key.shift><Key.shift><Key.shift><Key.shift><Key.shift>Volunteer<Key.space><Key.shift>Work<Key.enter>
Screenshot: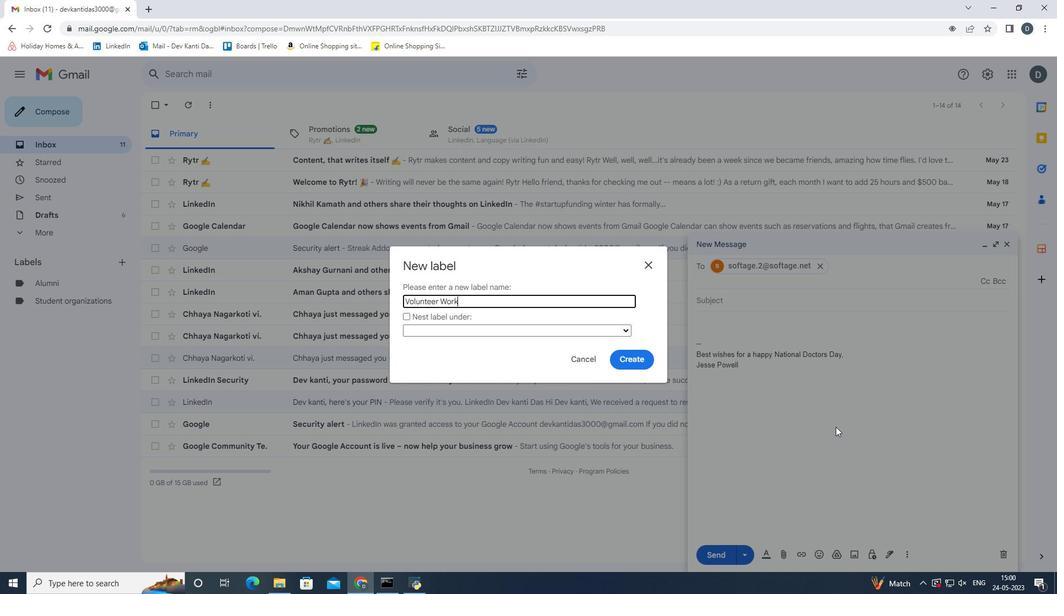 
Action: Mouse moved to (724, 552)
Screenshot: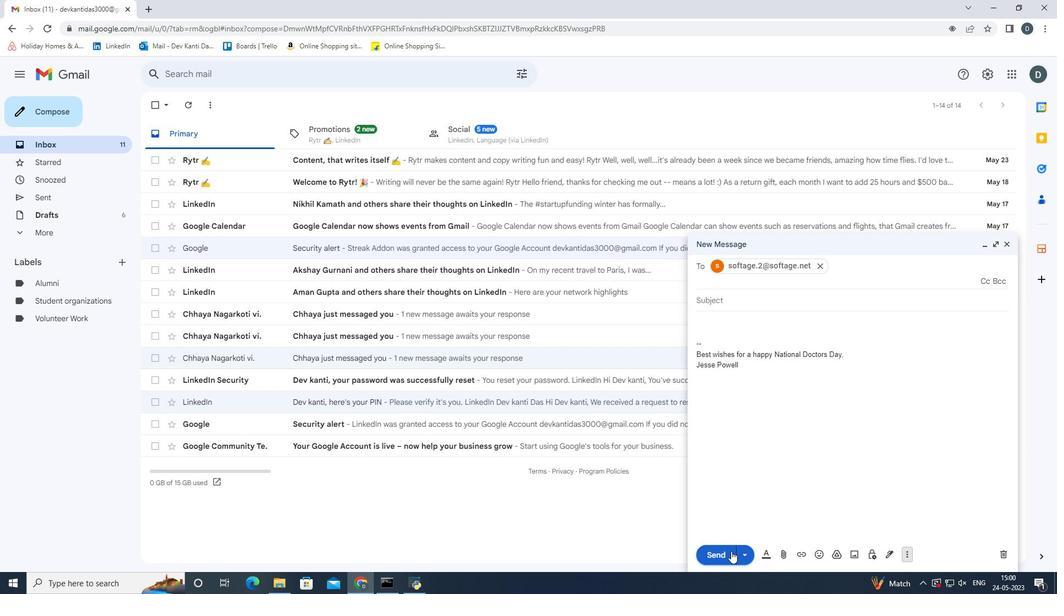 
Action: Mouse pressed left at (724, 552)
Screenshot: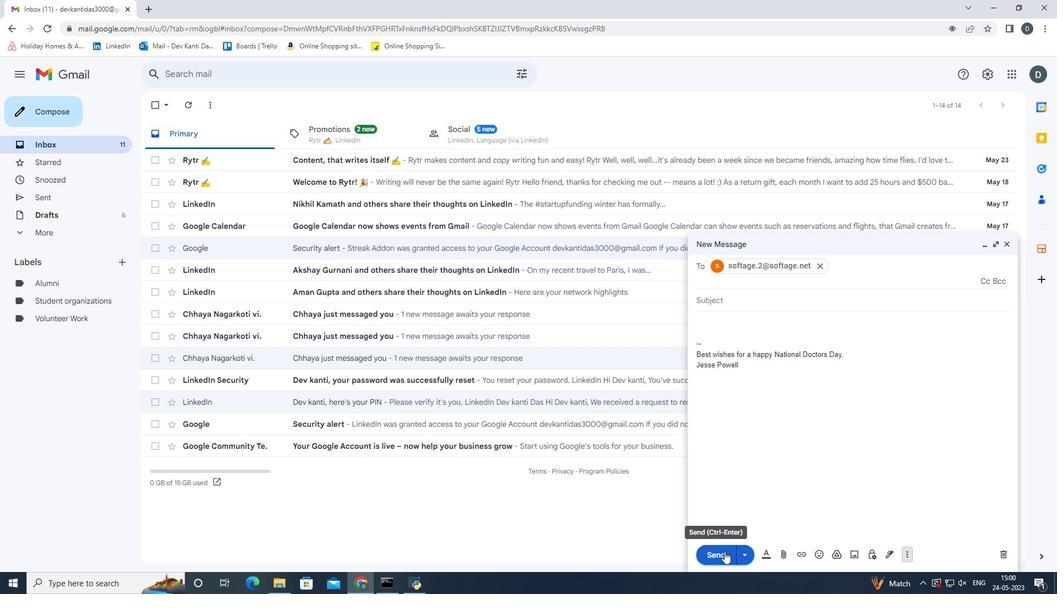 
